 Task: Send email   including the signature Sign0000000001 to parteek.kumar@softage.net; aakash.mishra@softage.net; ayush@softage.net with a subject Subject0000000012 and add a message Message0000000013 and with an attachment of Attach0000000001. Send email   including the signature Sign0000000001 to parteek.kumar@softage.net with a cc to Aakash.mishra@softage.net with a subject Subject0000000011 and add a message Message0000000013. Send email   including the signature Sign0000000001 to parteek.kumar@softage.net with a cc to Aakash.mishra@softage.net and bcc to Ayush@softage.net with a subject Subject0000000011 and add a message Message0000000013. Send email   including the signature Sign0000000001 to parteek.kumar@softage.net; aakash.mishra@softage.net with a cc to Ayush@softage.net; pooja.chaudhary@softage.net and bcc to Vanshu.thakur@softage.net with a subject Subject0000000011 and add a message Message0000000013. Send email   including the signature Sign0000000001 to parteek.kumar@softage.net with a cc to Aakash.mishra@softage.net with a subject Subject0000000011 and add a message Message0000000013 and with an attachment of Attach0000000002
Action: Key pressed n
Screenshot: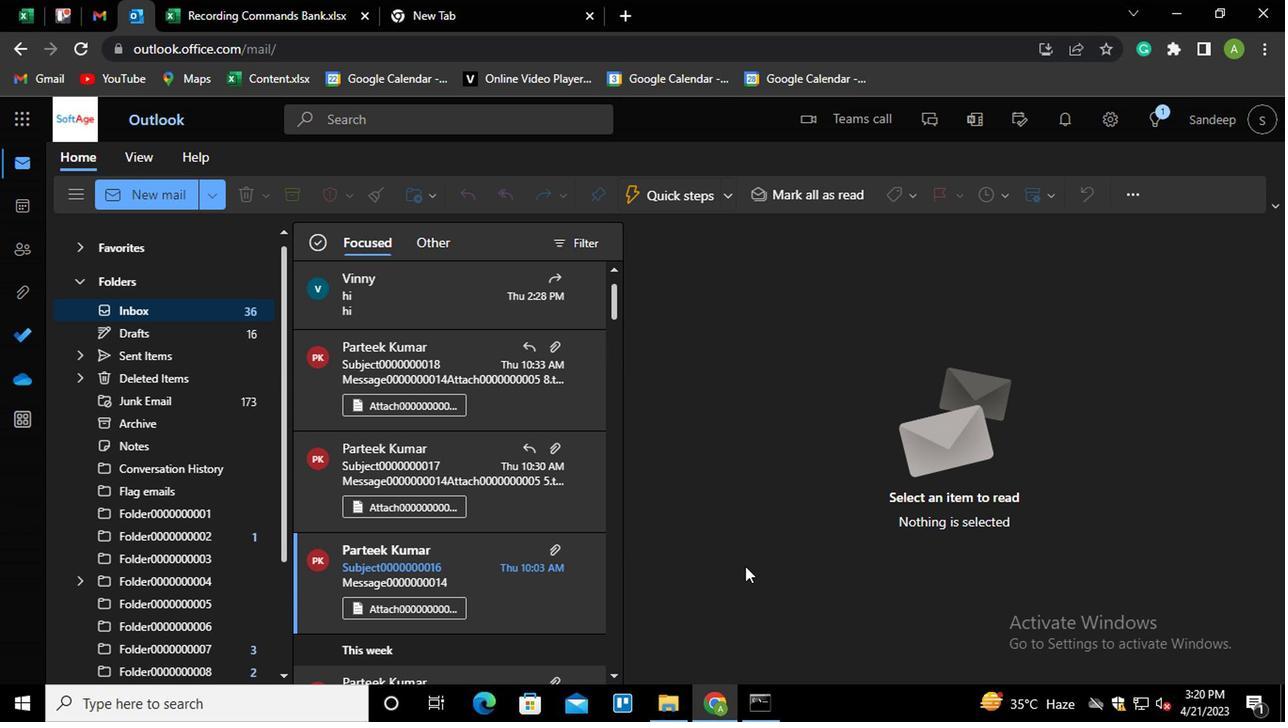 
Action: Mouse moved to (753, 311)
Screenshot: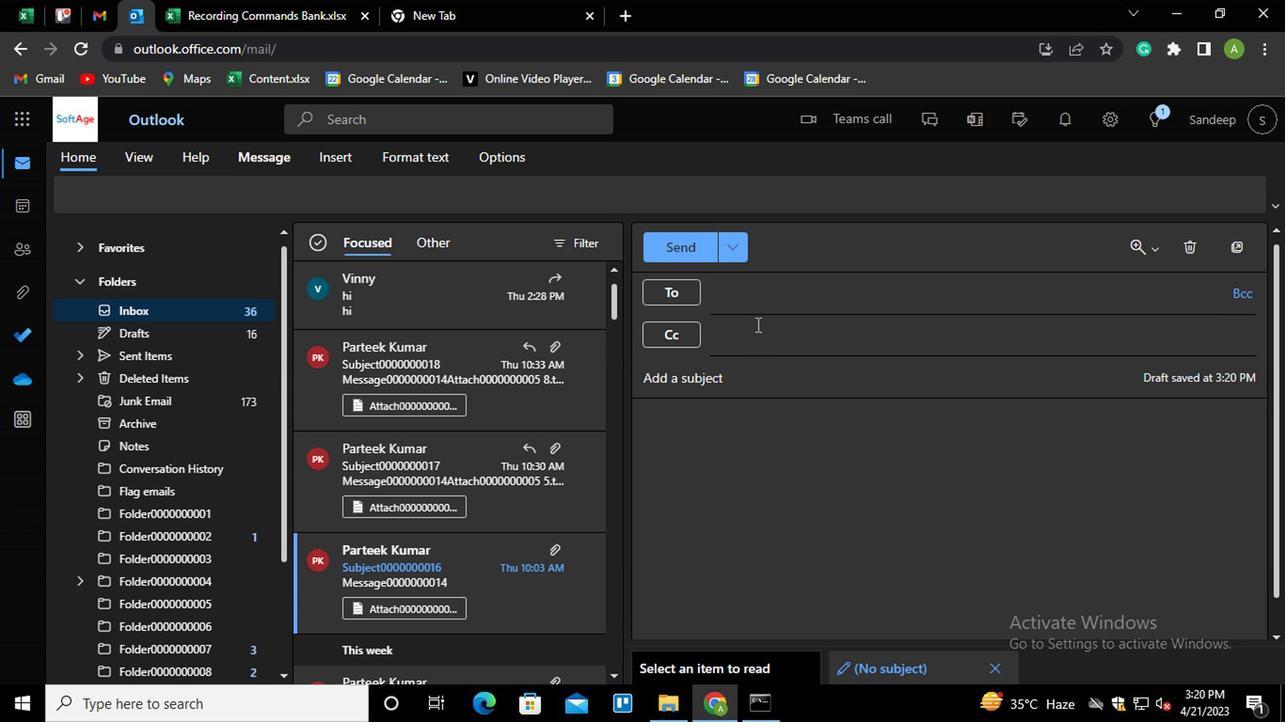 
Action: Mouse pressed left at (753, 311)
Screenshot: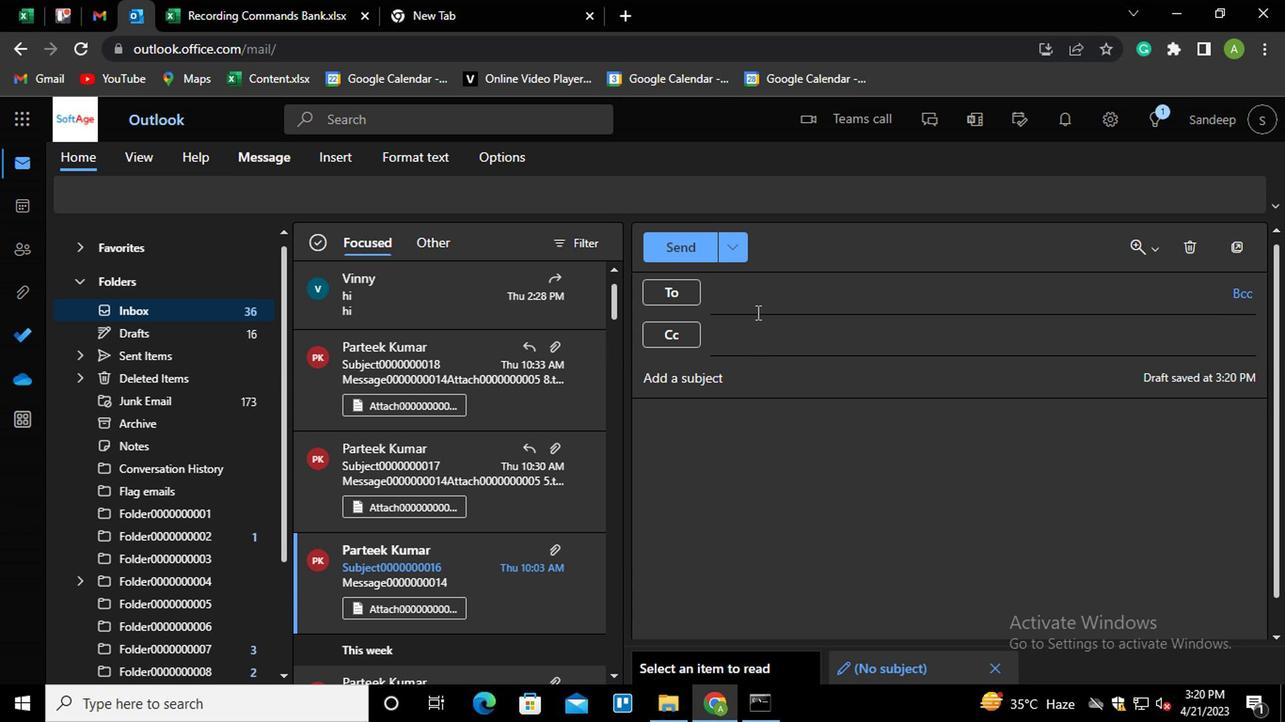
Action: Mouse moved to (755, 298)
Screenshot: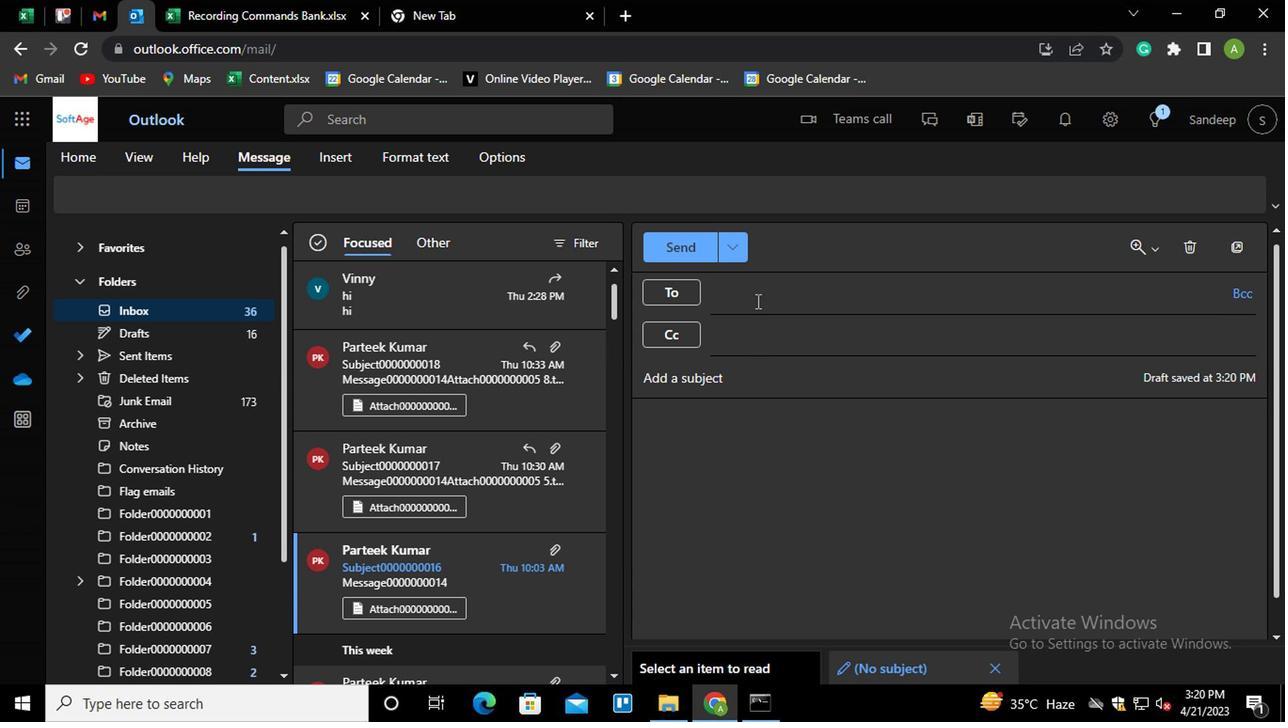
Action: Mouse pressed left at (755, 298)
Screenshot: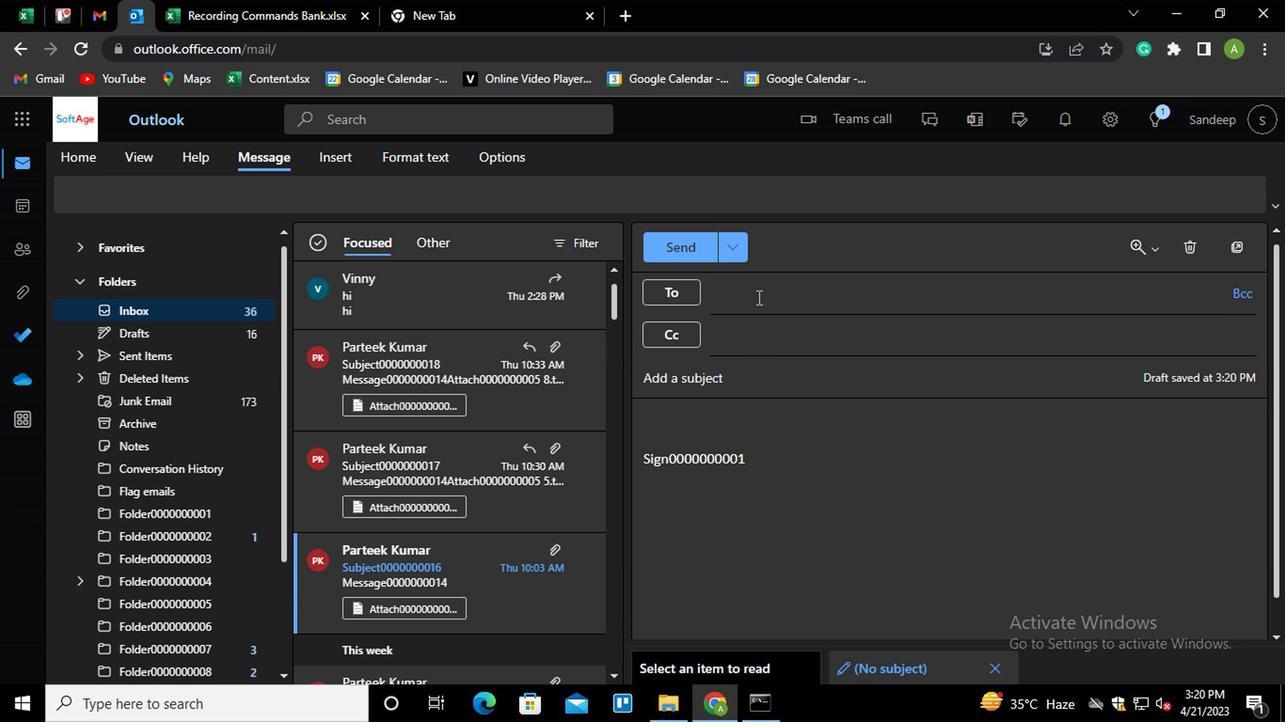 
Action: Key pressed par<Key.enter>aa<Key.enter>ayu<Key.enter>
Screenshot: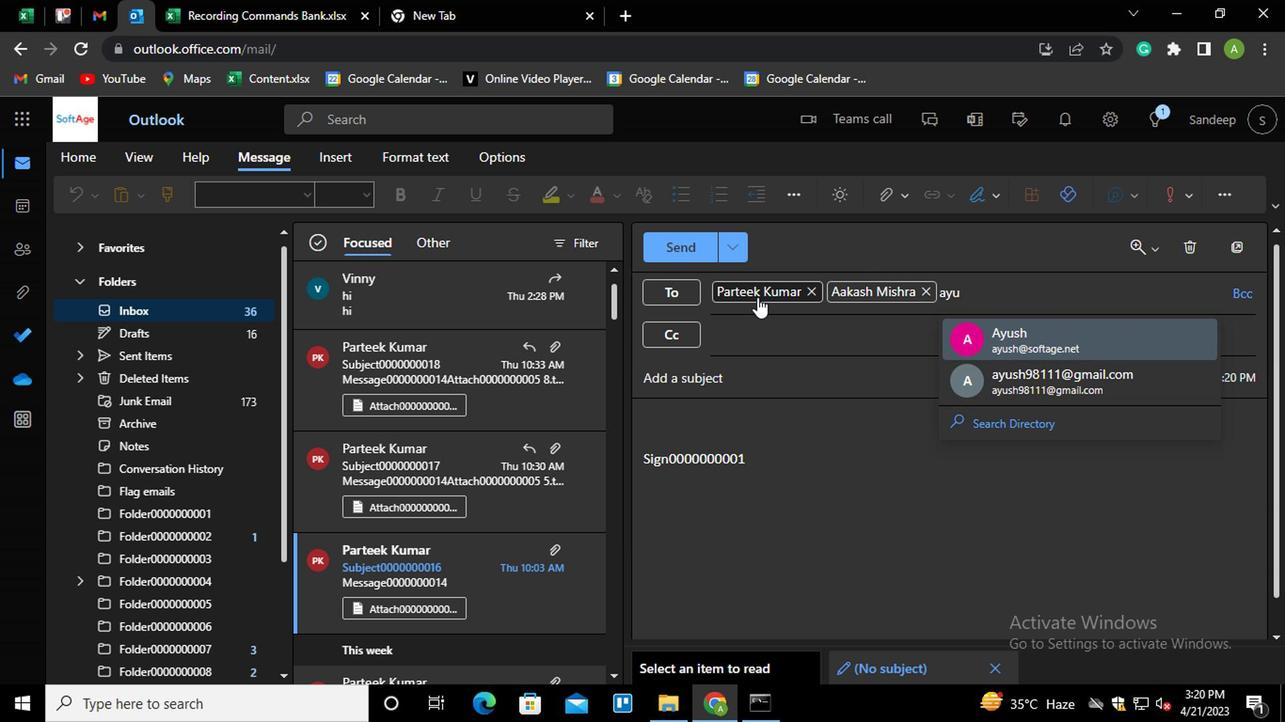 
Action: Mouse moved to (741, 383)
Screenshot: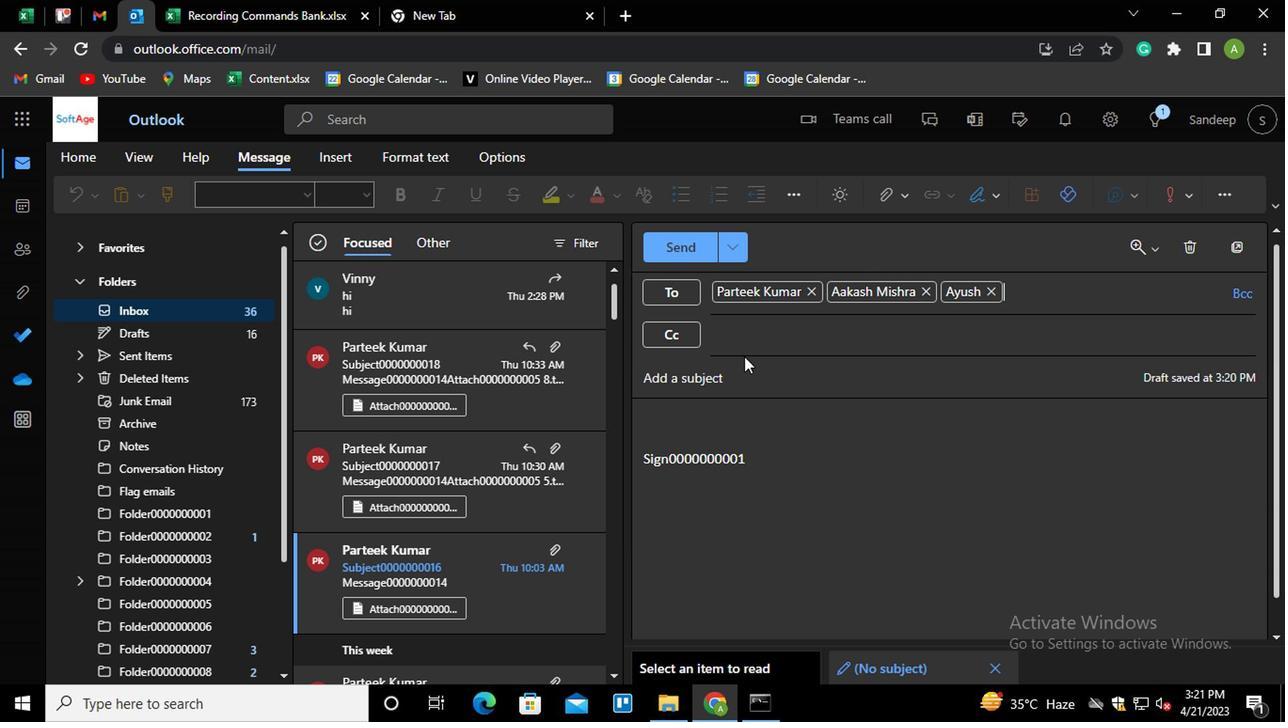 
Action: Mouse pressed left at (741, 383)
Screenshot: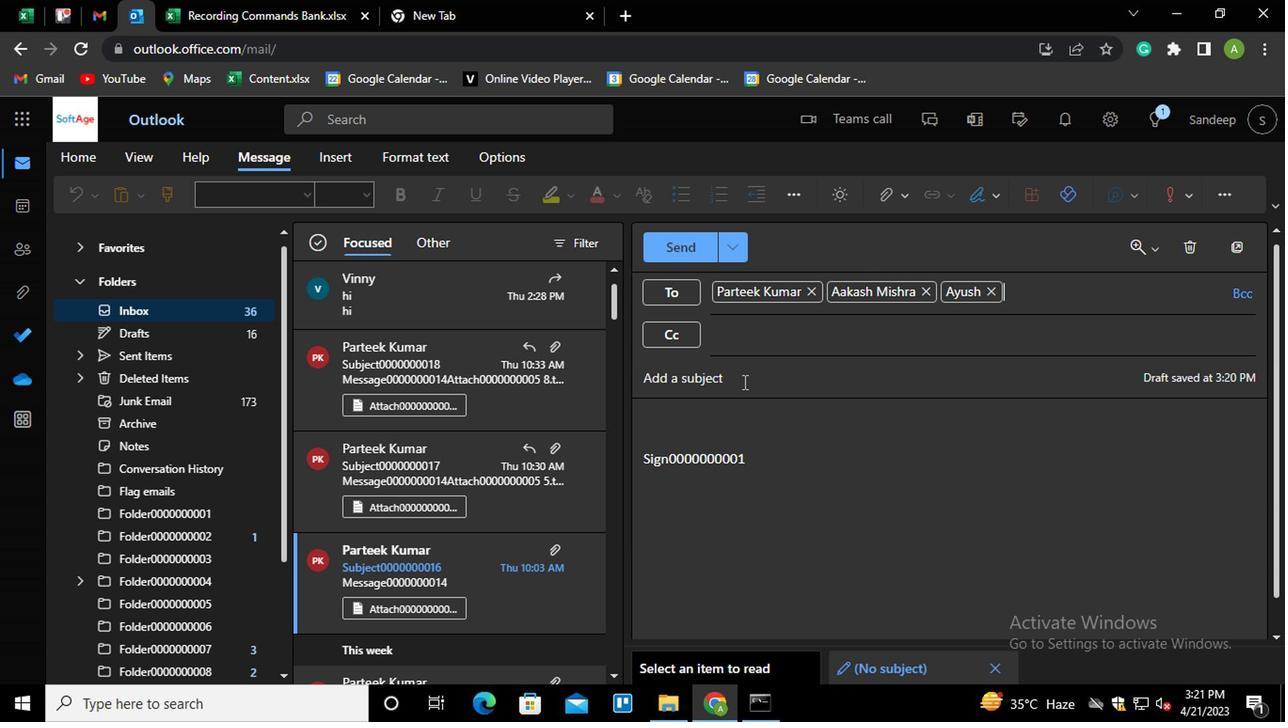 
Action: Key pressed <Key.shift>SUBJECT0000000012
Screenshot: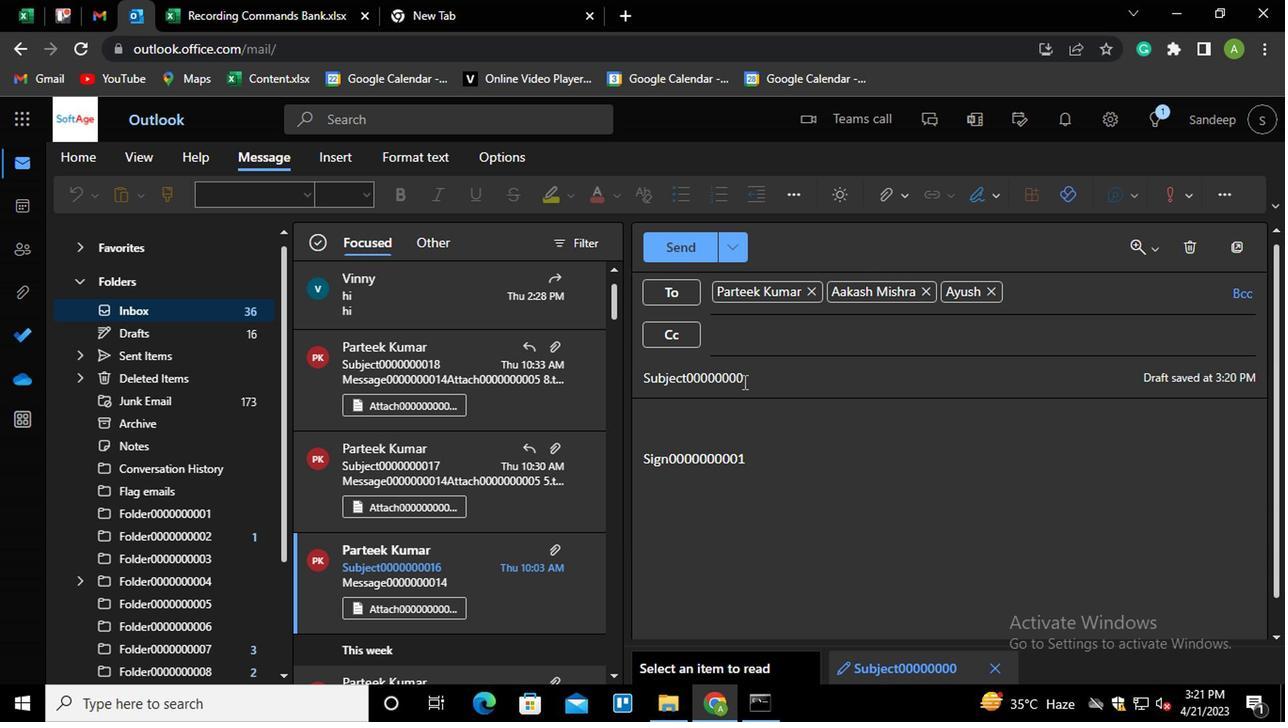 
Action: Mouse moved to (765, 455)
Screenshot: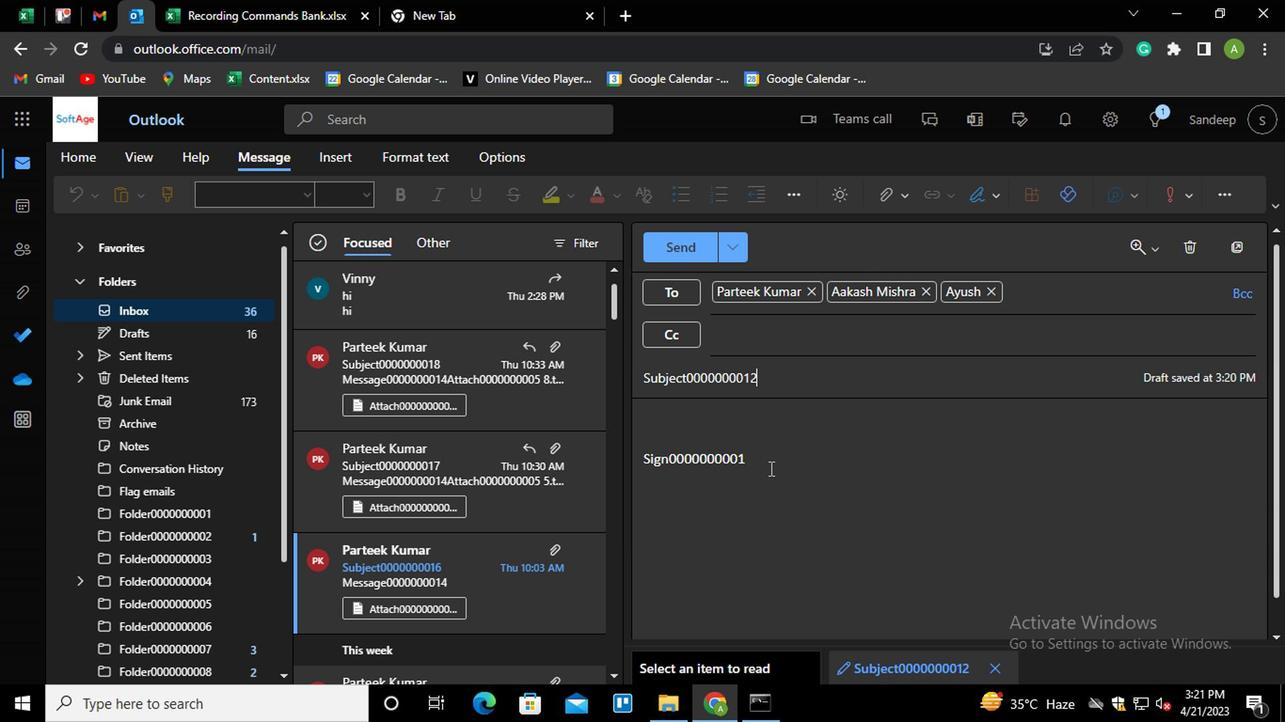 
Action: Mouse pressed left at (765, 455)
Screenshot: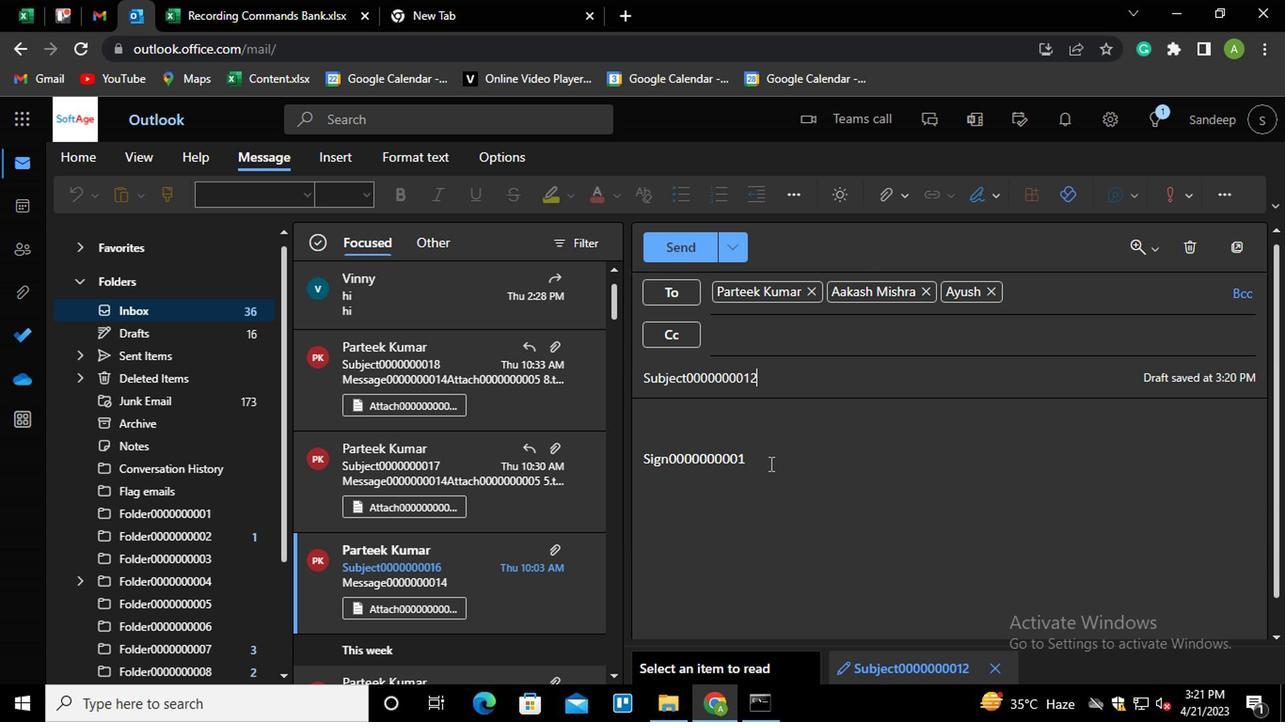 
Action: Mouse moved to (764, 458)
Screenshot: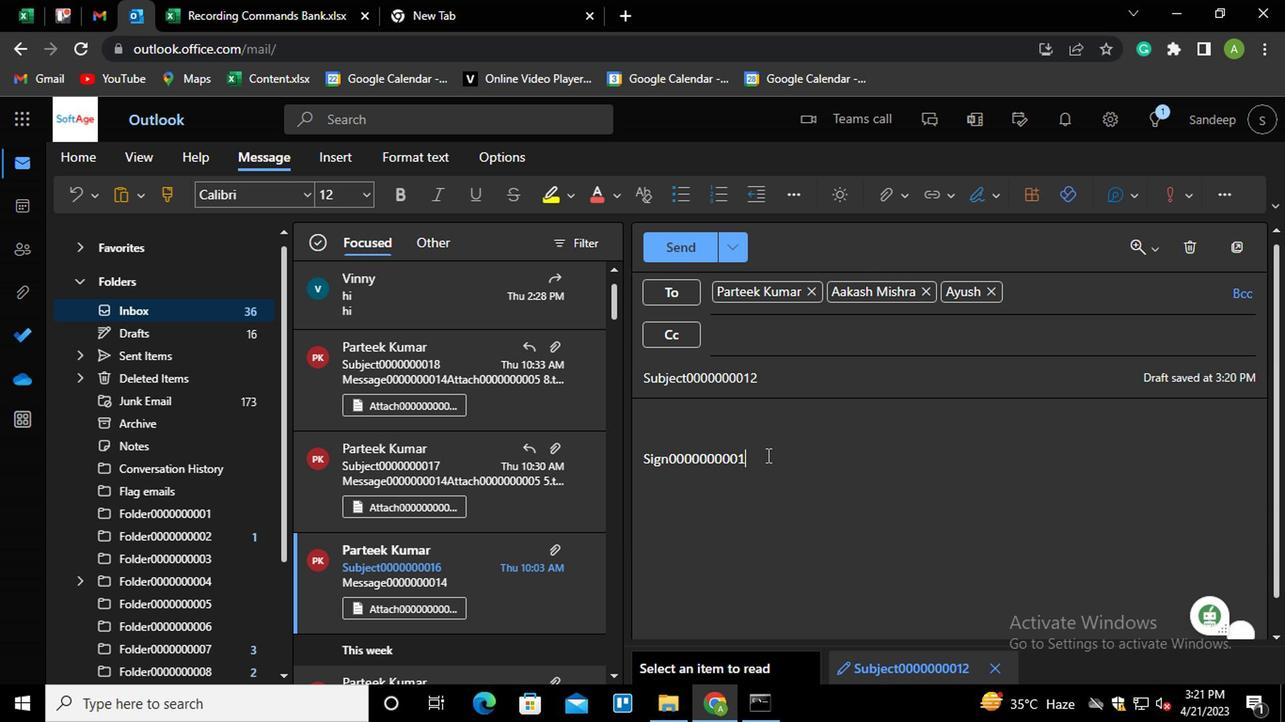 
Action: Key pressed <Key.shift_r><Key.enter><Key.shift_r>MESSAGE0000000013
Screenshot: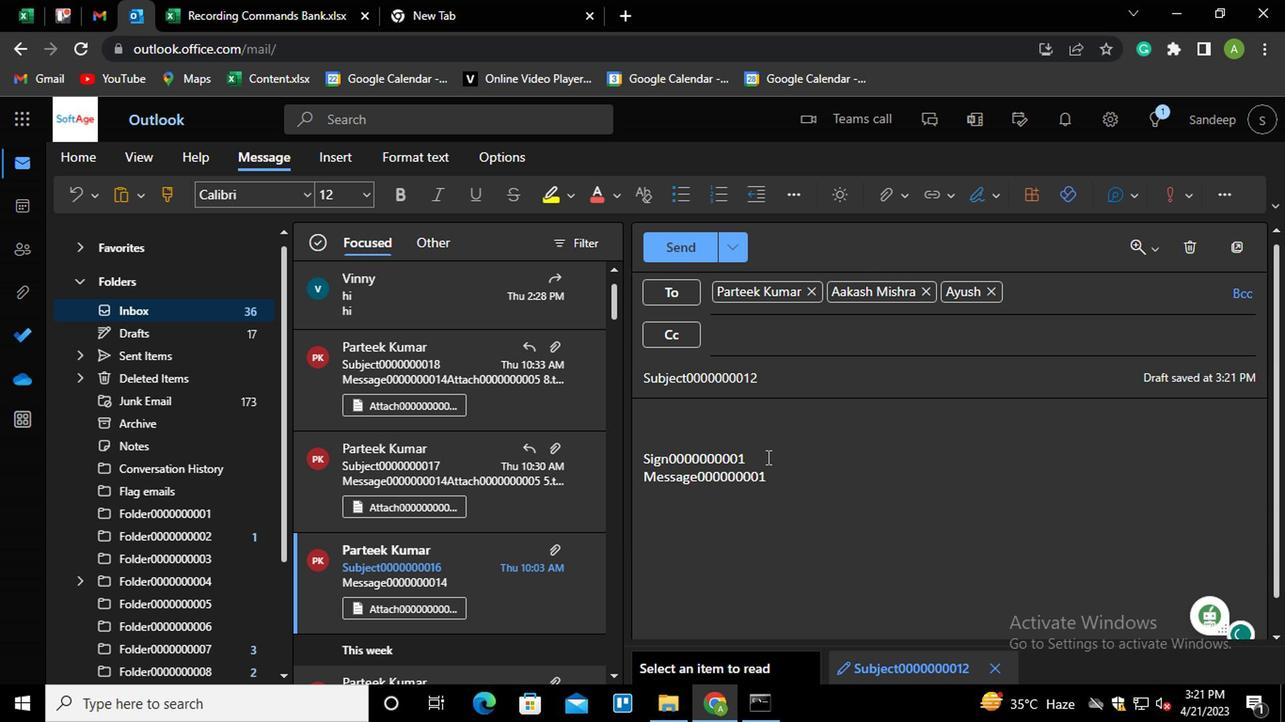 
Action: Mouse moved to (881, 198)
Screenshot: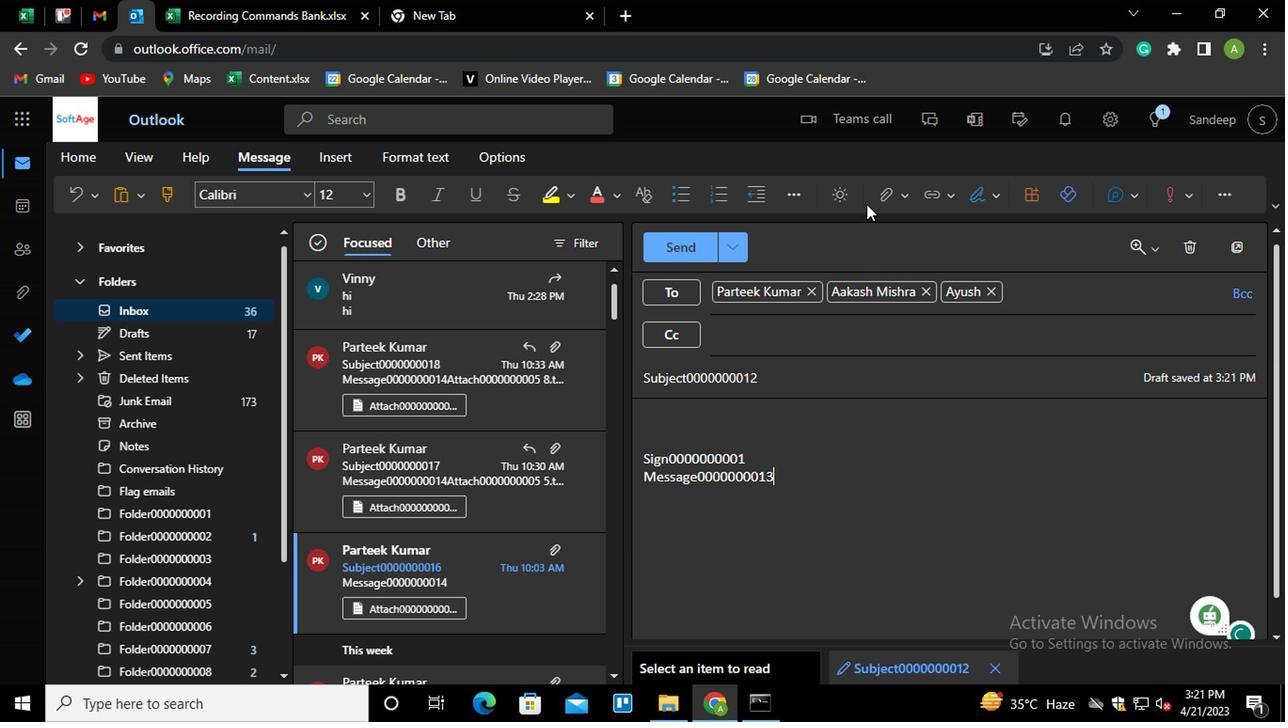 
Action: Mouse pressed left at (881, 198)
Screenshot: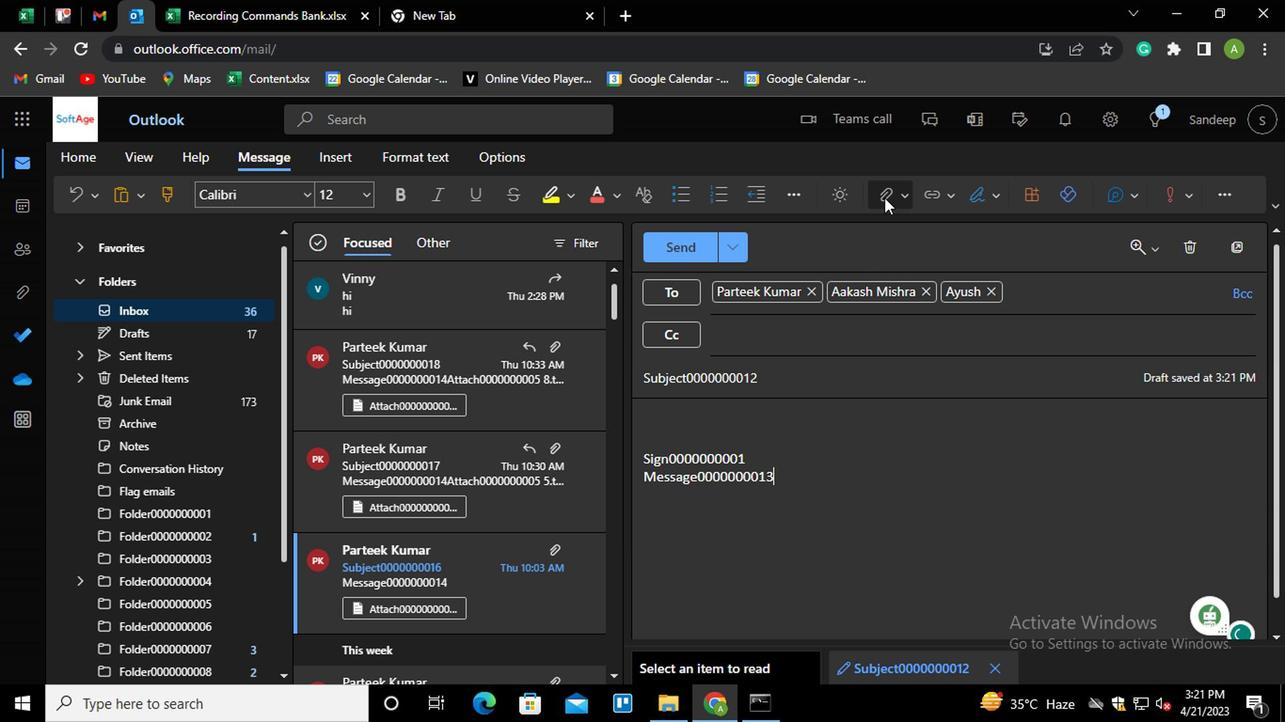 
Action: Mouse moved to (808, 239)
Screenshot: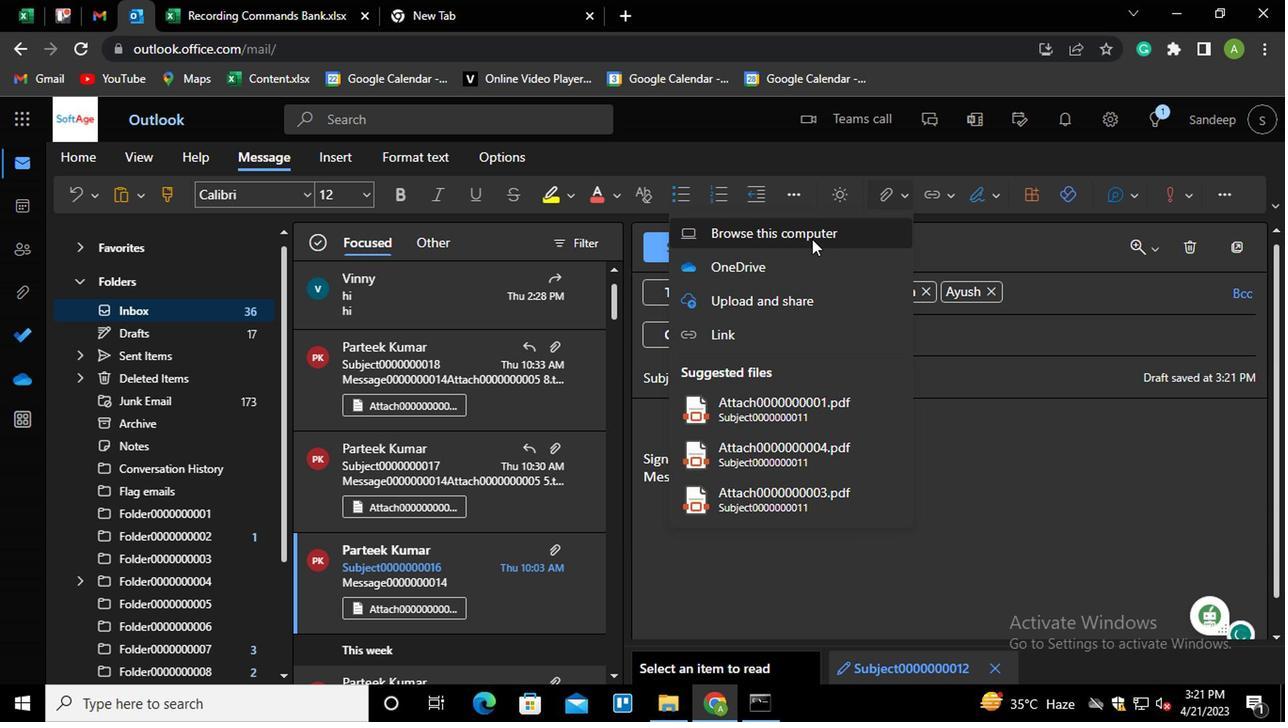 
Action: Mouse pressed left at (808, 239)
Screenshot: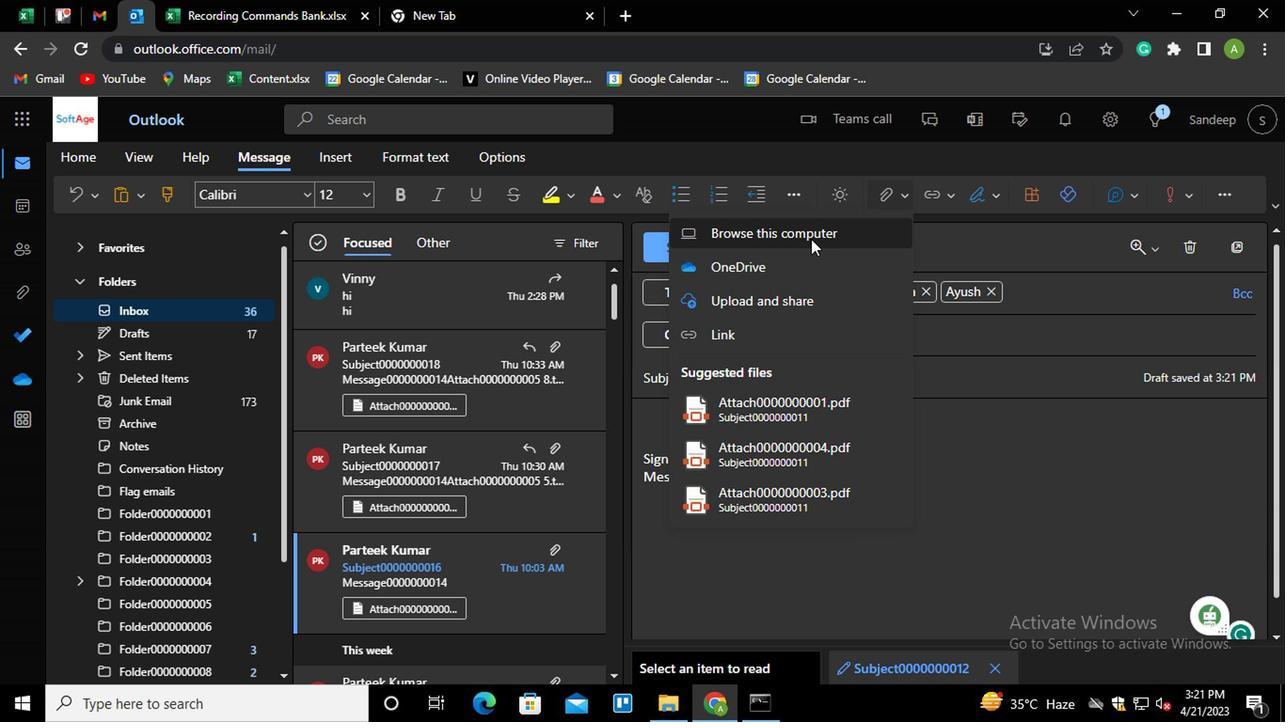 
Action: Mouse moved to (282, 134)
Screenshot: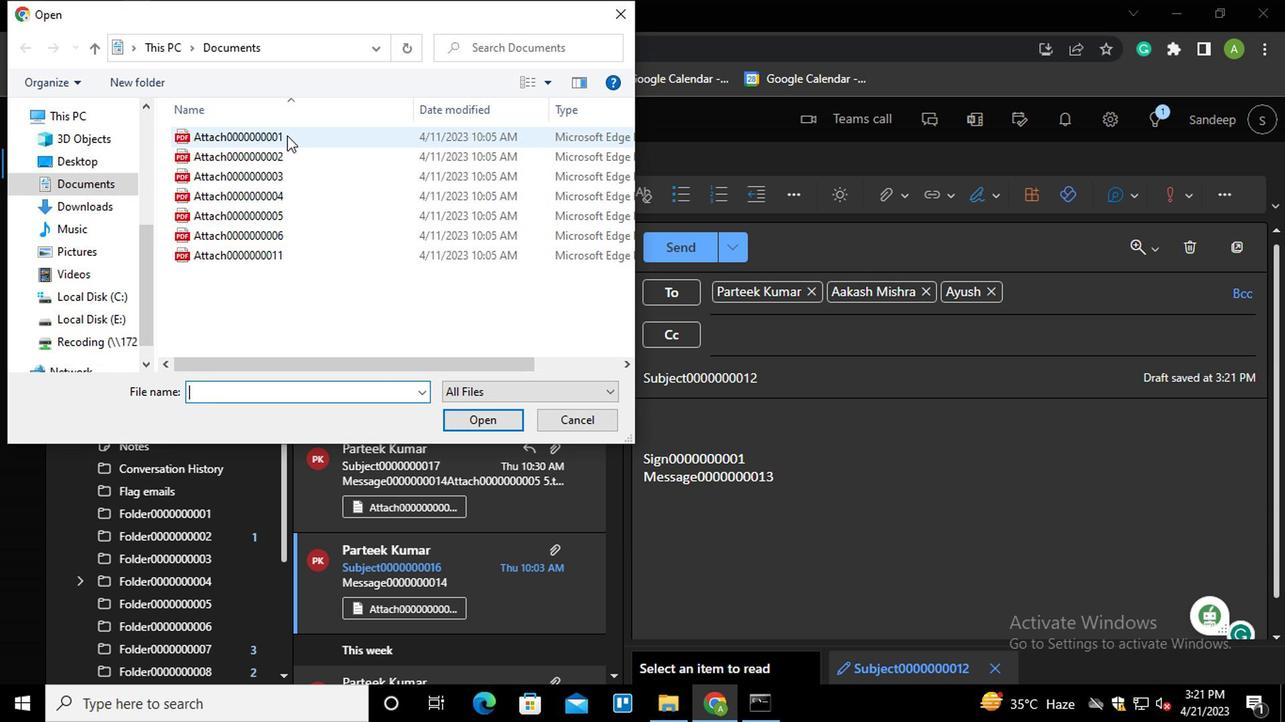 
Action: Mouse pressed left at (282, 134)
Screenshot: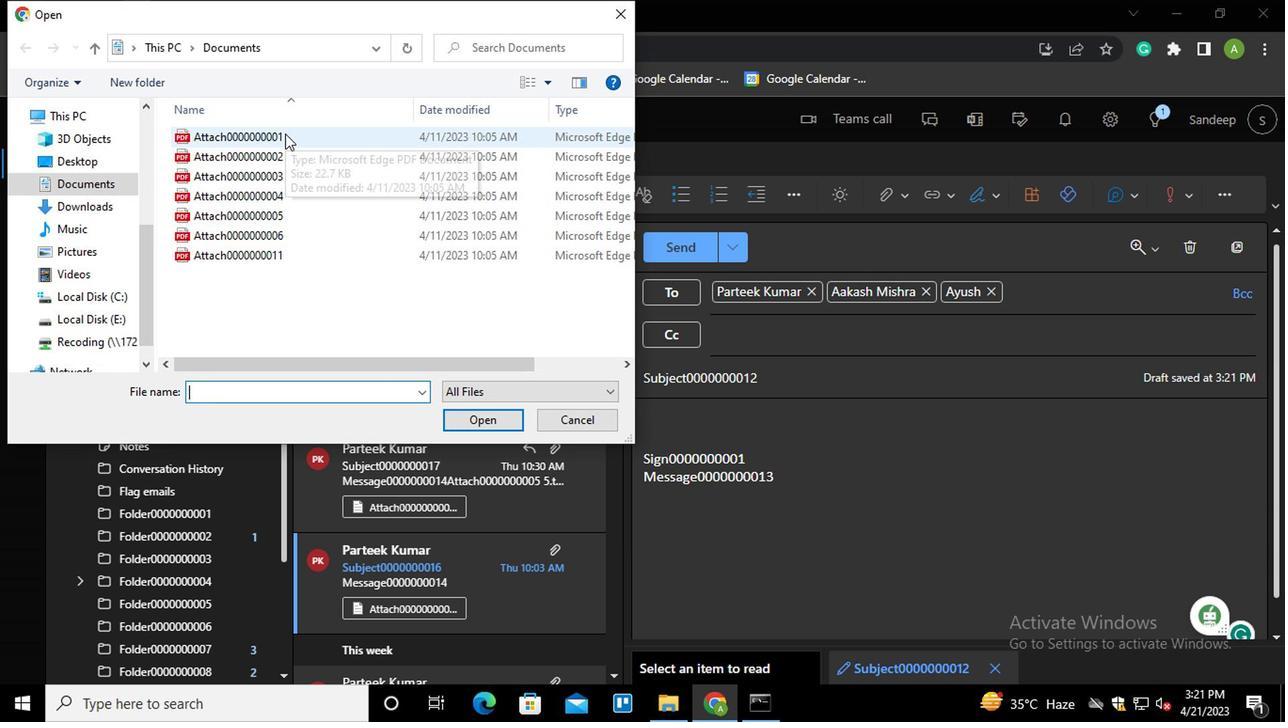 
Action: Mouse moved to (479, 417)
Screenshot: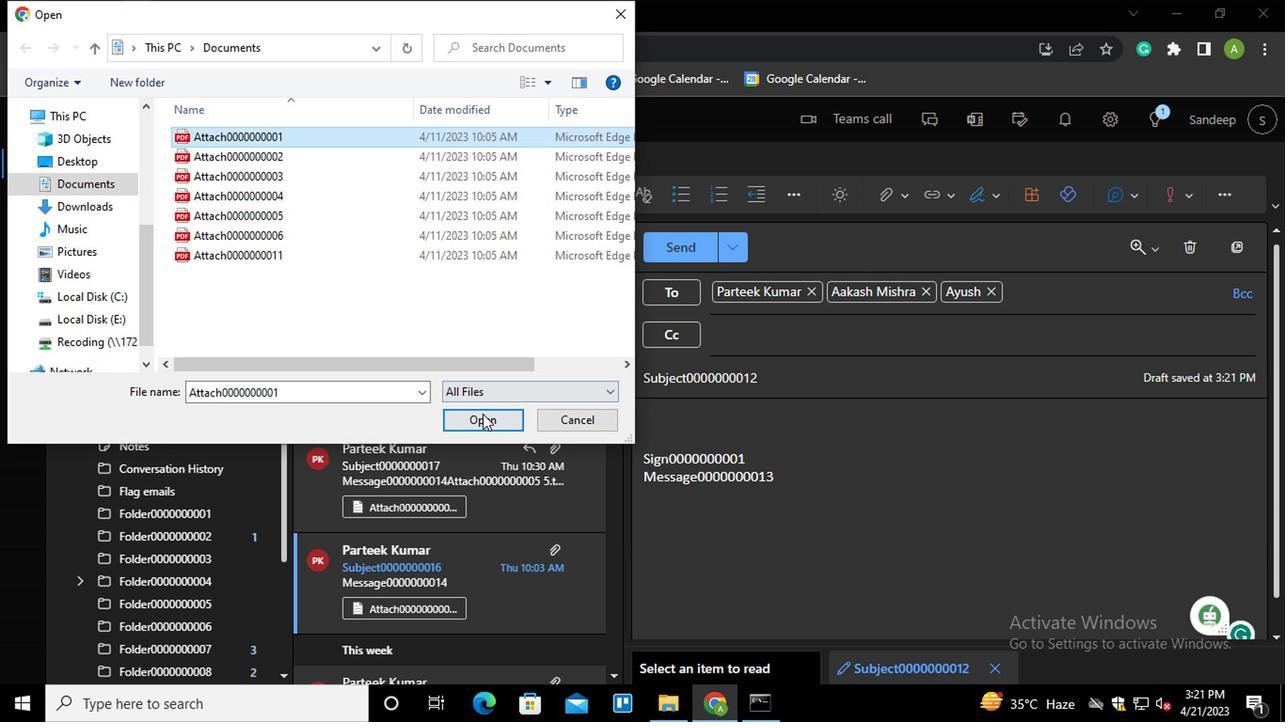 
Action: Mouse pressed left at (479, 417)
Screenshot: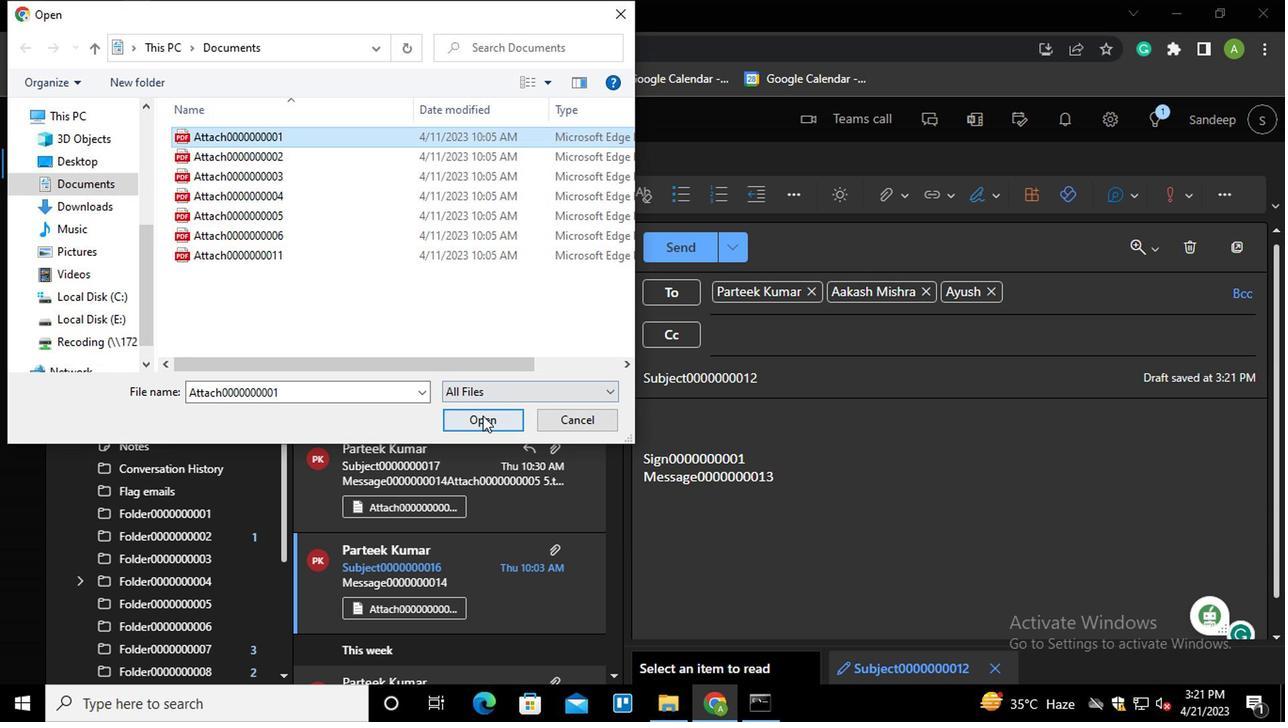 
Action: Mouse moved to (694, 247)
Screenshot: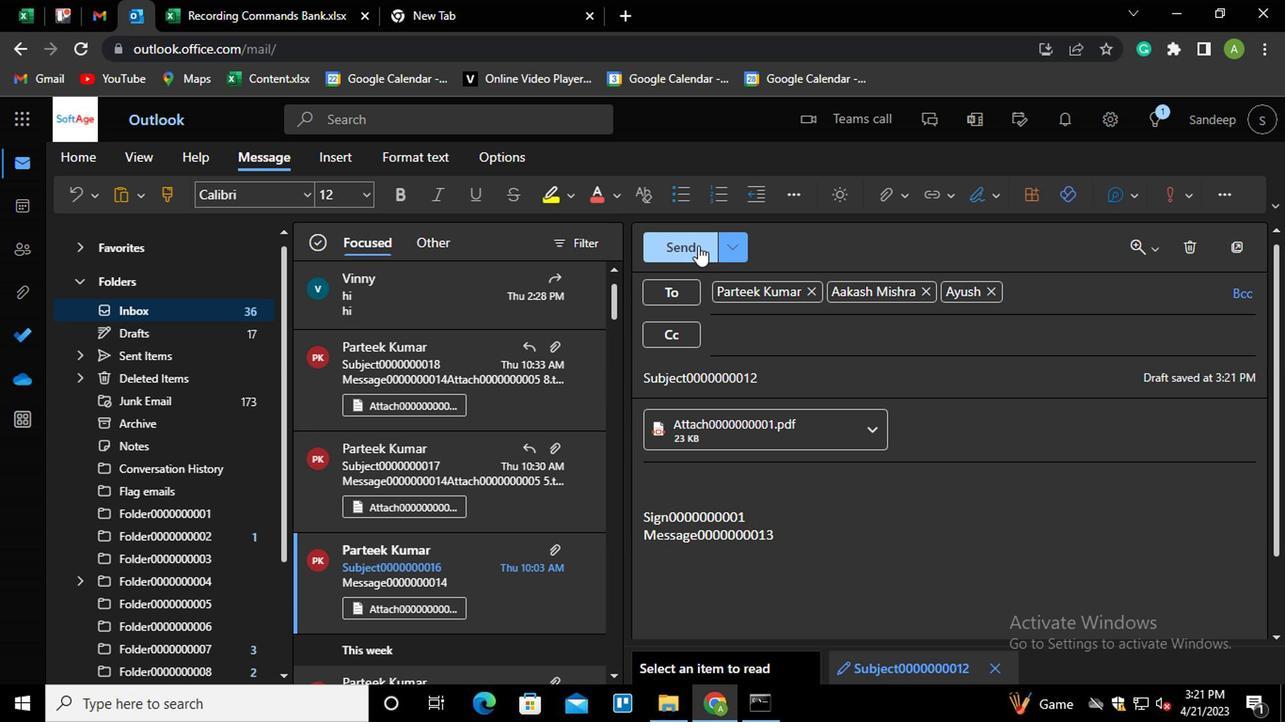 
Action: Mouse pressed left at (694, 247)
Screenshot: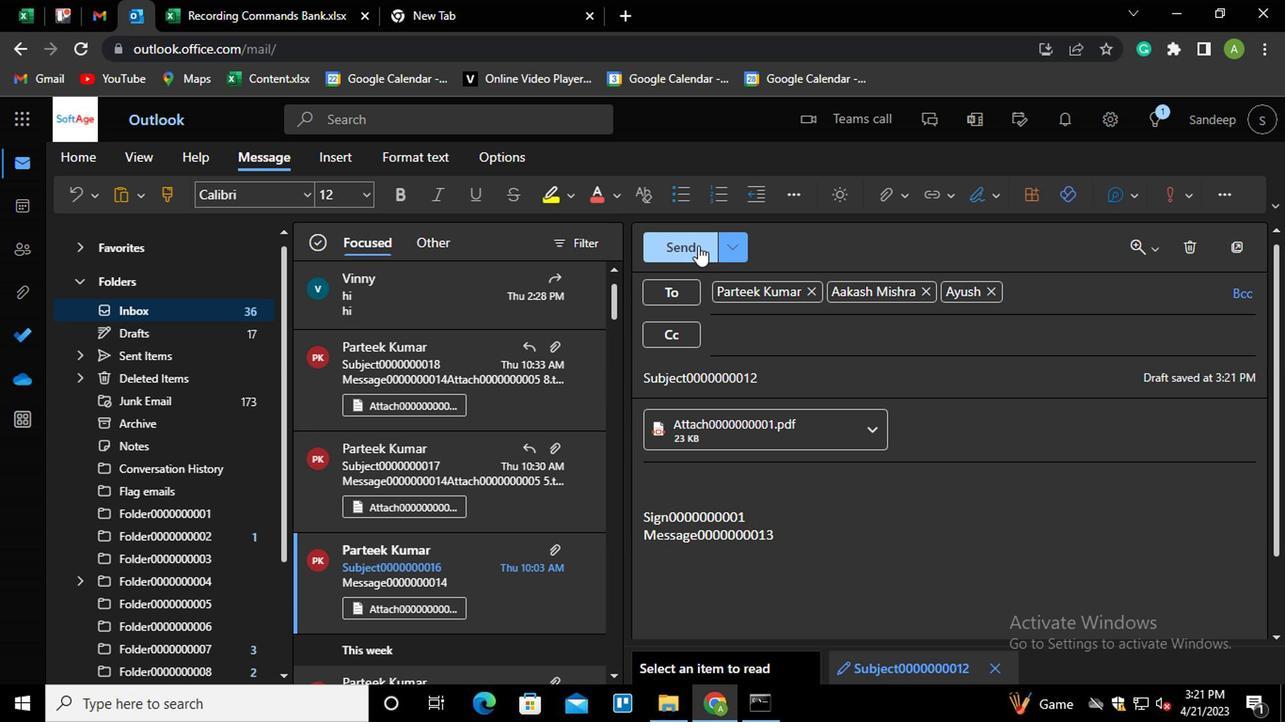 
Action: Mouse moved to (166, 201)
Screenshot: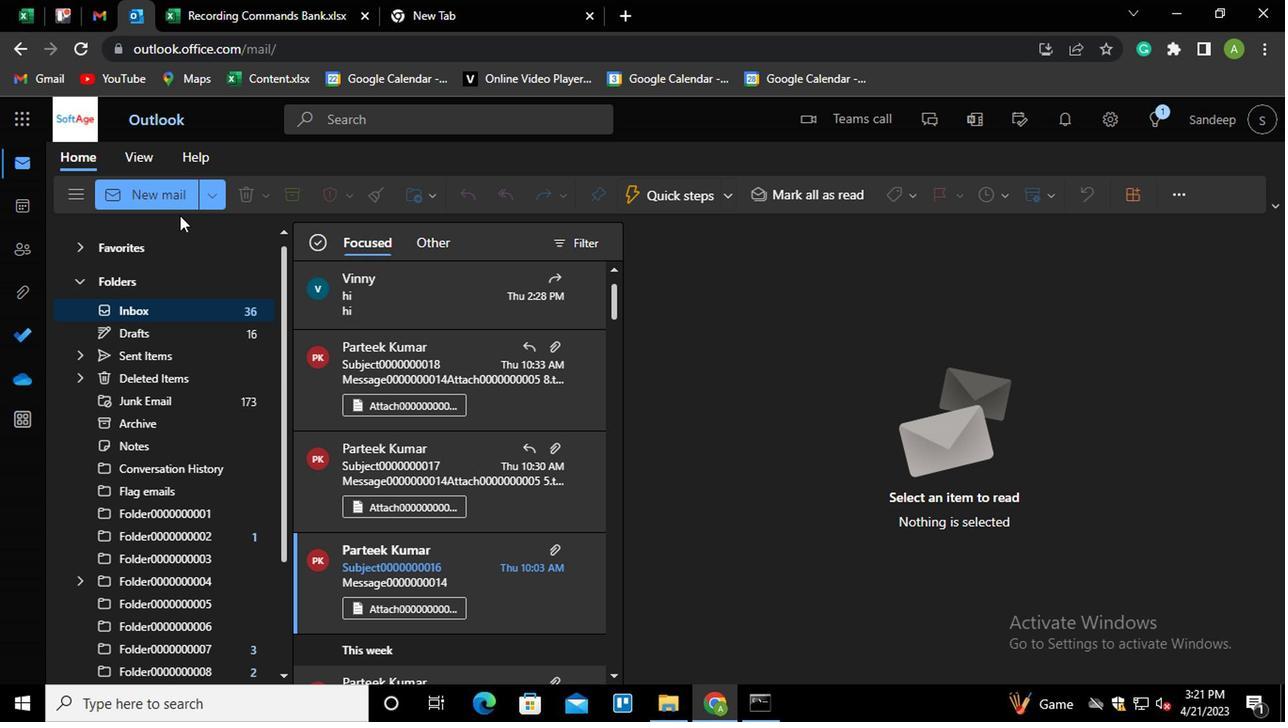 
Action: Mouse pressed left at (166, 201)
Screenshot: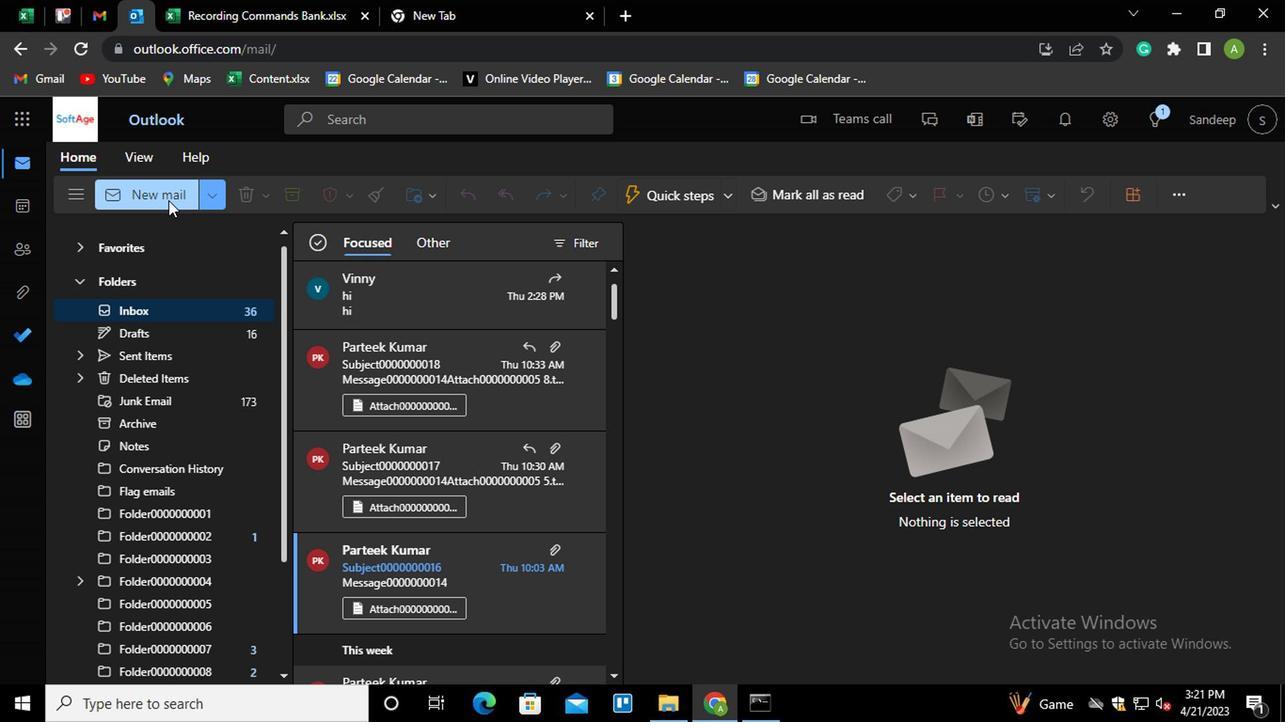 
Action: Mouse moved to (767, 301)
Screenshot: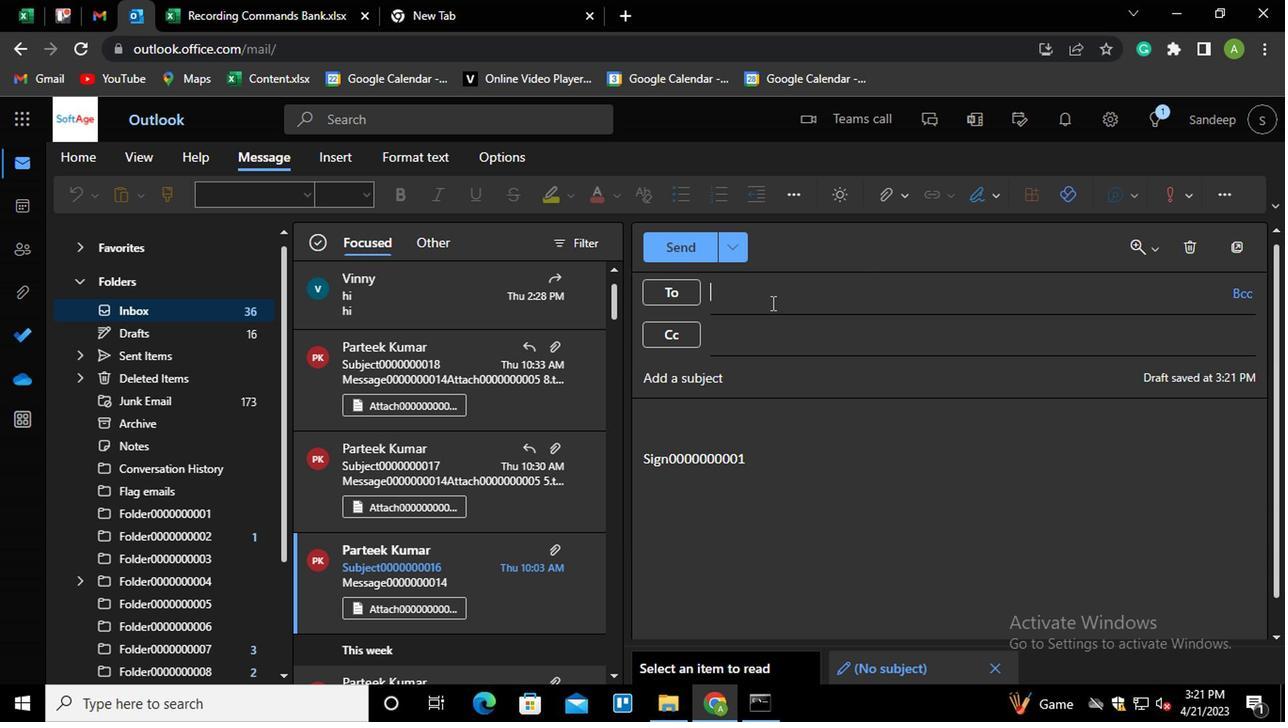 
Action: Mouse pressed left at (767, 301)
Screenshot: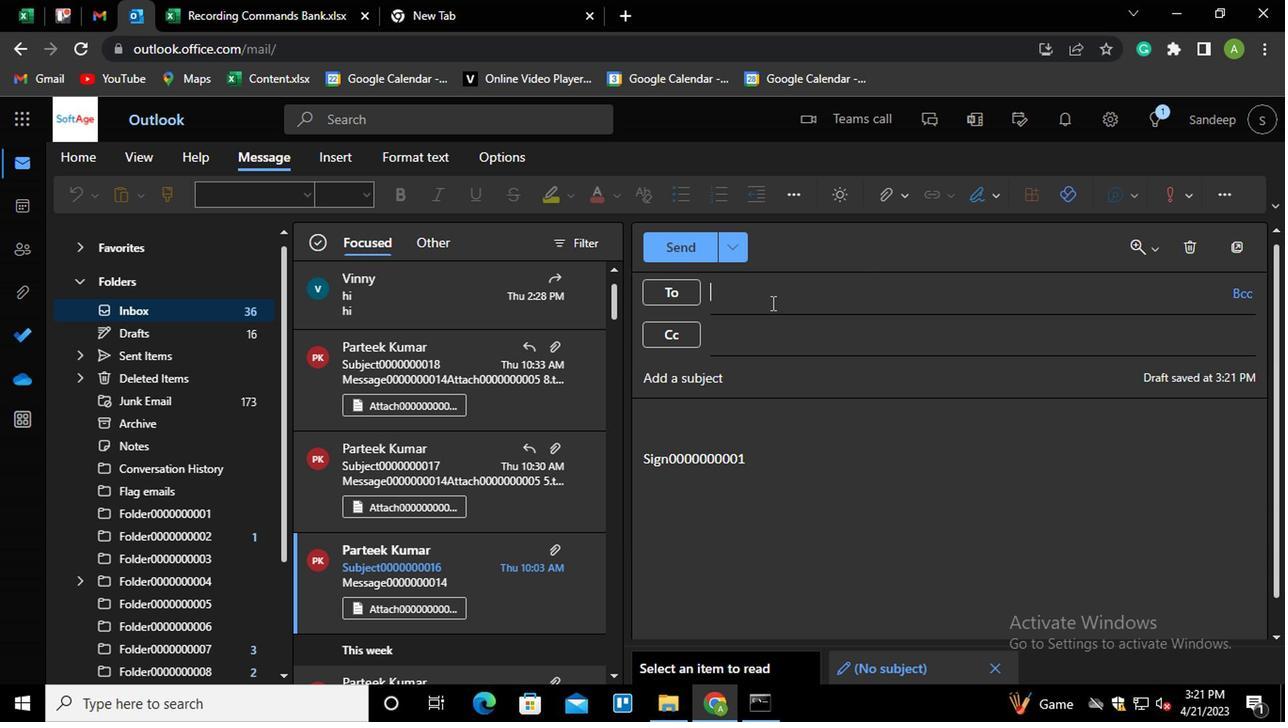 
Action: Mouse moved to (769, 300)
Screenshot: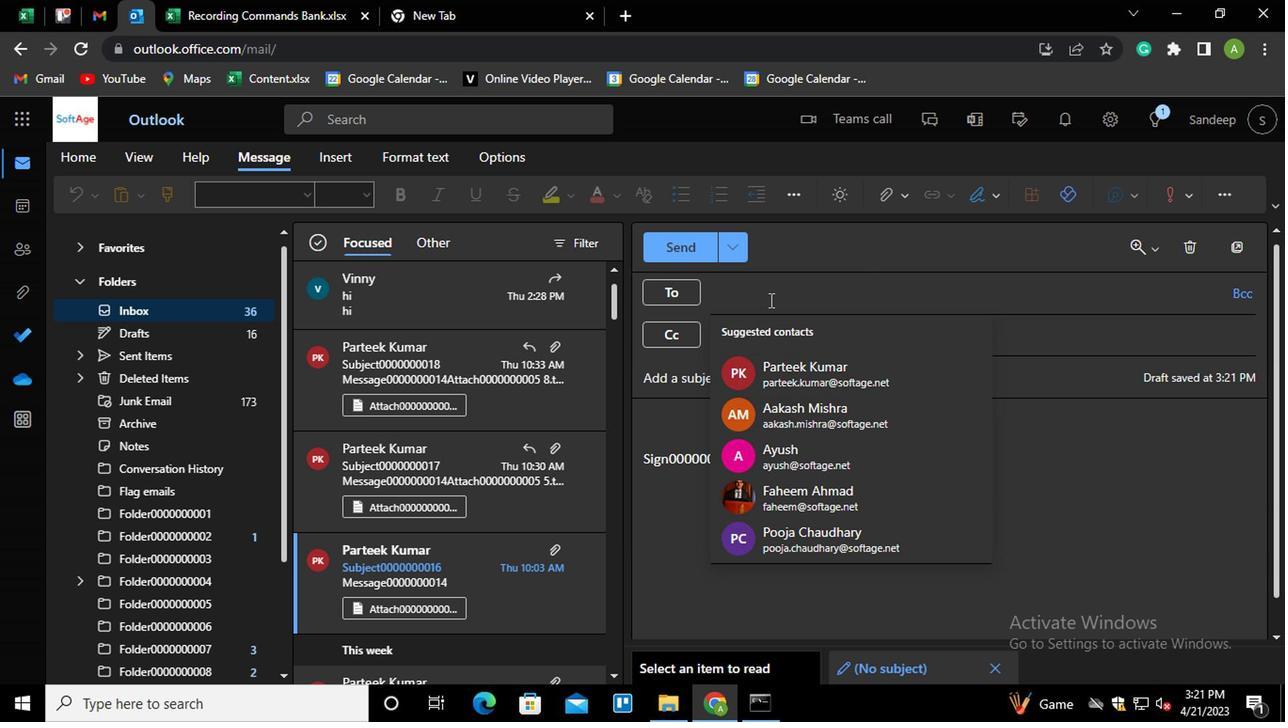 
Action: Key pressed PAR<Key.enter>
Screenshot: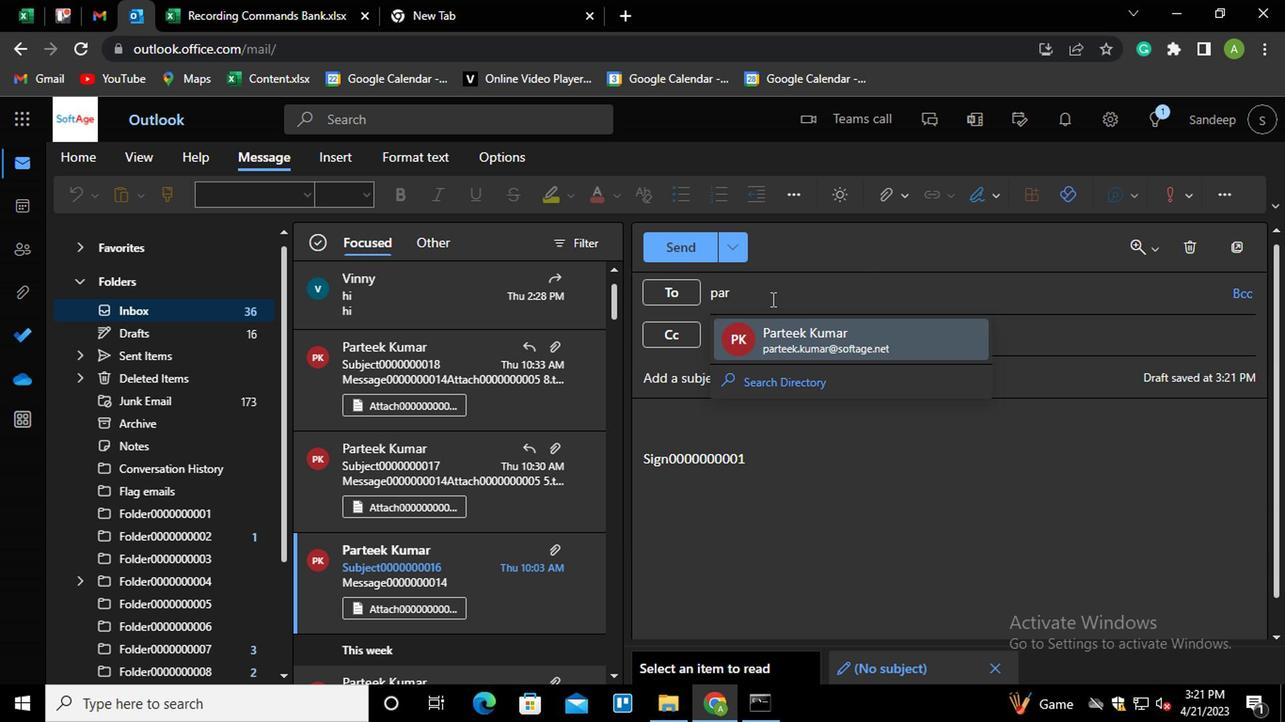 
Action: Mouse moved to (785, 345)
Screenshot: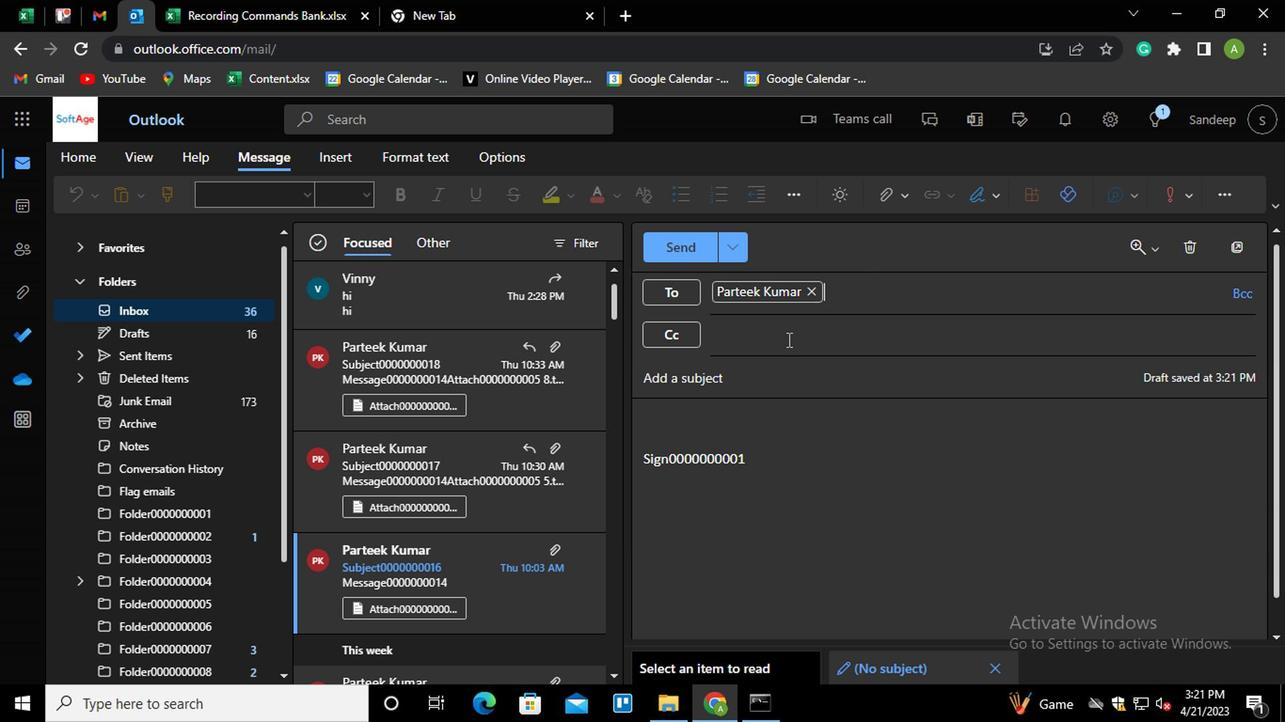 
Action: Mouse pressed left at (785, 345)
Screenshot: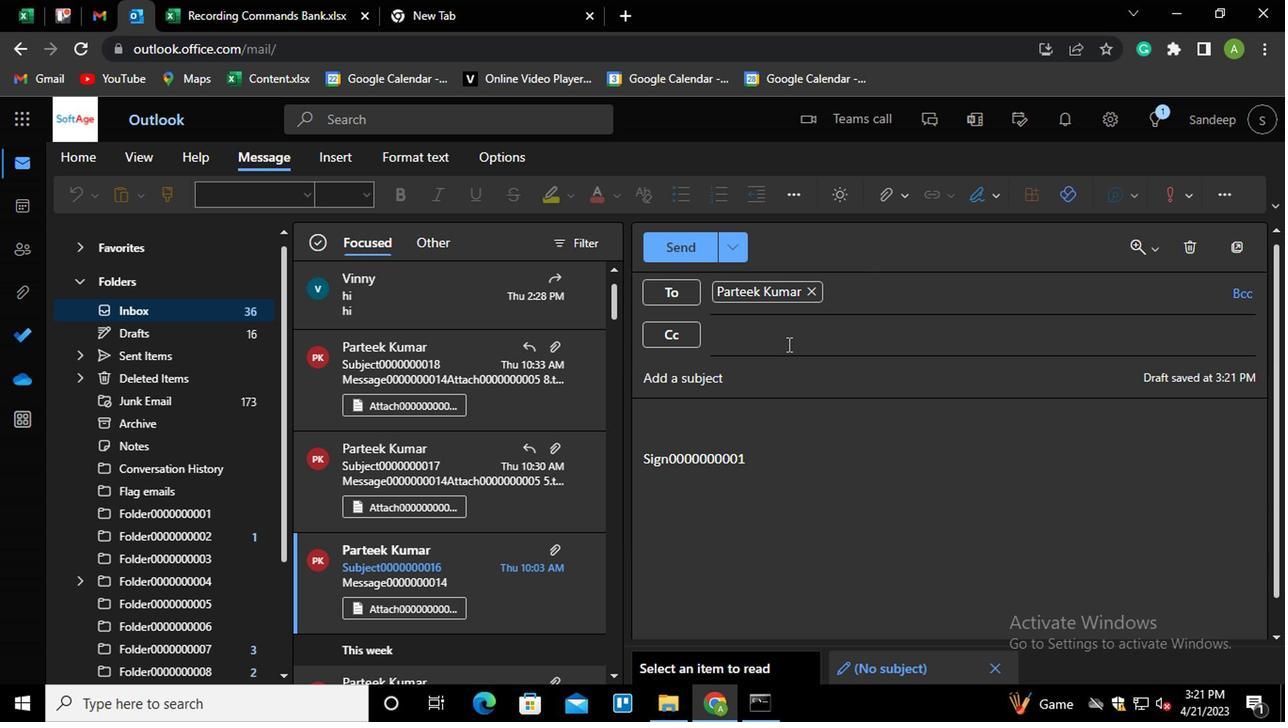 
Action: Key pressed AA<Key.enter>
Screenshot: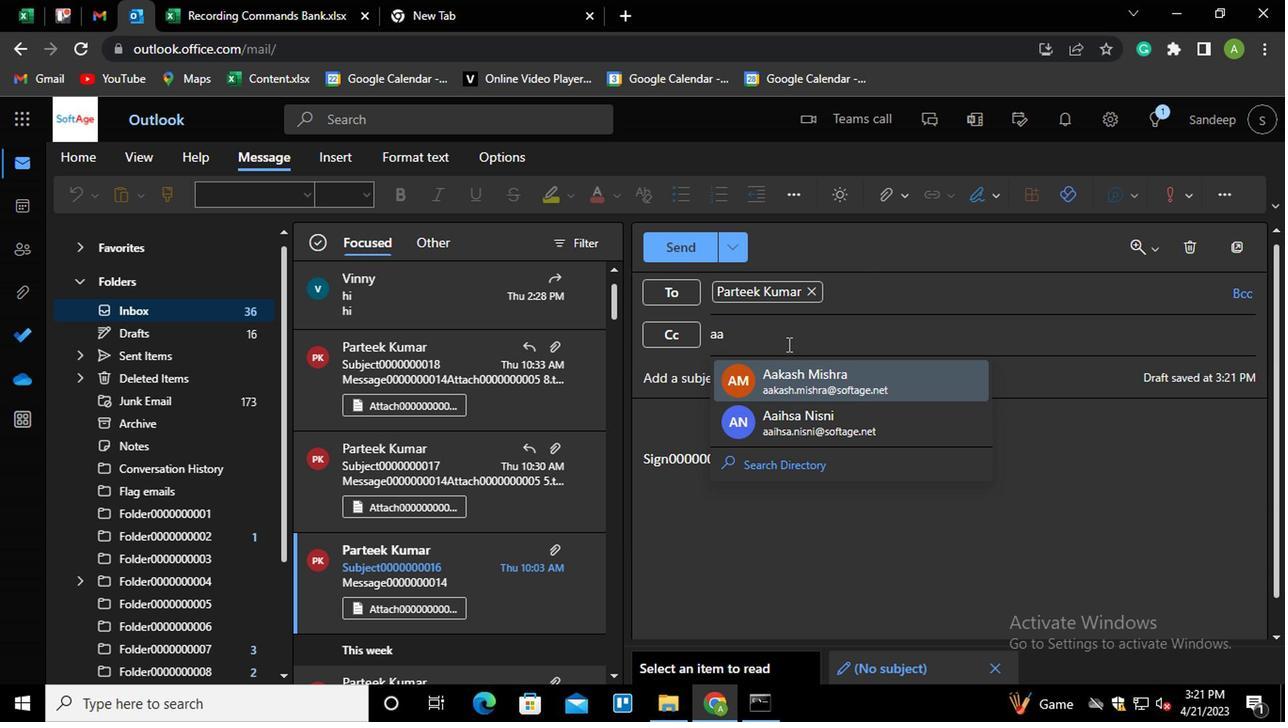 
Action: Mouse moved to (871, 386)
Screenshot: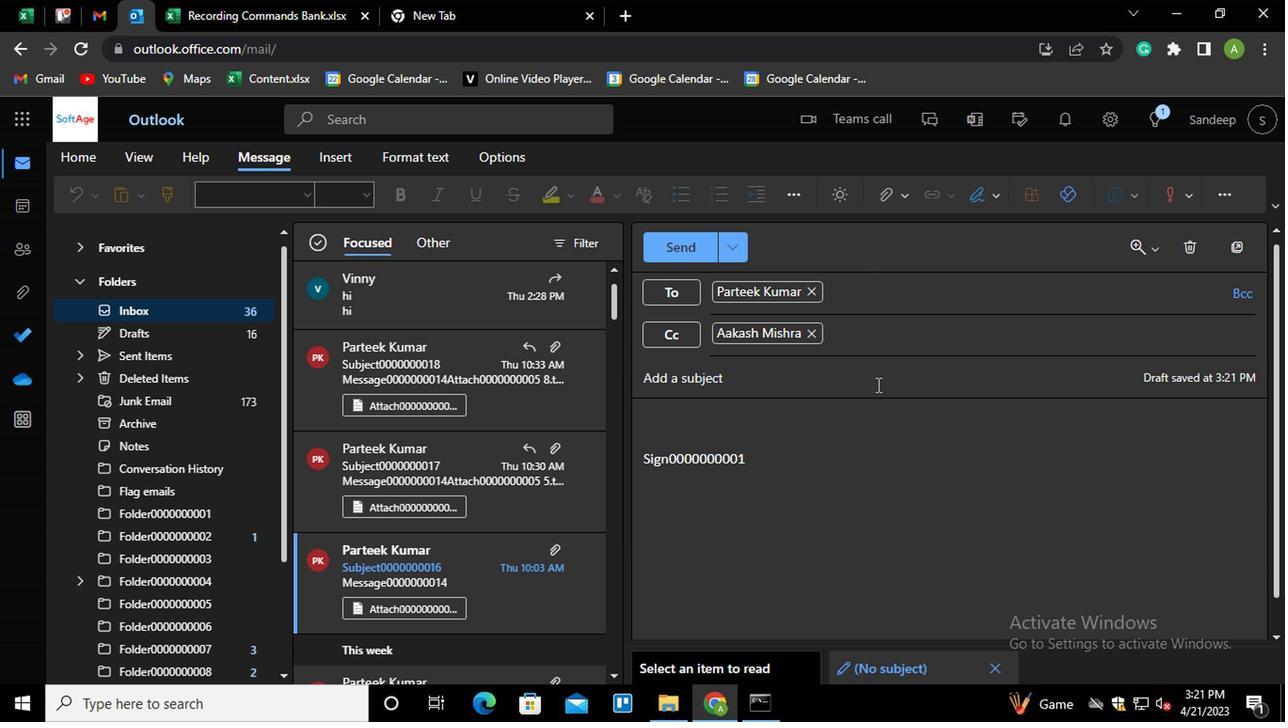 
Action: Mouse pressed left at (871, 386)
Screenshot: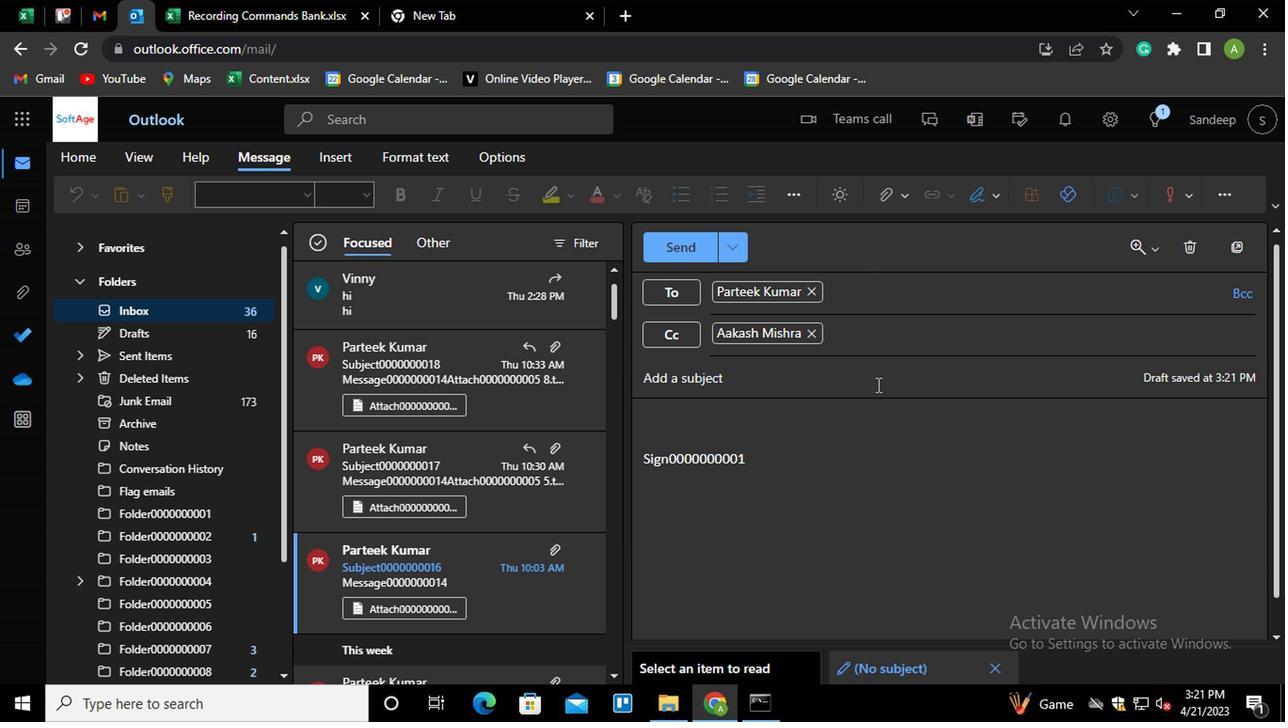 
Action: Key pressed <Key.shift>SUBJECT0000000011
Screenshot: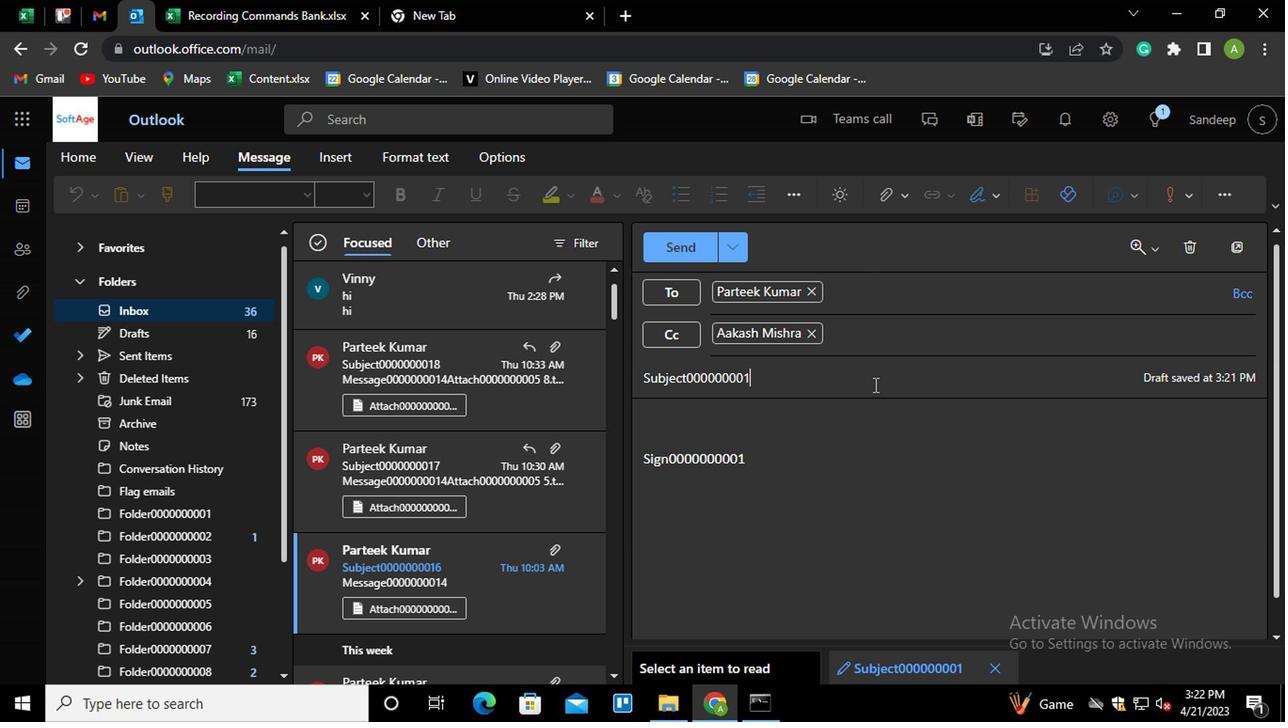 
Action: Mouse moved to (783, 469)
Screenshot: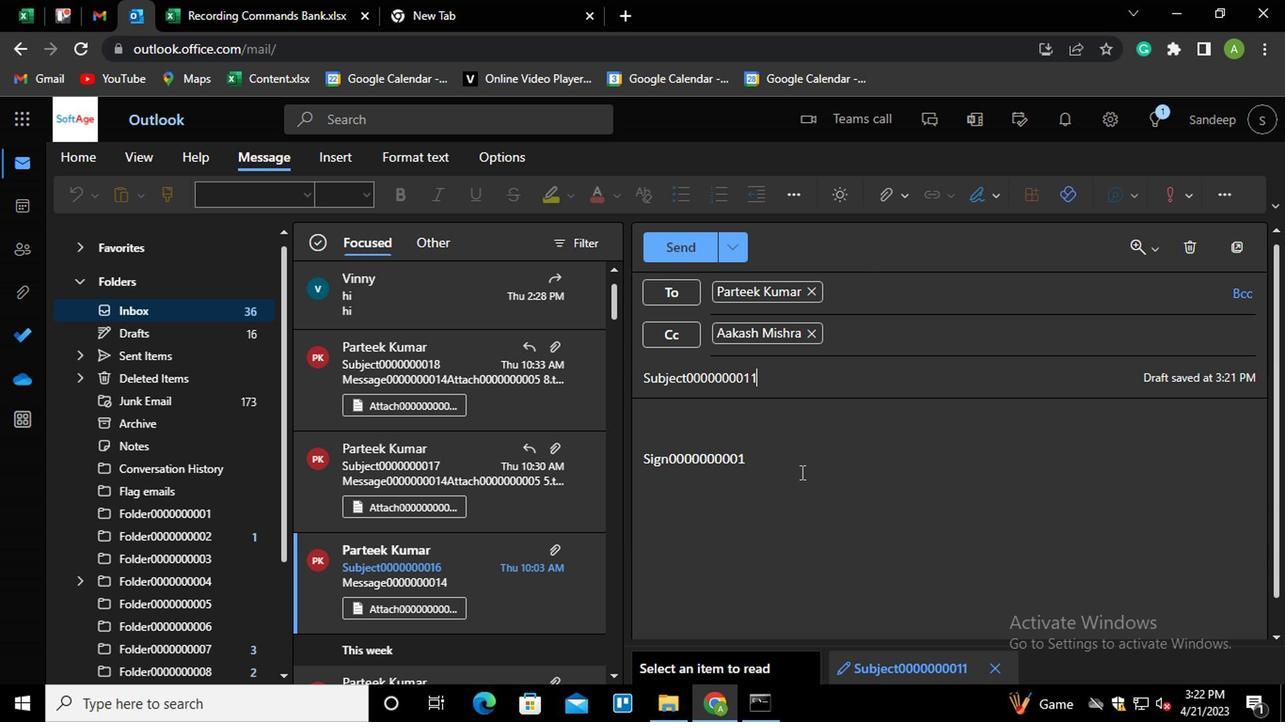 
Action: Mouse pressed left at (783, 469)
Screenshot: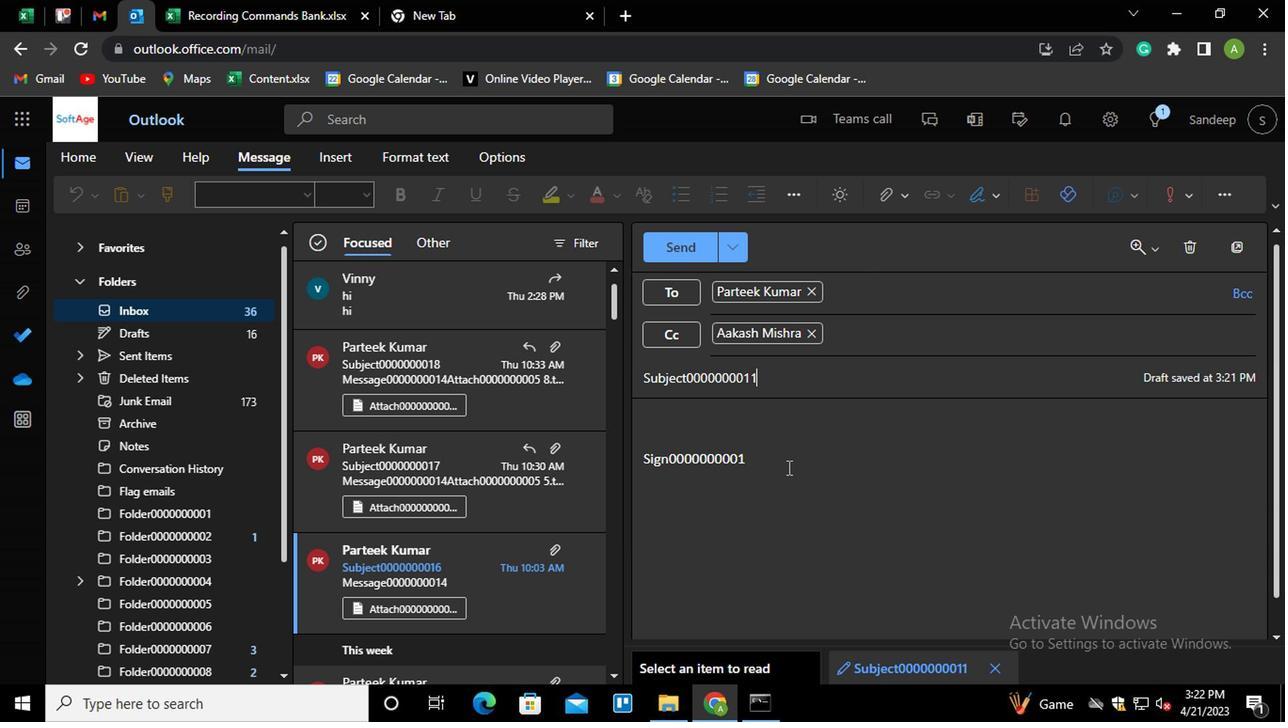 
Action: Key pressed <Key.shift_r><Key.enter><Key.shift_r>MESSAGE0000000013
Screenshot: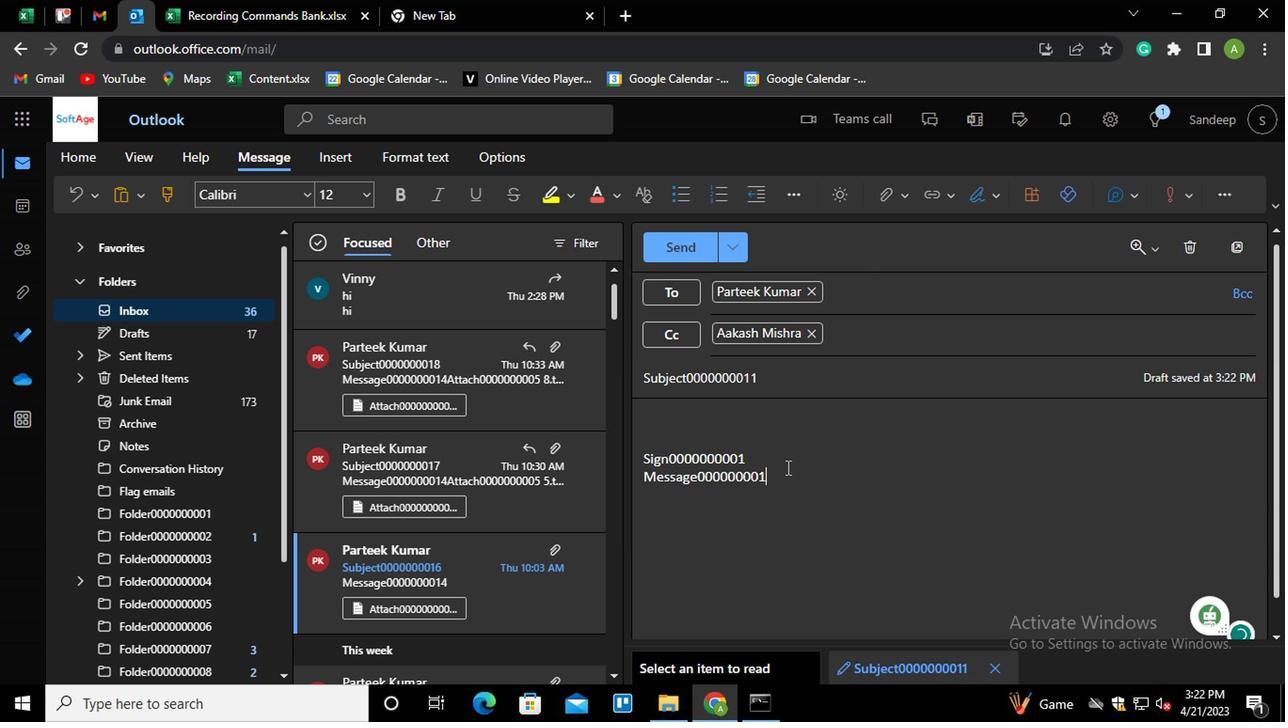 
Action: Mouse moved to (688, 250)
Screenshot: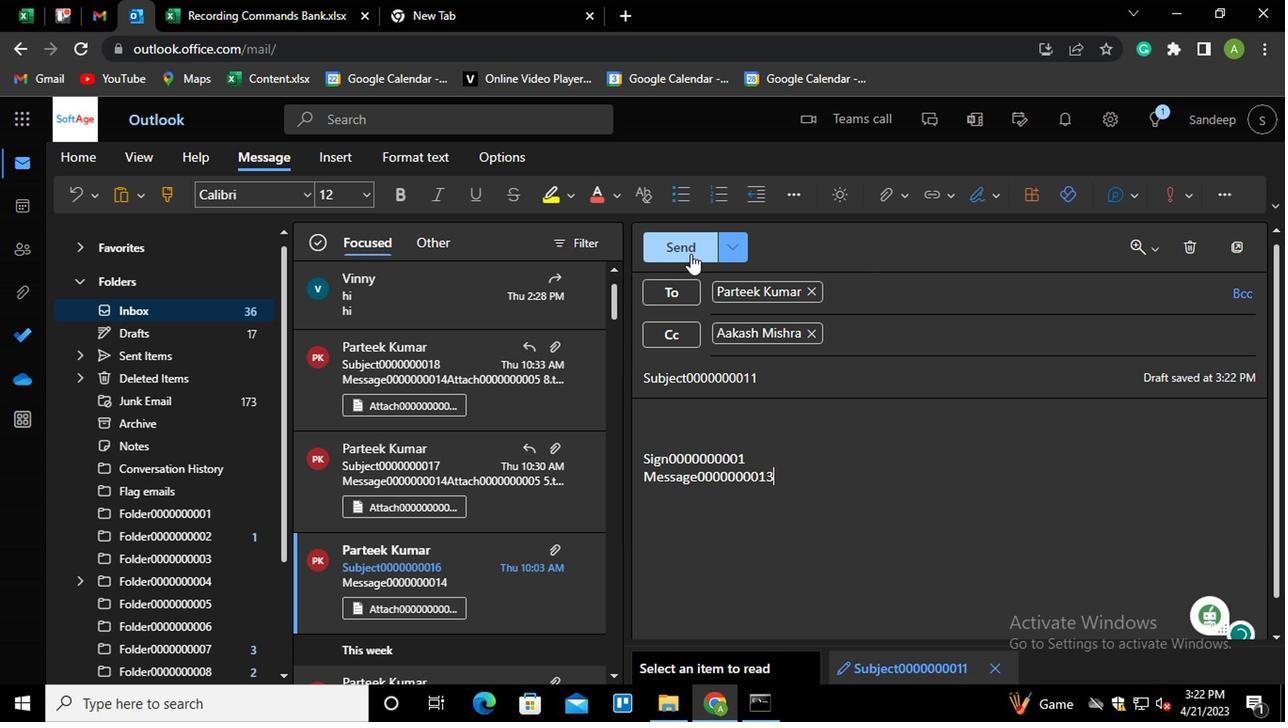 
Action: Mouse pressed left at (688, 250)
Screenshot: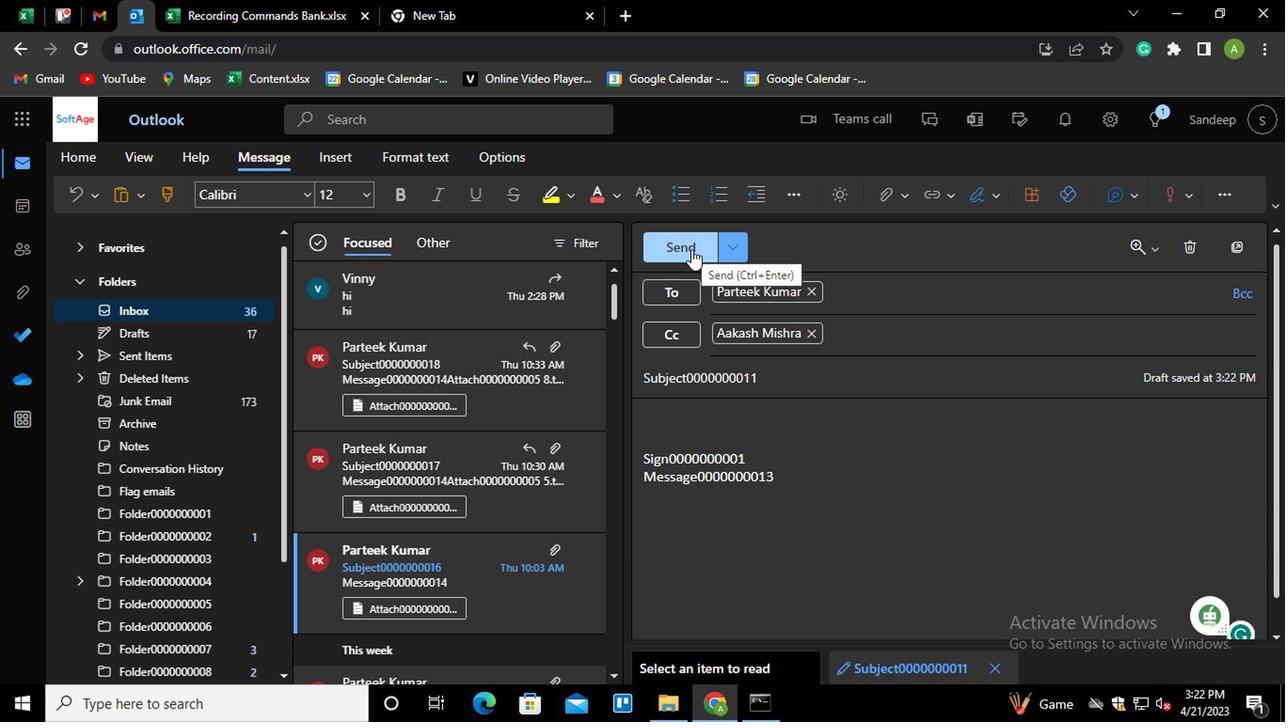 
Action: Mouse moved to (153, 195)
Screenshot: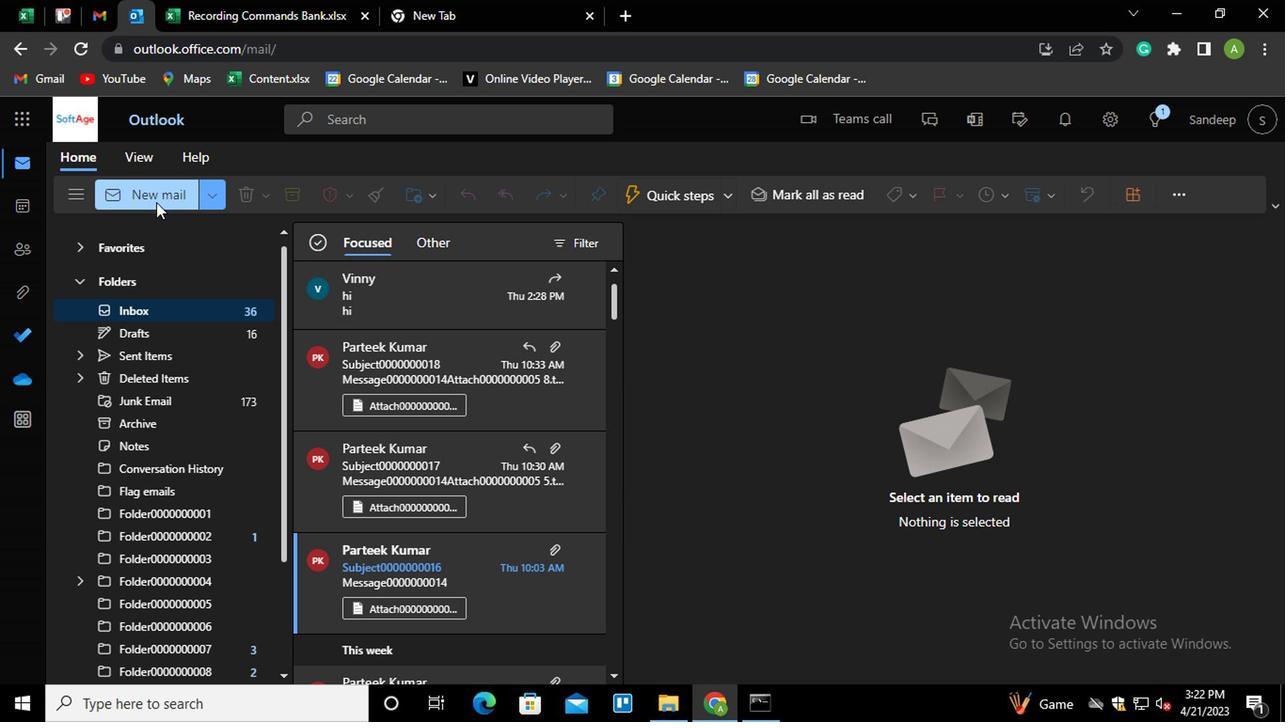 
Action: Mouse pressed left at (153, 195)
Screenshot: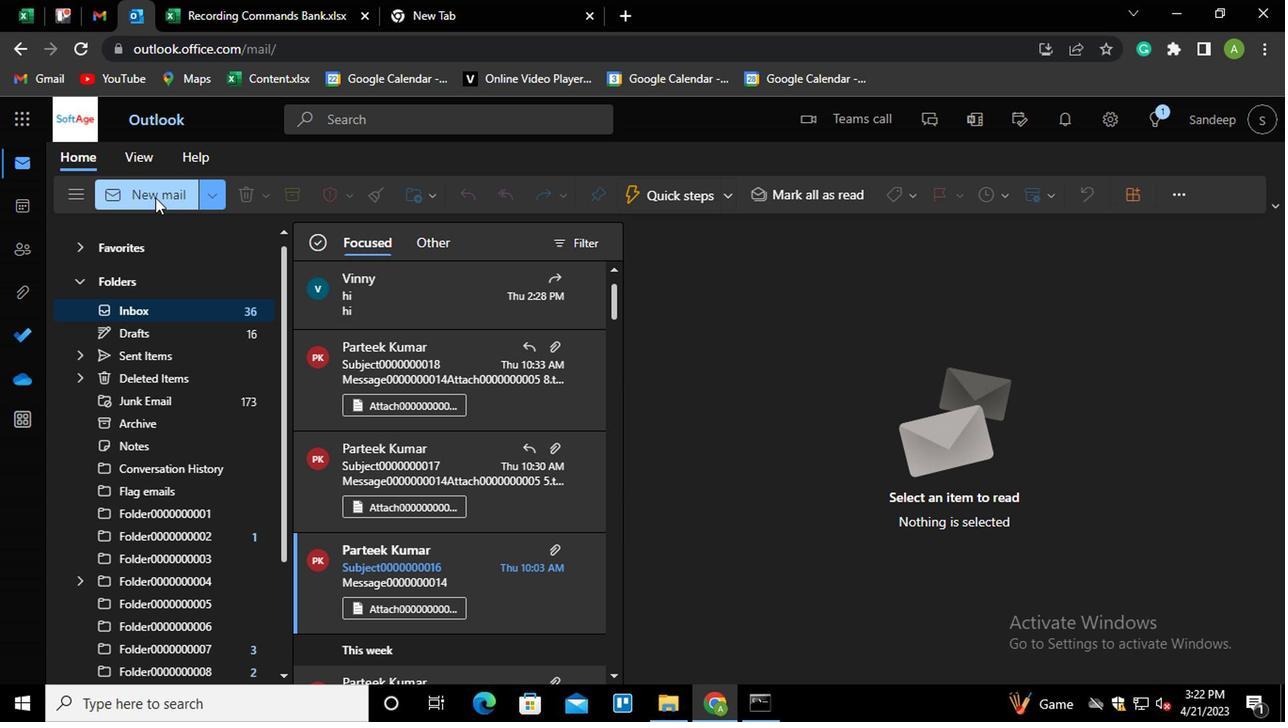 
Action: Mouse moved to (737, 299)
Screenshot: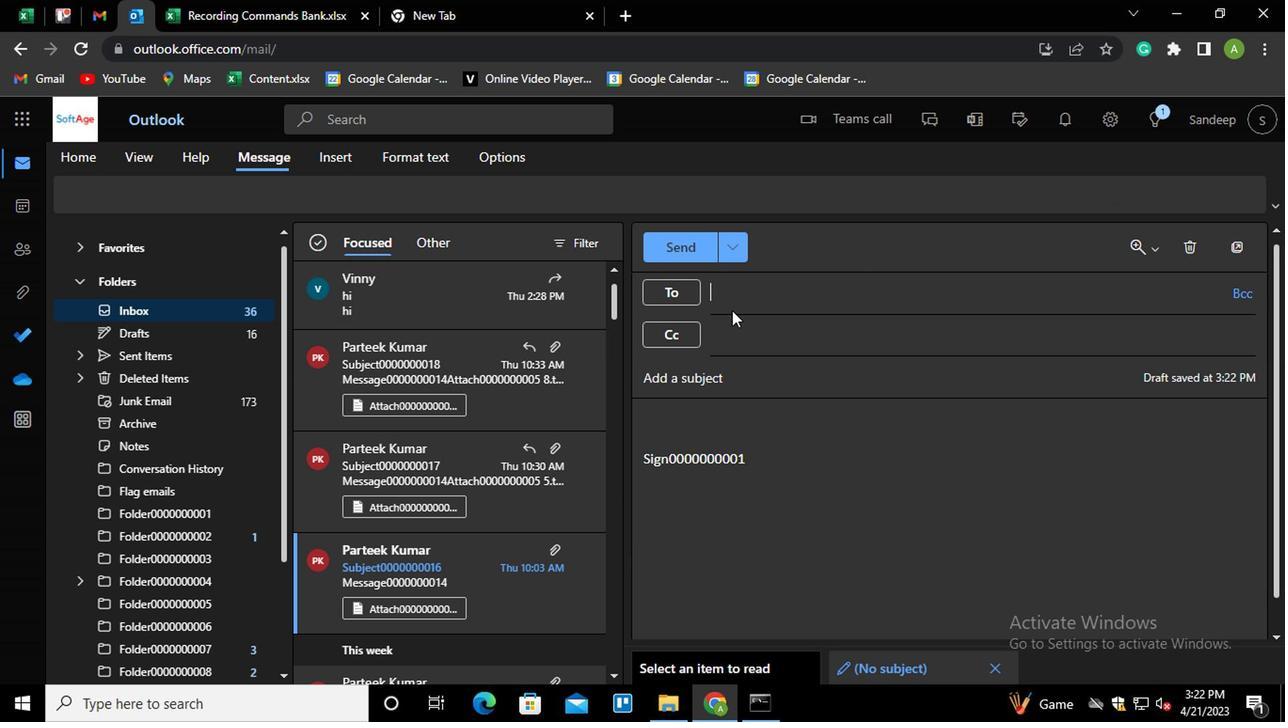 
Action: Mouse pressed left at (737, 299)
Screenshot: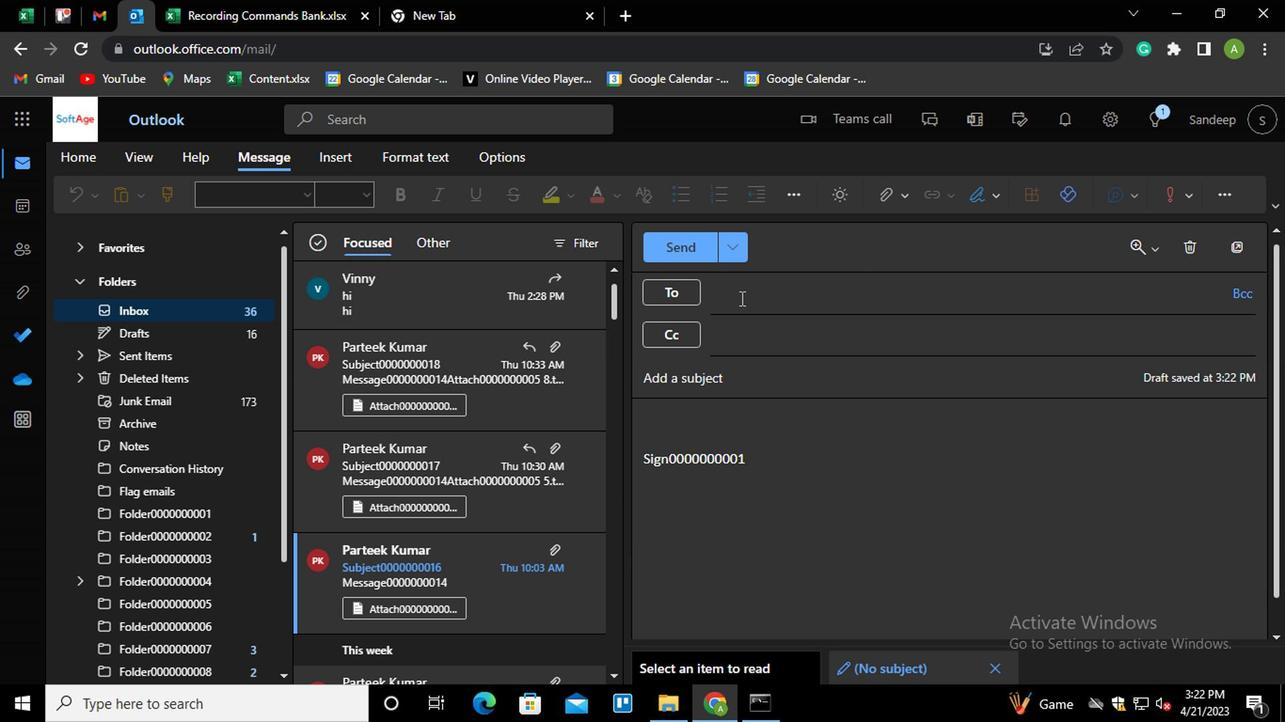 
Action: Mouse moved to (736, 299)
Screenshot: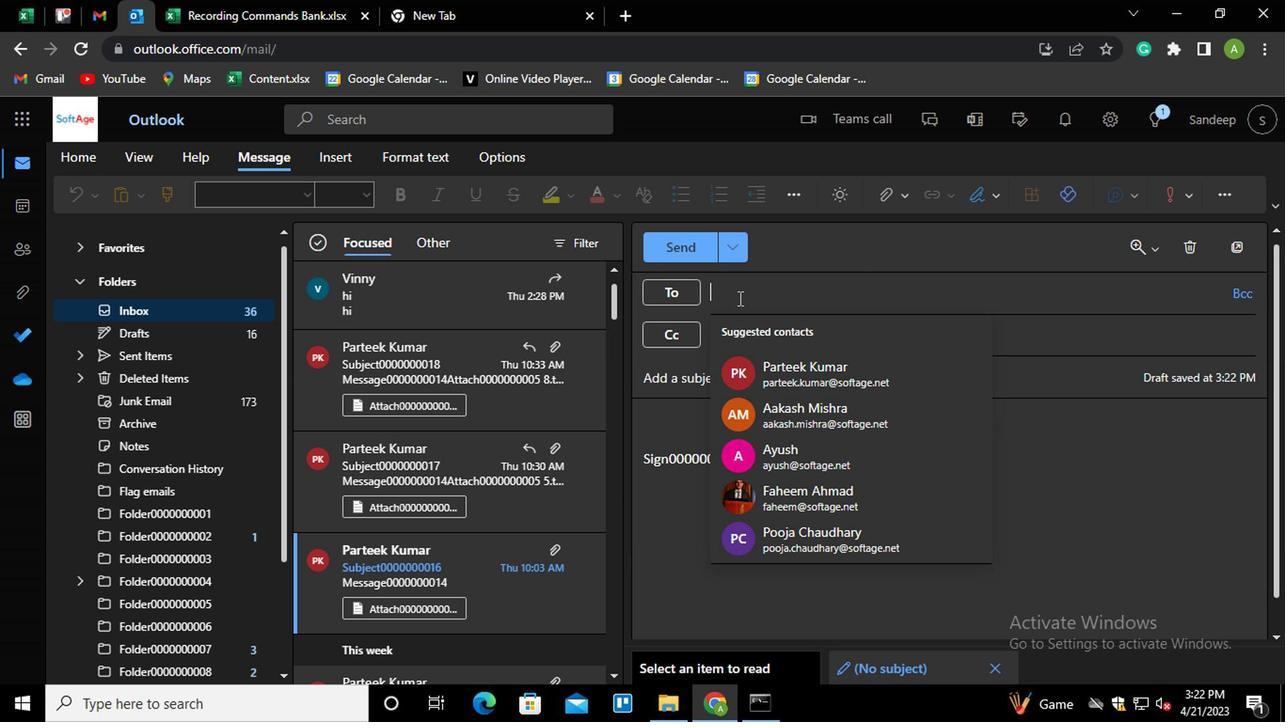 
Action: Key pressed PAR<Key.enter>
Screenshot: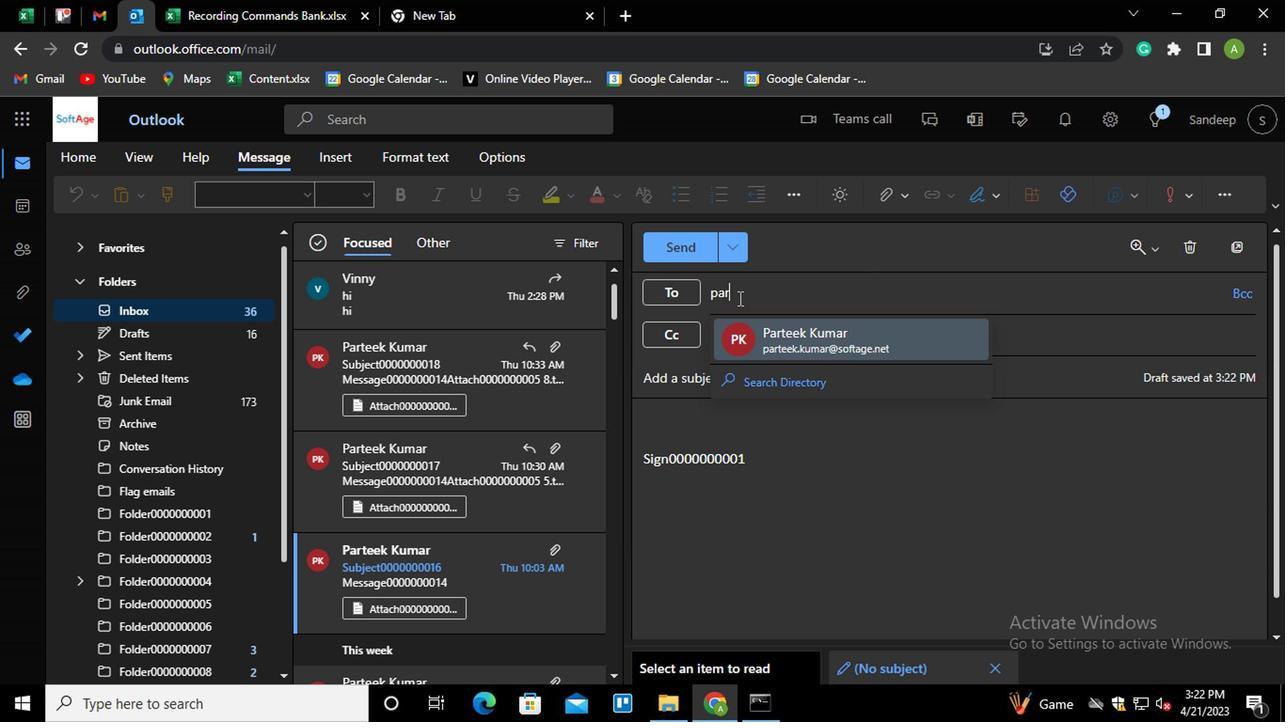 
Action: Mouse moved to (751, 342)
Screenshot: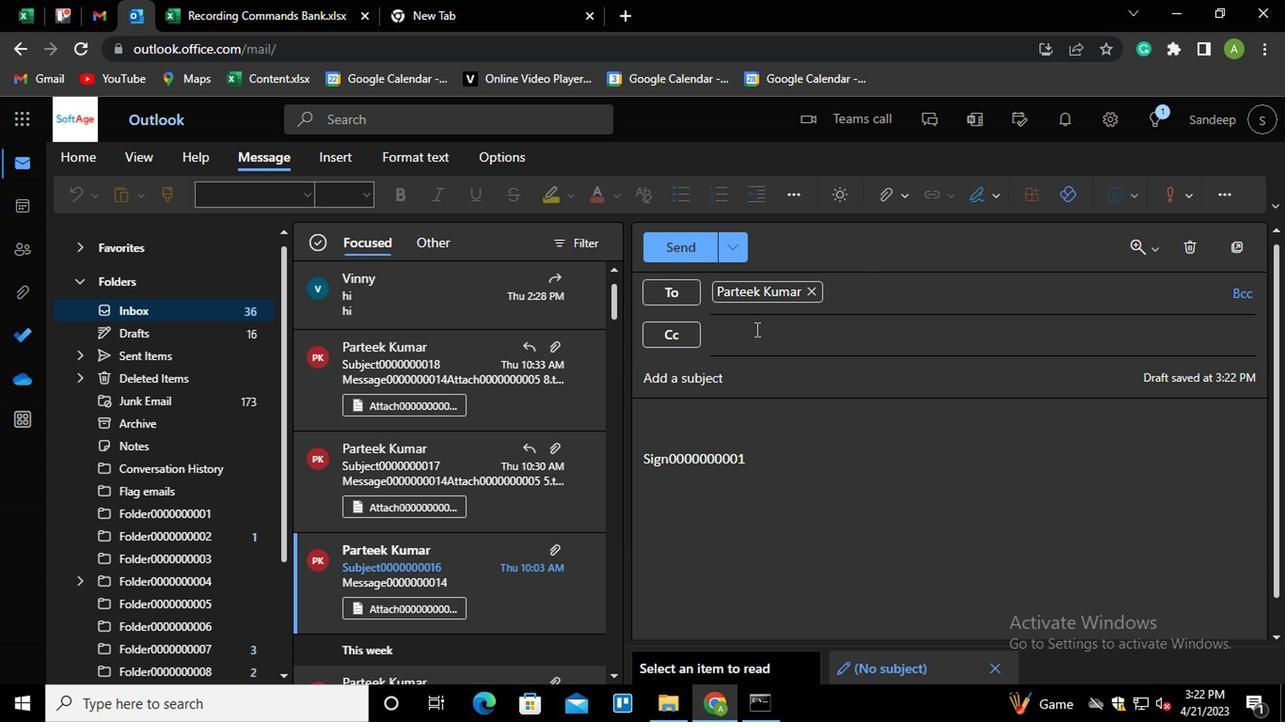 
Action: Mouse pressed left at (751, 342)
Screenshot: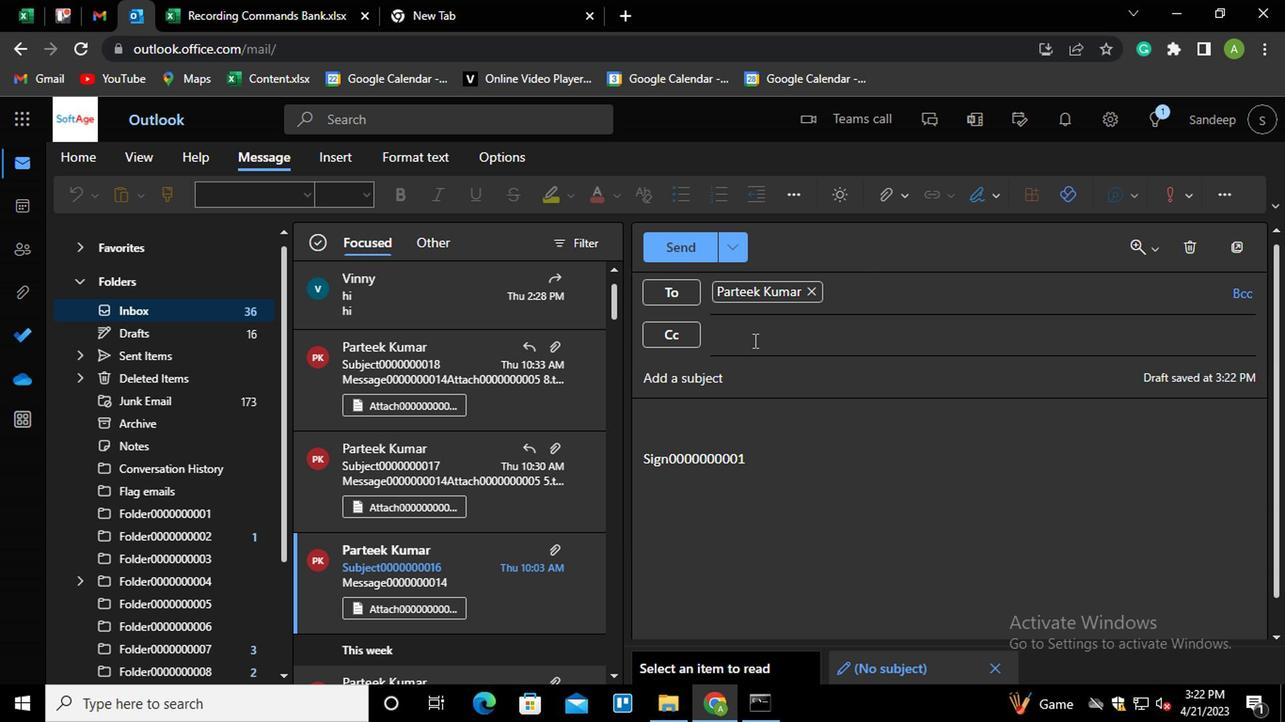 
Action: Key pressed AA<Key.enter>
Screenshot: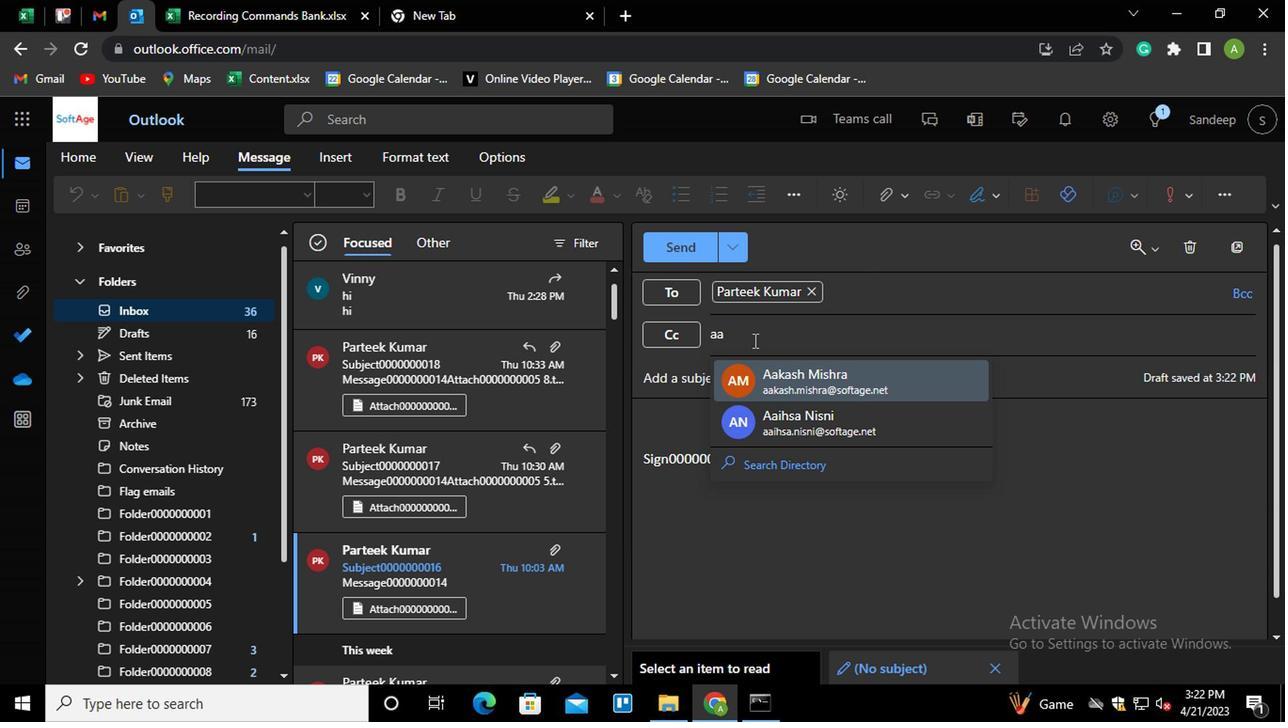 
Action: Mouse moved to (1233, 299)
Screenshot: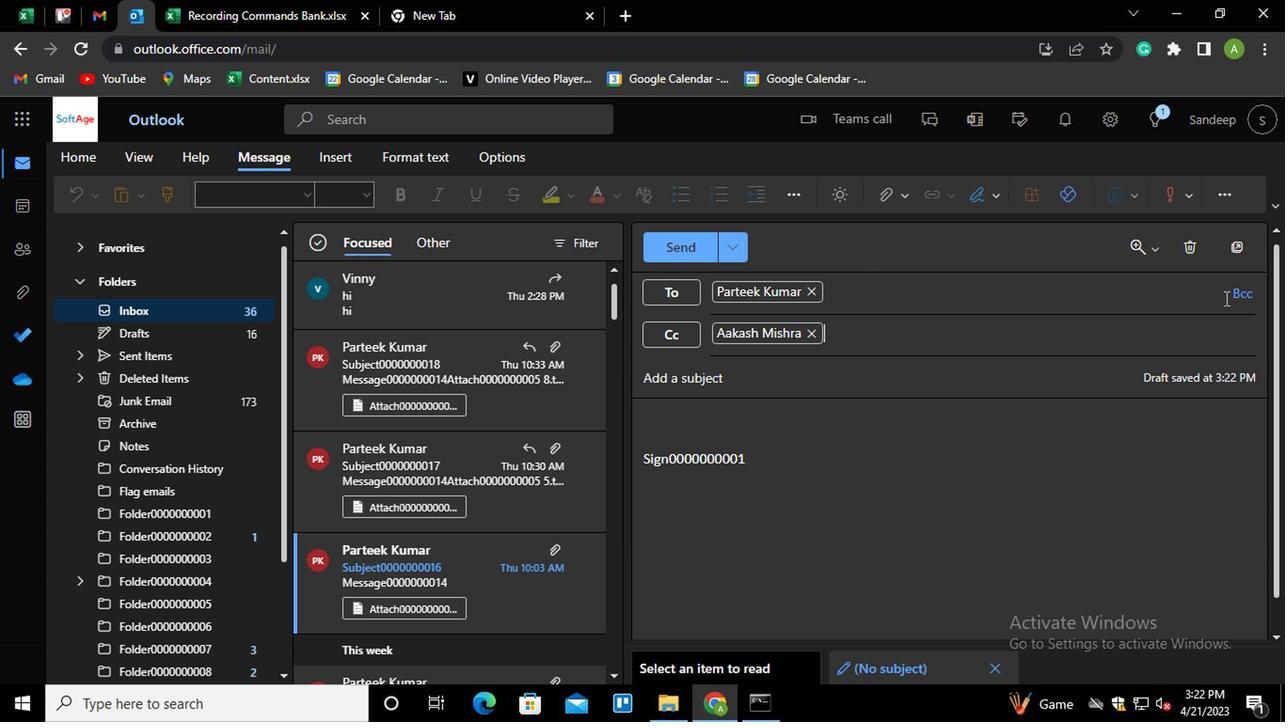 
Action: Mouse pressed left at (1233, 299)
Screenshot: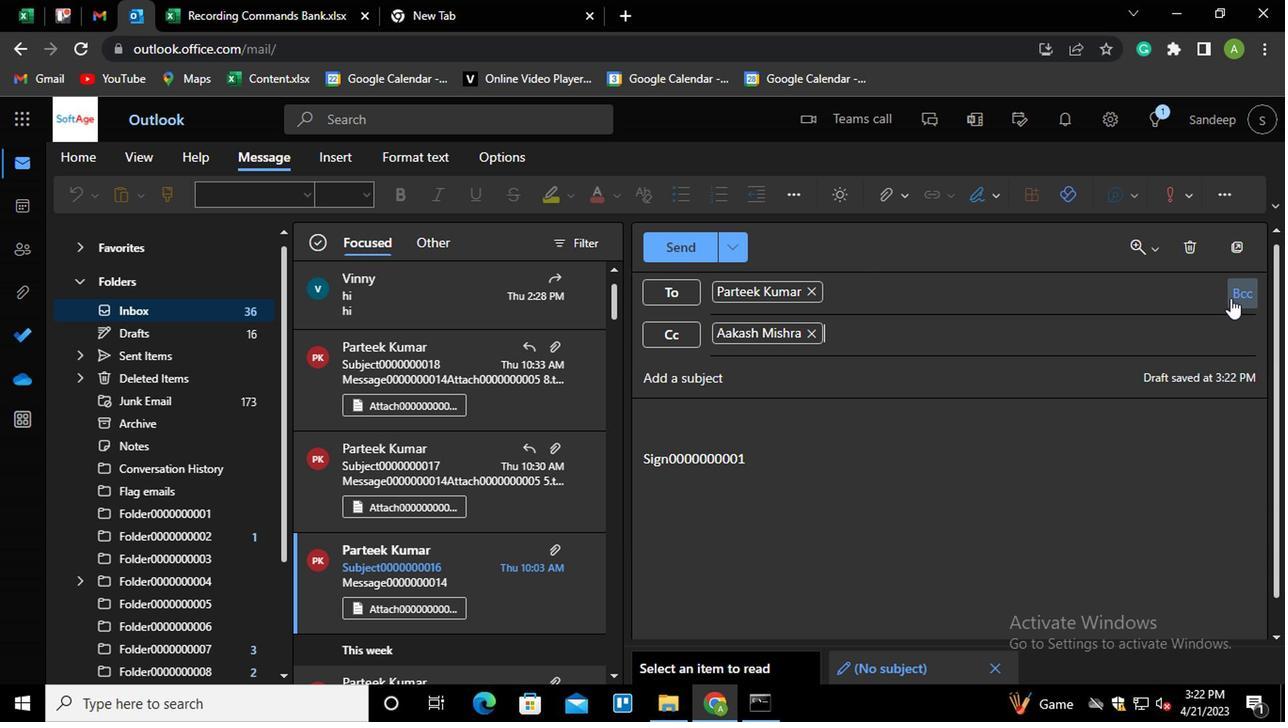 
Action: Mouse moved to (832, 386)
Screenshot: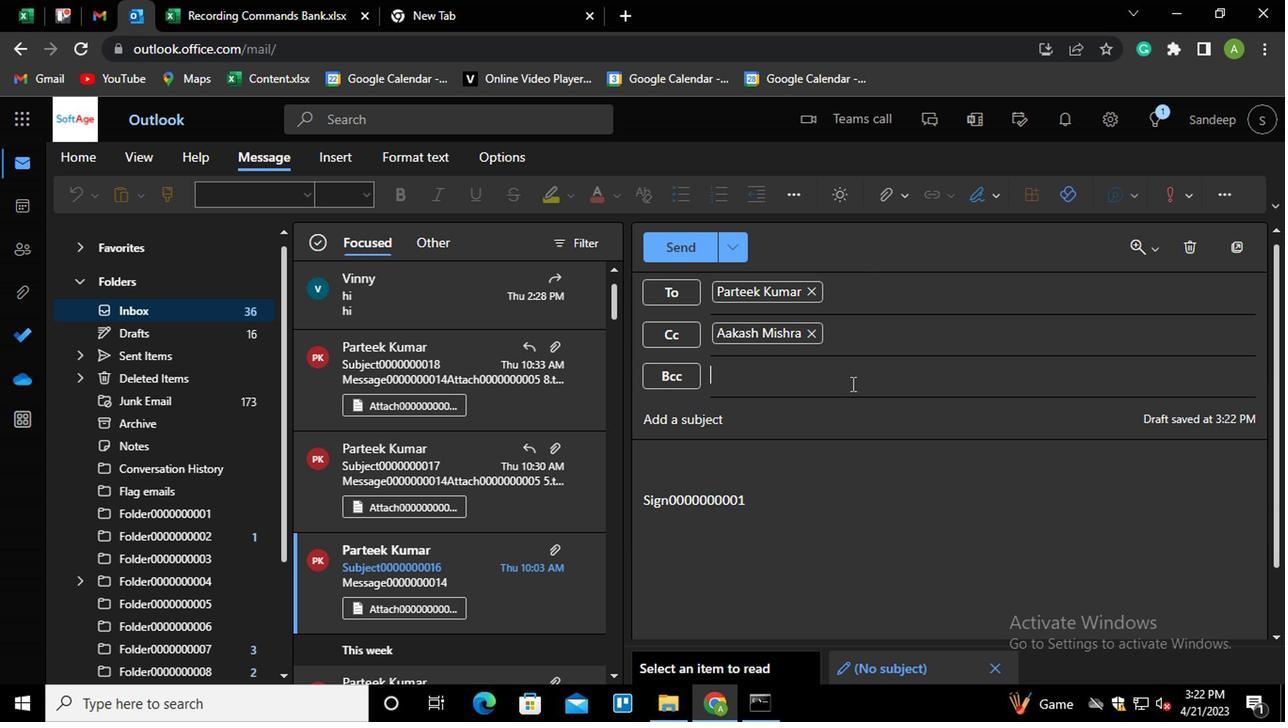 
Action: Key pressed AYU<Key.enter>
Screenshot: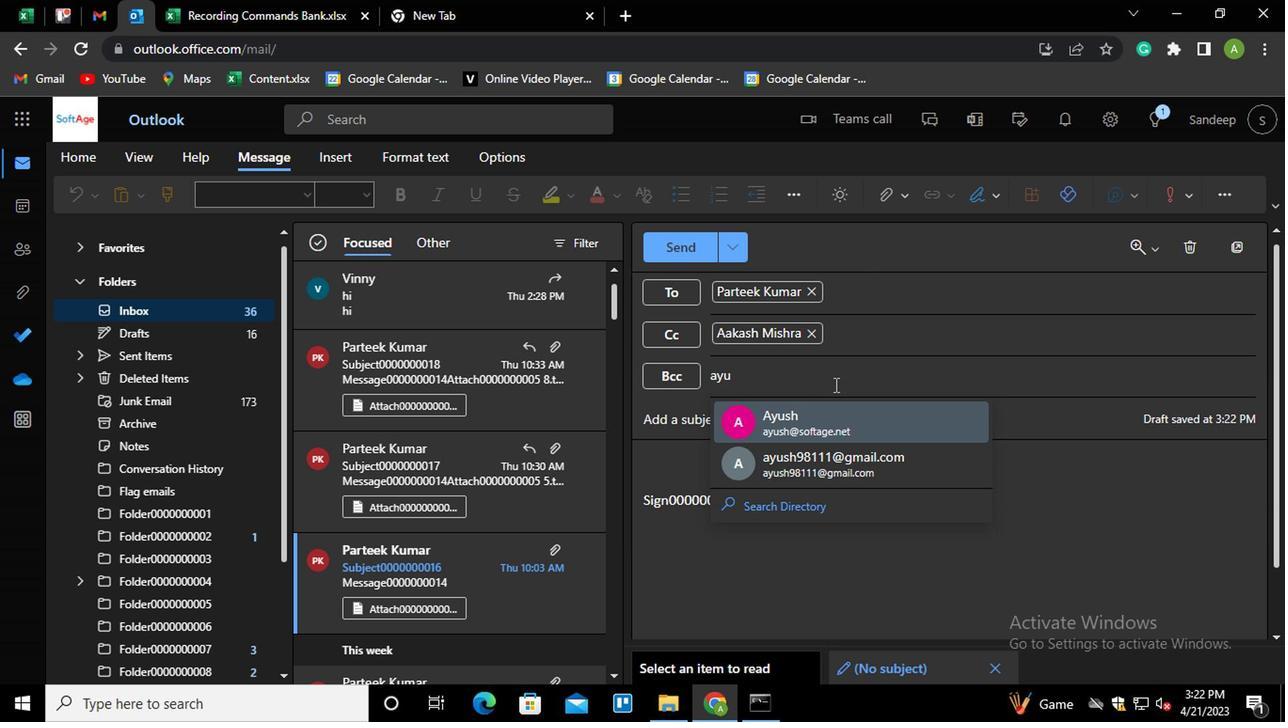 
Action: Mouse moved to (721, 421)
Screenshot: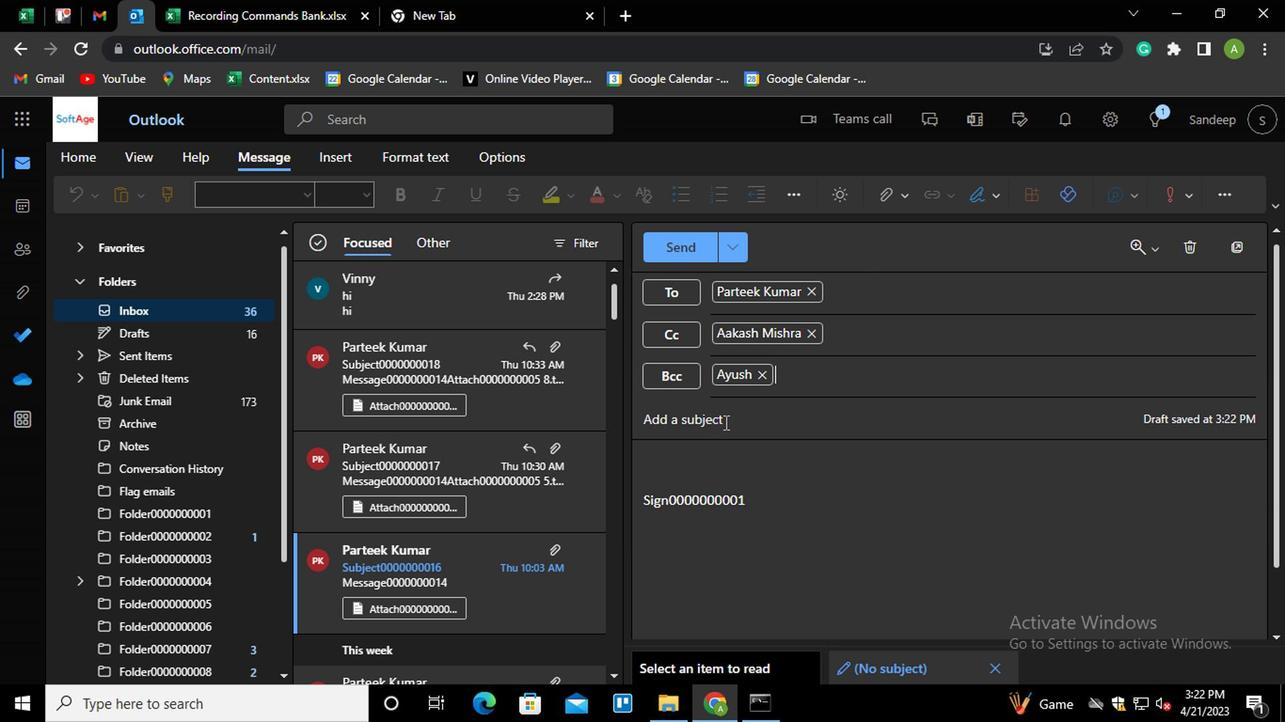
Action: Mouse pressed left at (721, 421)
Screenshot: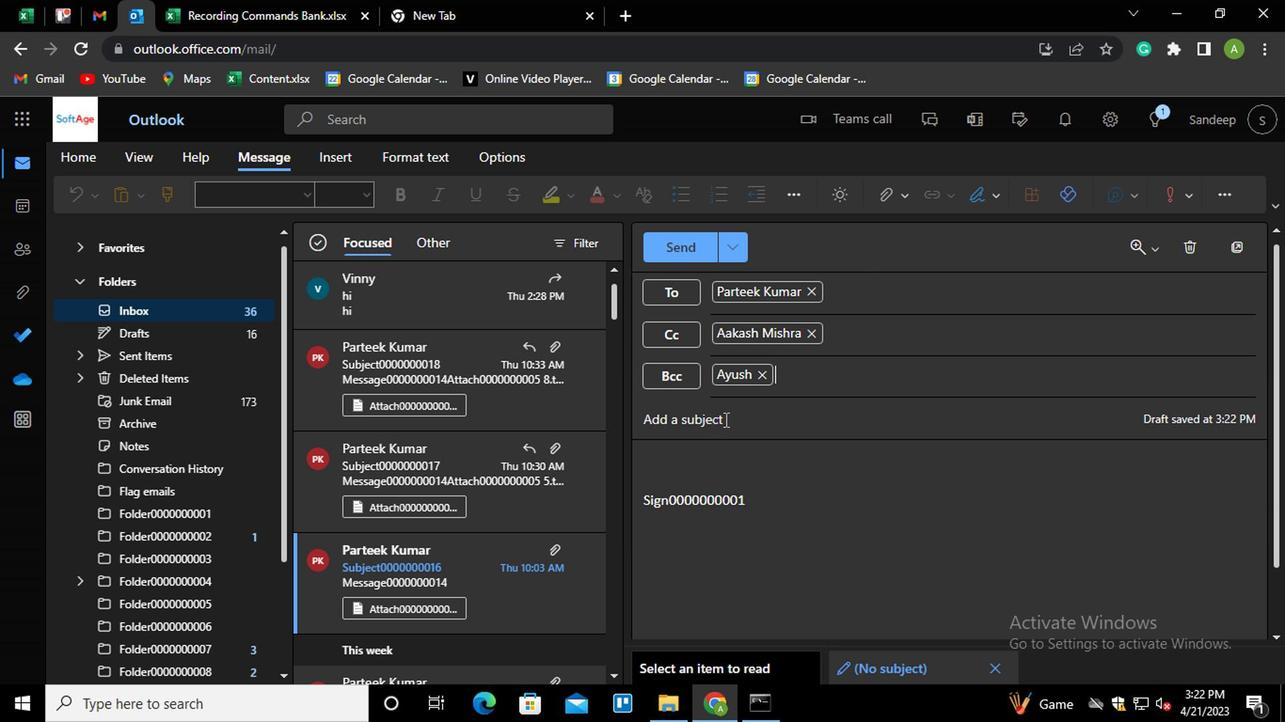 
Action: Key pressed <Key.shift>SUBJECT0000000011
Screenshot: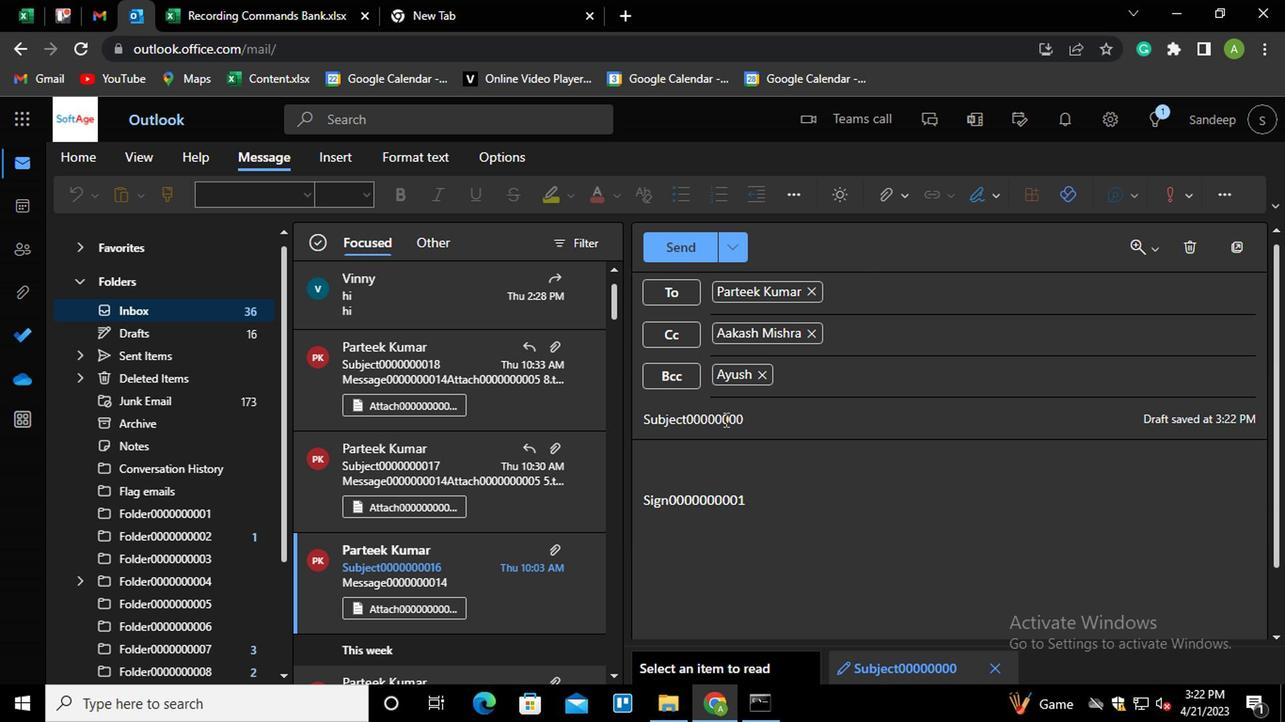 
Action: Mouse moved to (769, 502)
Screenshot: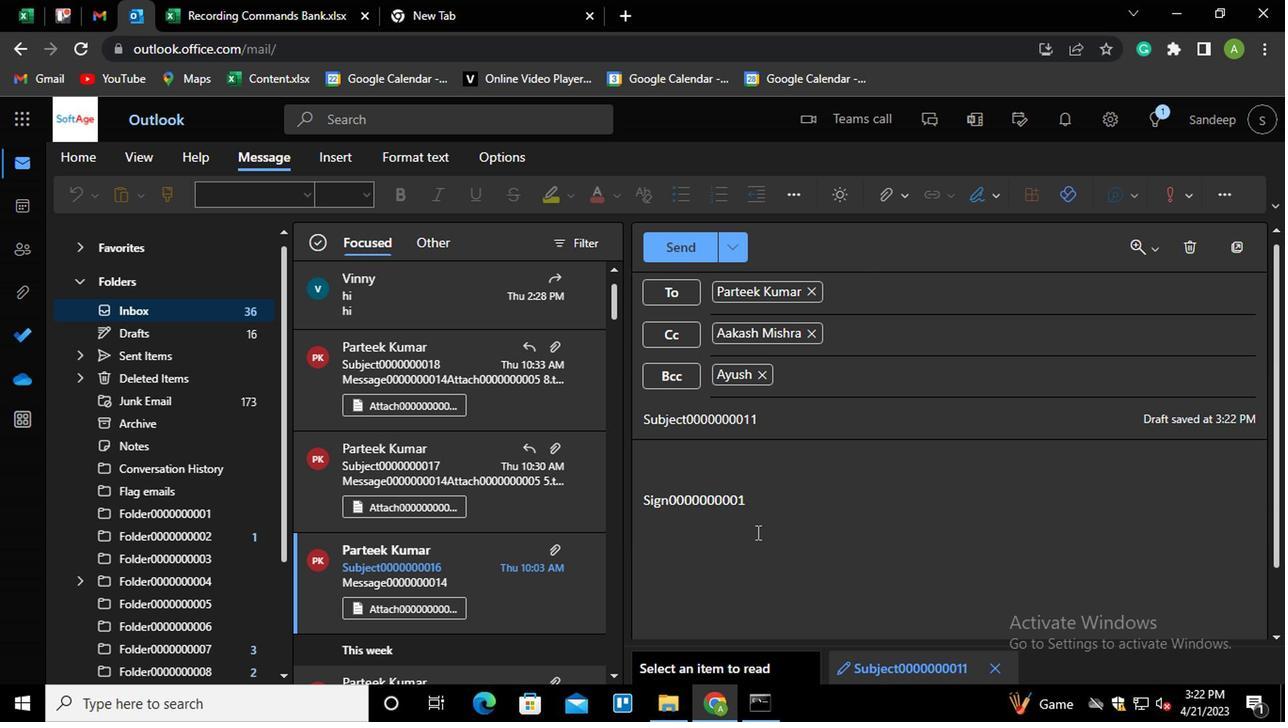 
Action: Mouse pressed left at (769, 502)
Screenshot: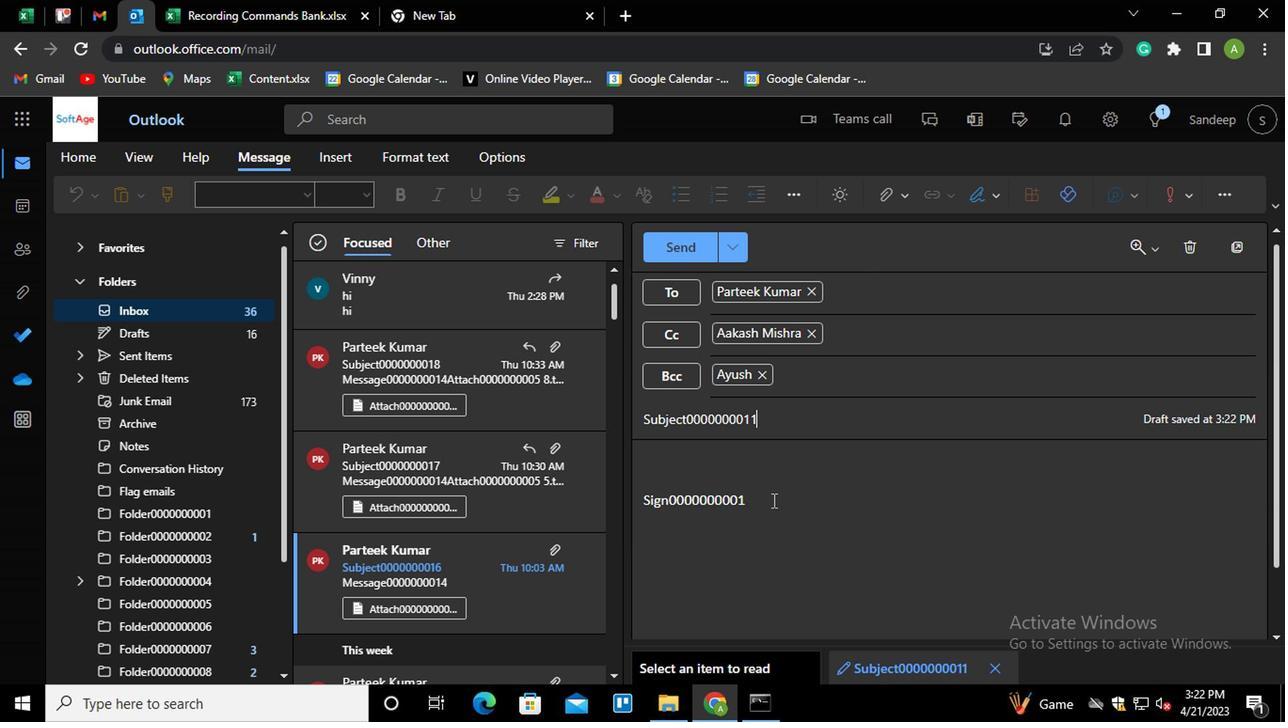 
Action: Key pressed <Key.shift_r><Key.enter><Key.shift_r>MESSAGE0000000013
Screenshot: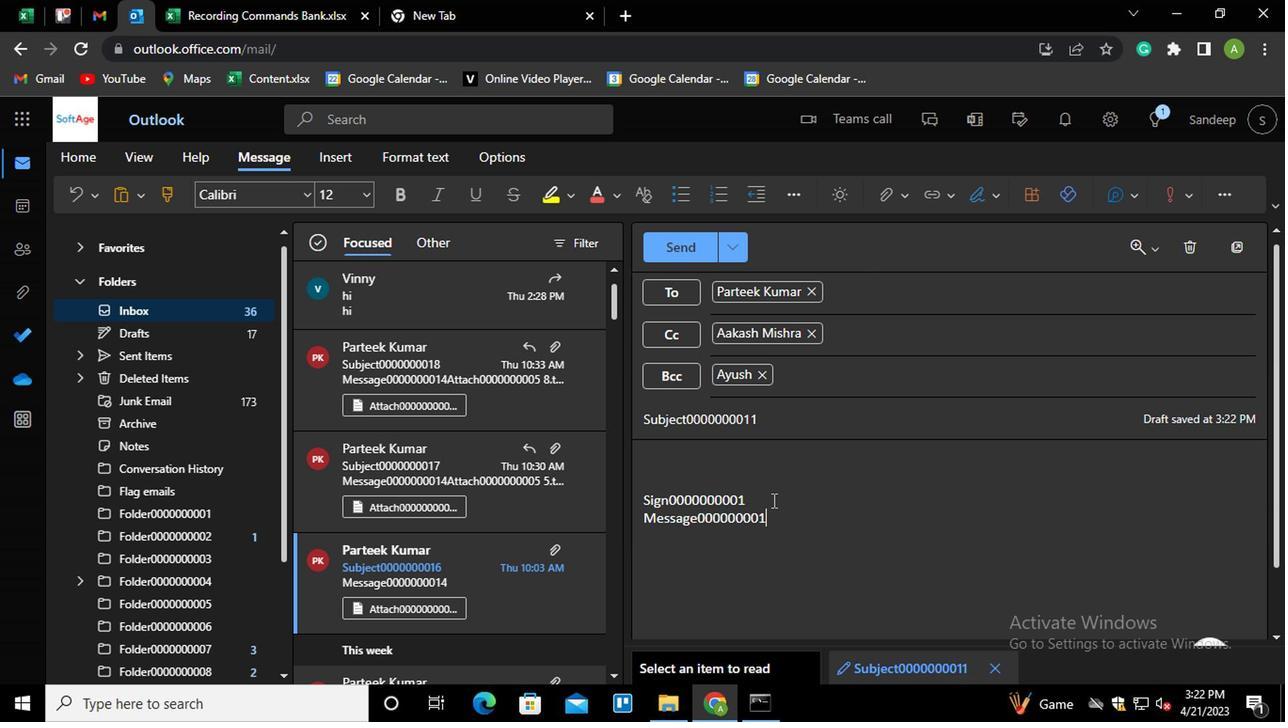 
Action: Mouse moved to (662, 257)
Screenshot: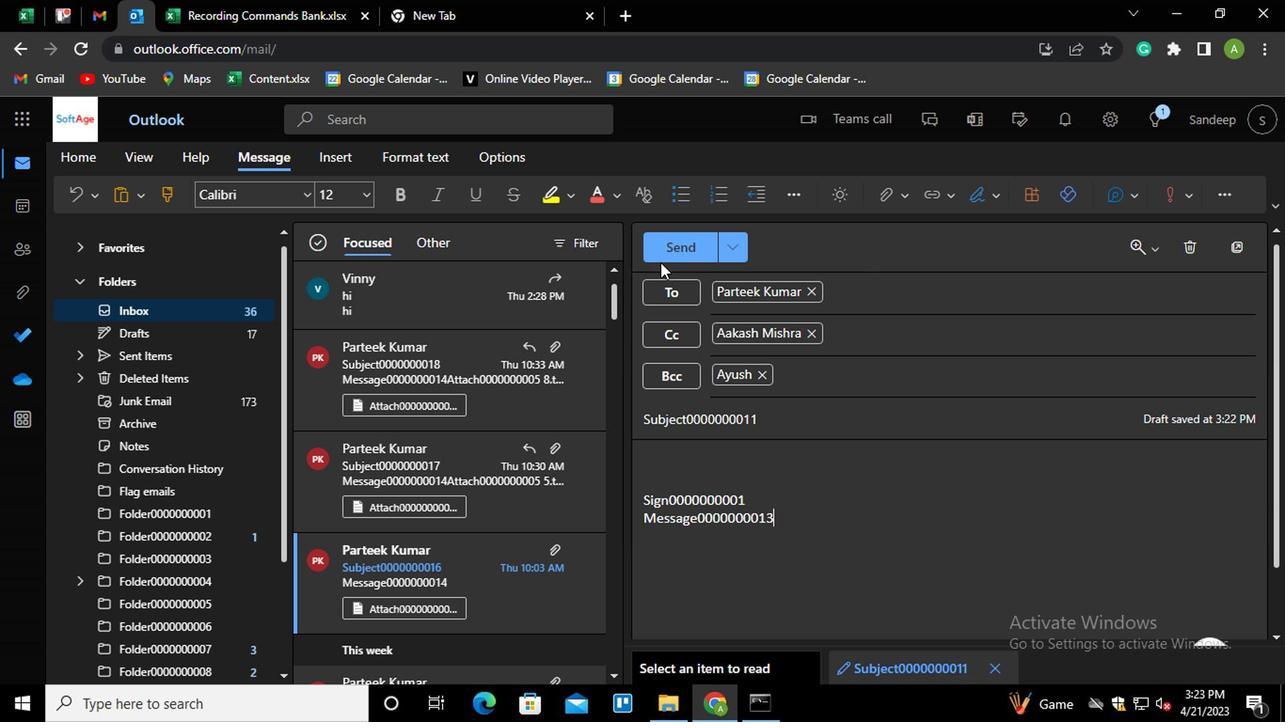 
Action: Mouse pressed left at (662, 257)
Screenshot: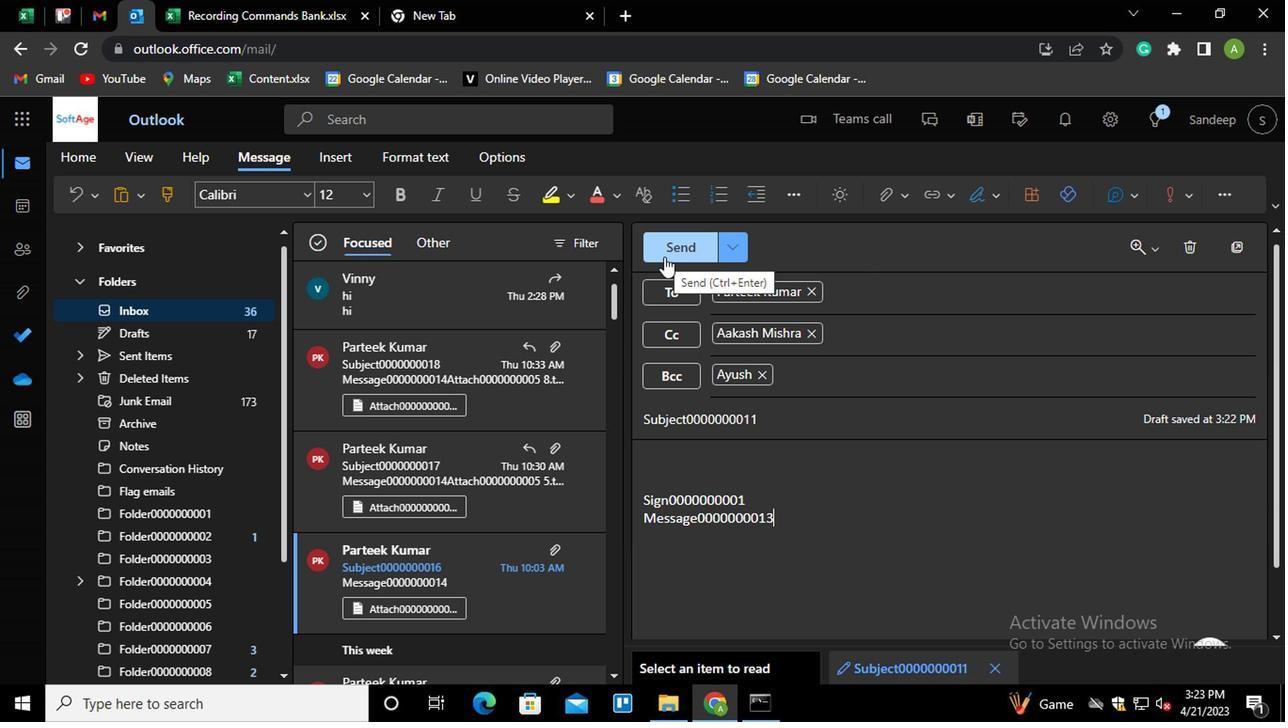 
Action: Mouse moved to (147, 192)
Screenshot: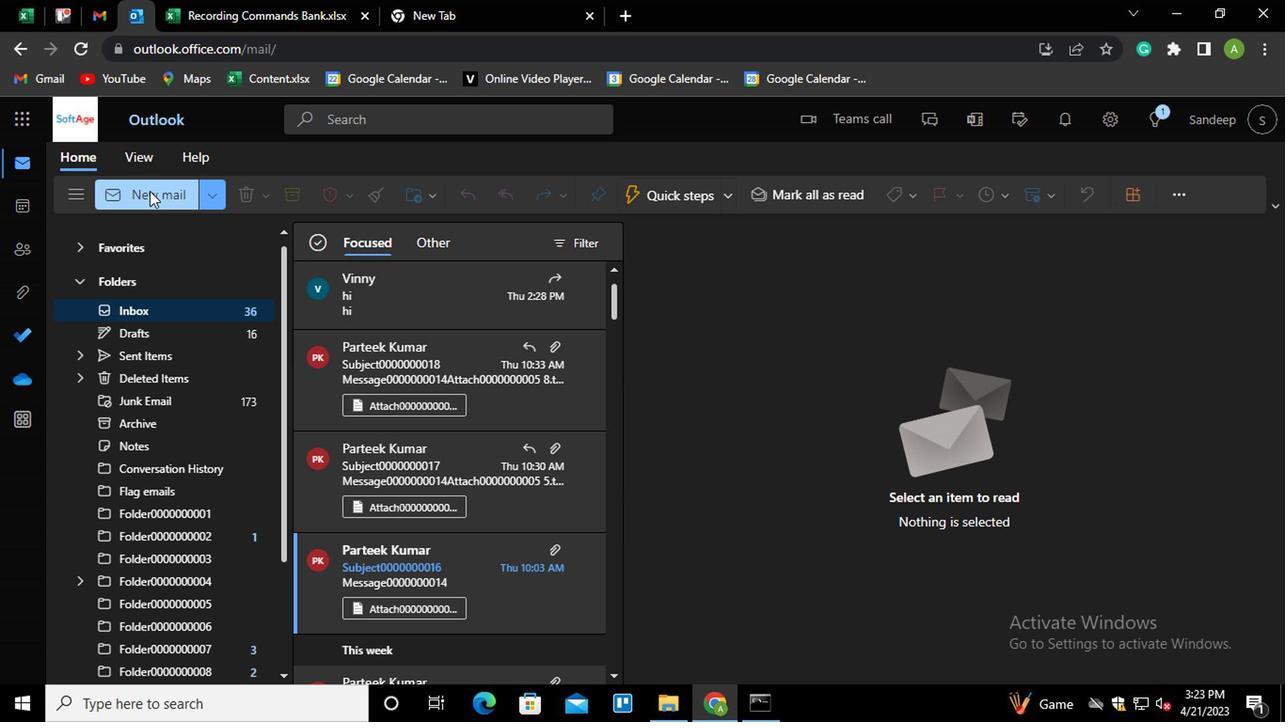 
Action: Mouse pressed left at (147, 192)
Screenshot: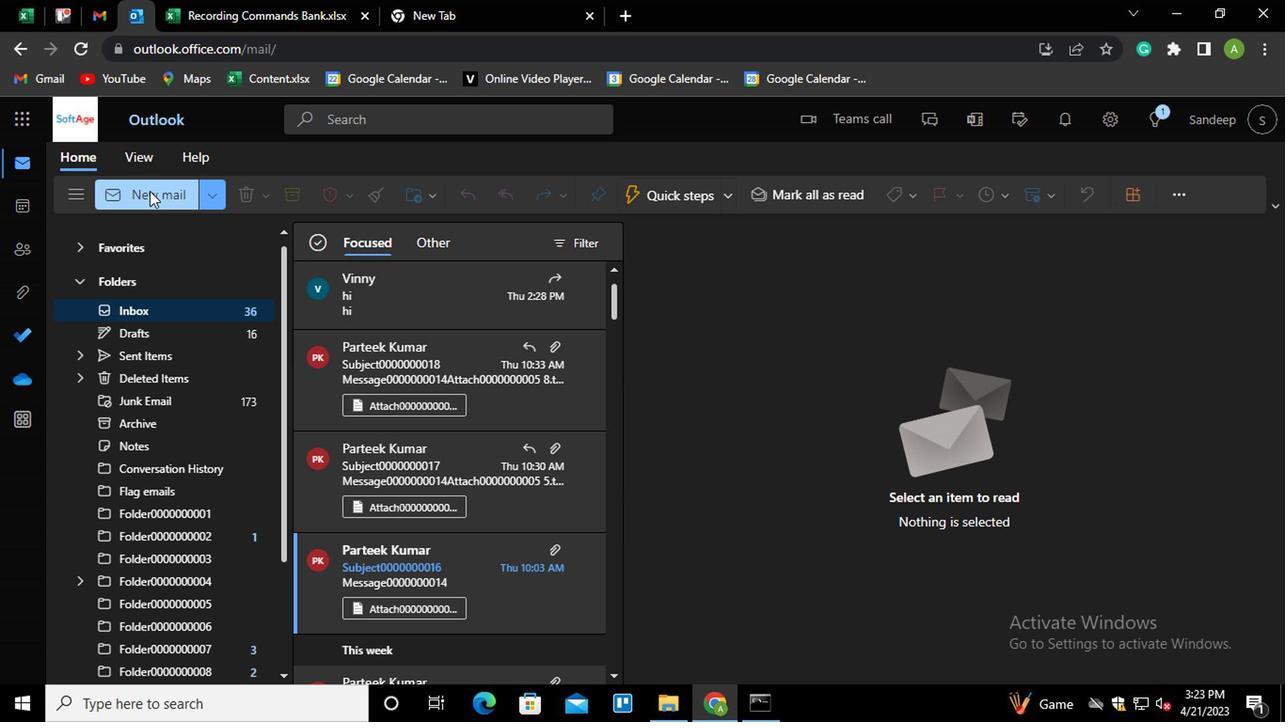 
Action: Mouse moved to (806, 299)
Screenshot: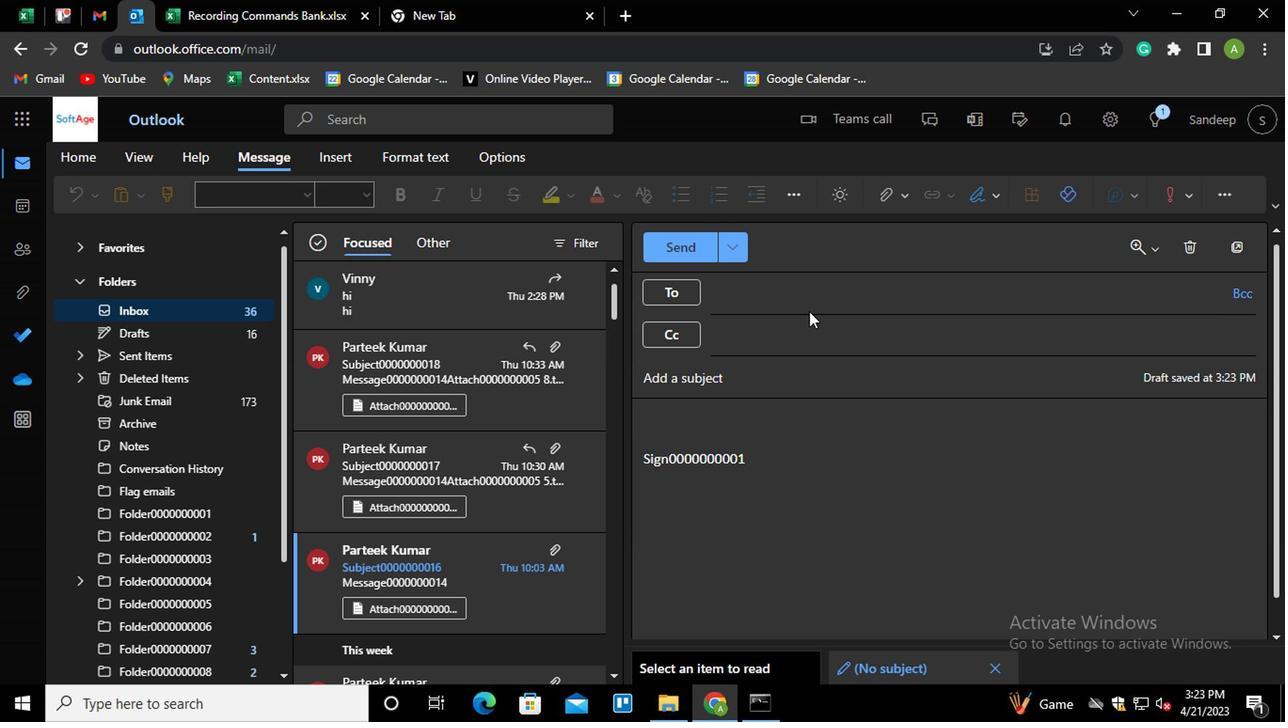 
Action: Mouse pressed left at (806, 299)
Screenshot: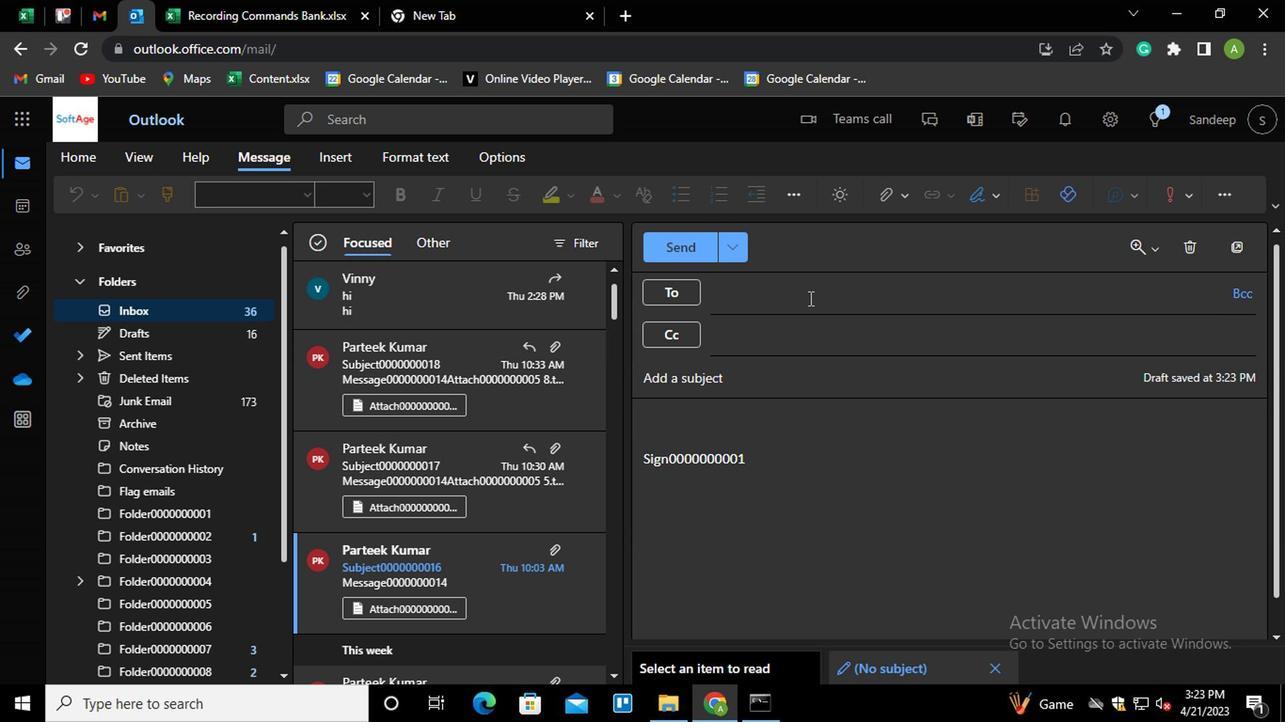 
Action: Key pressed PAR<Key.enter>AA<Key.enter>
Screenshot: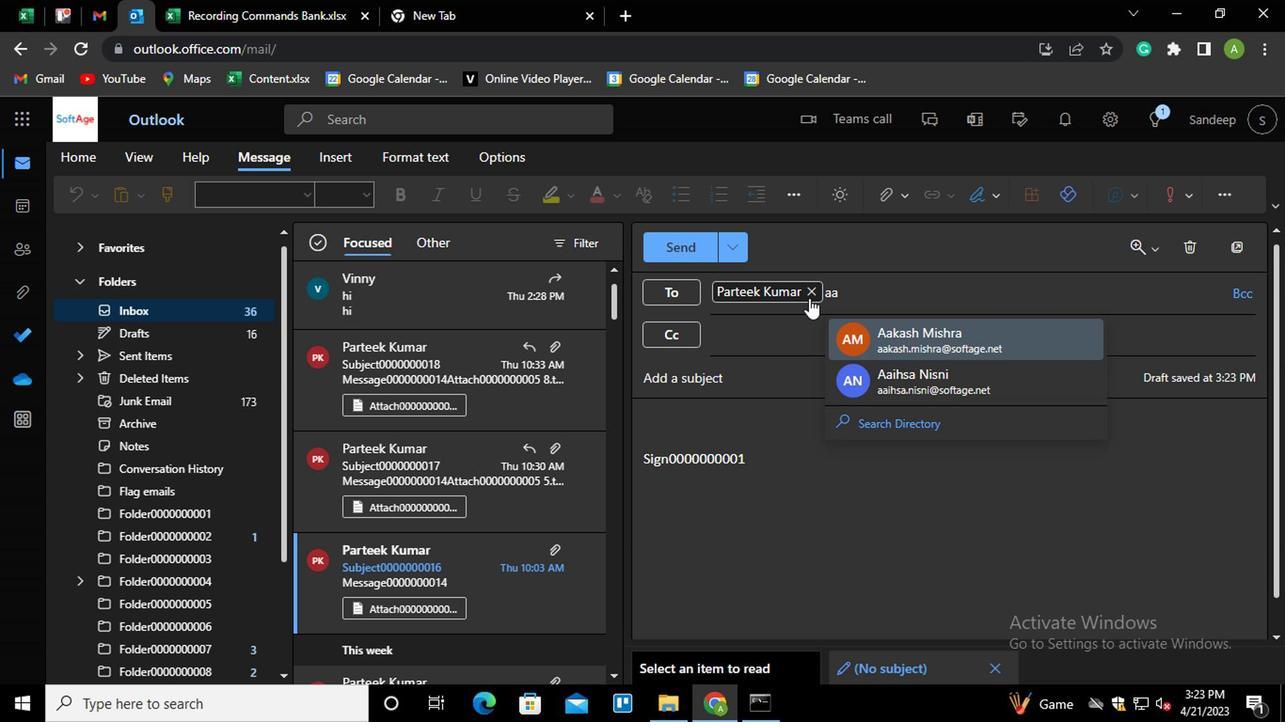 
Action: Mouse moved to (797, 342)
Screenshot: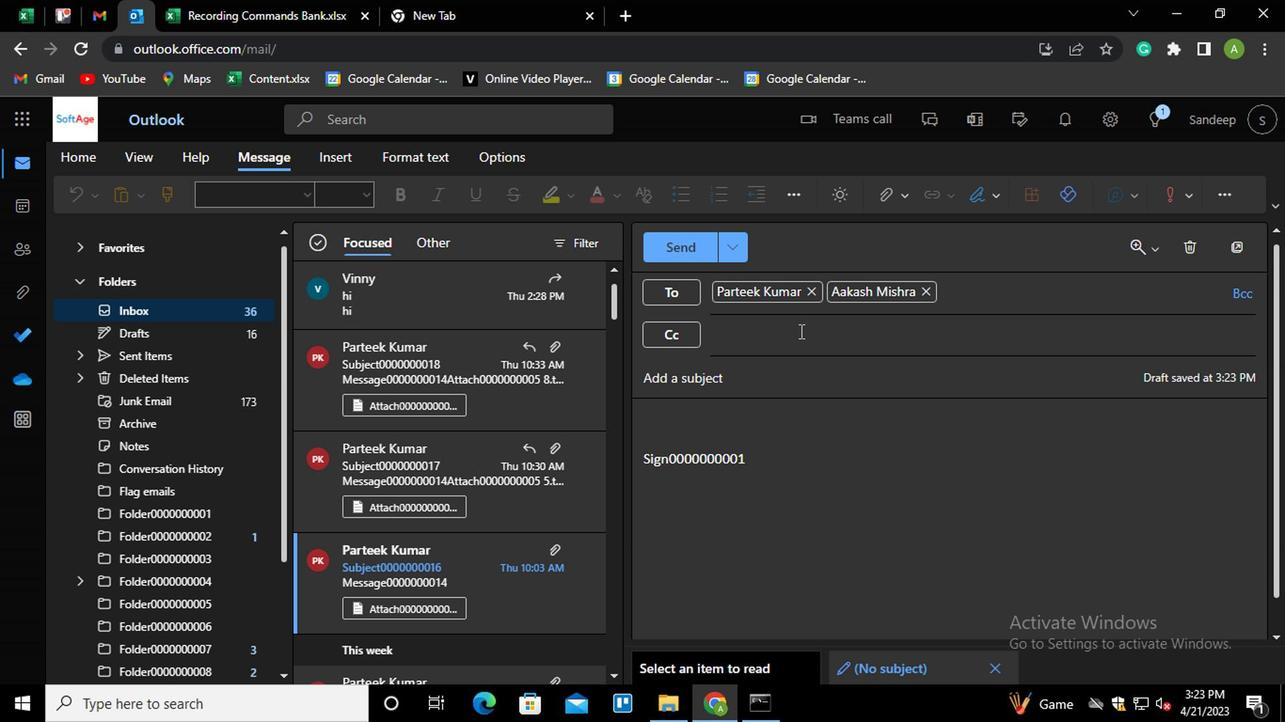 
Action: Mouse pressed left at (797, 342)
Screenshot: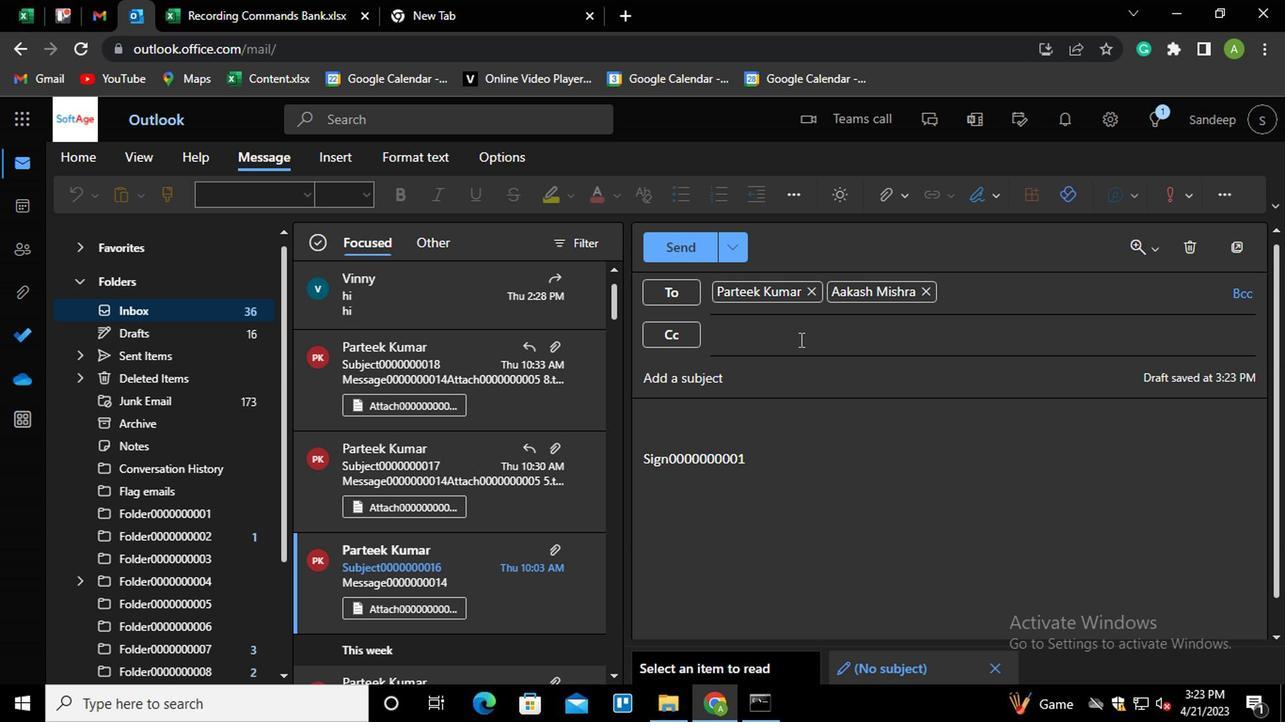 
Action: Key pressed AYU<Key.enter>POO<Key.enter>
Screenshot: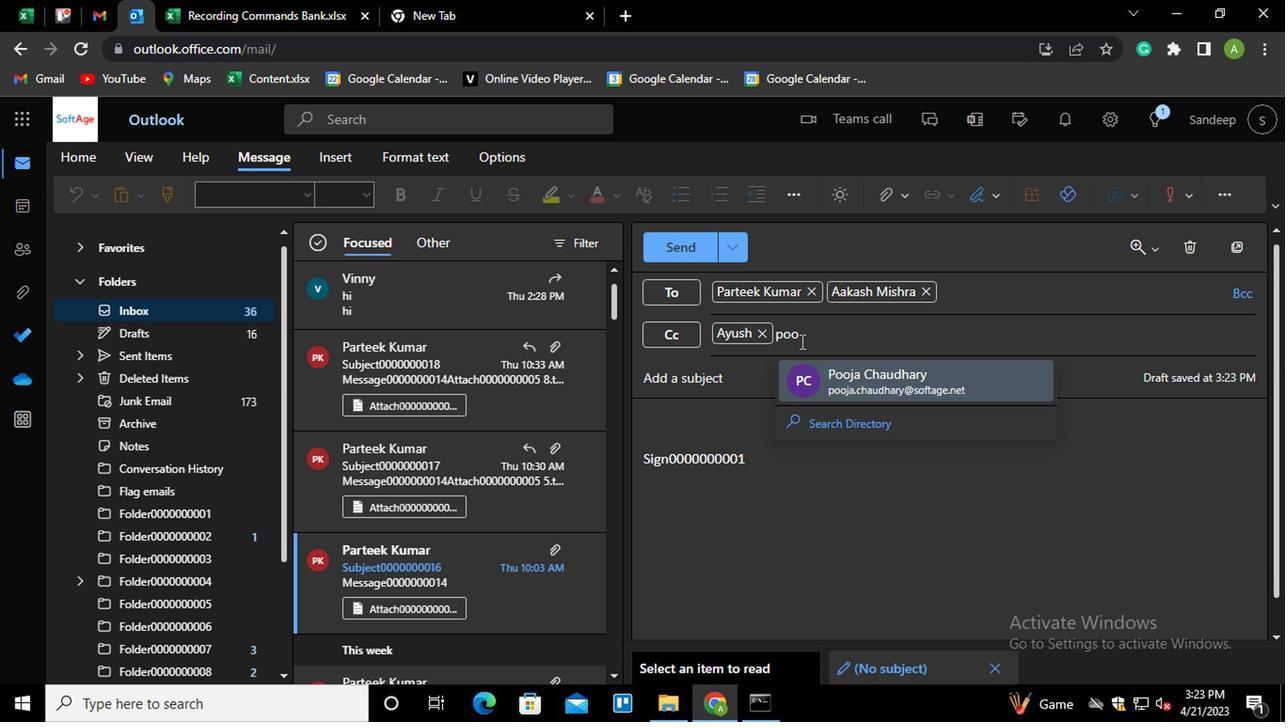 
Action: Mouse moved to (1239, 297)
Screenshot: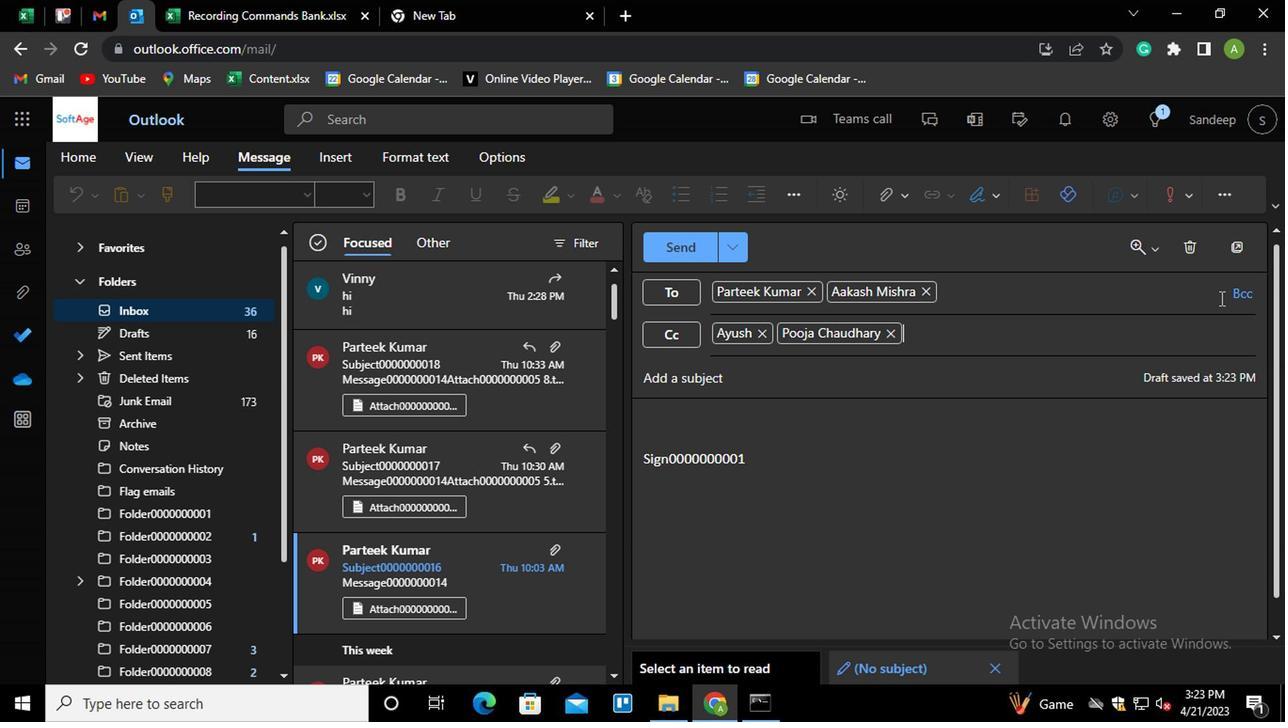 
Action: Mouse pressed left at (1239, 297)
Screenshot: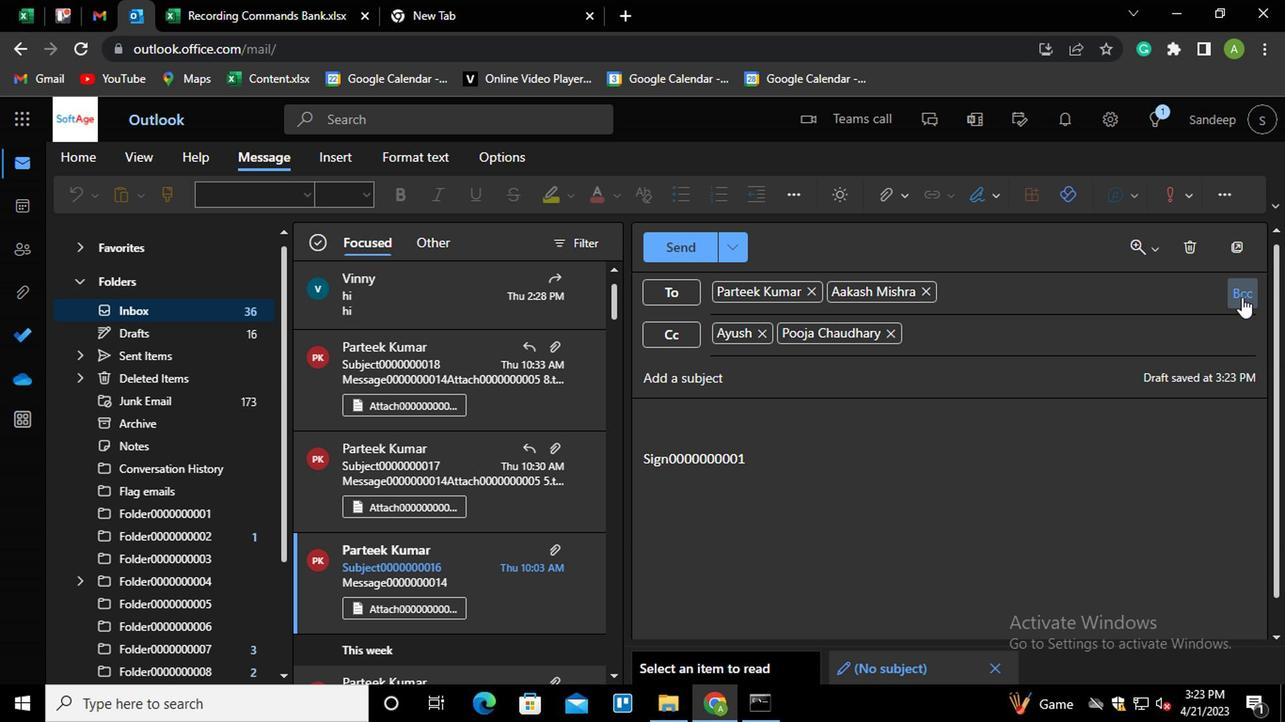
Action: Mouse moved to (890, 384)
Screenshot: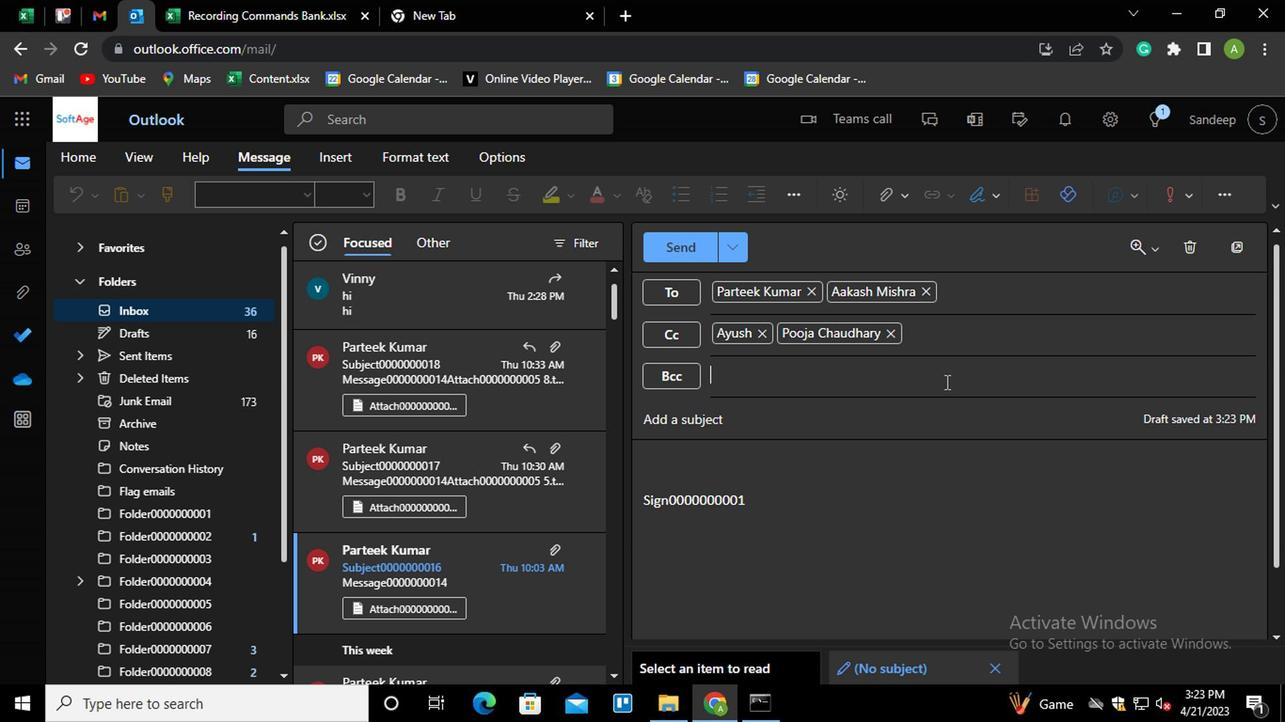 
Action: Key pressed VAN<Key.enter>
Screenshot: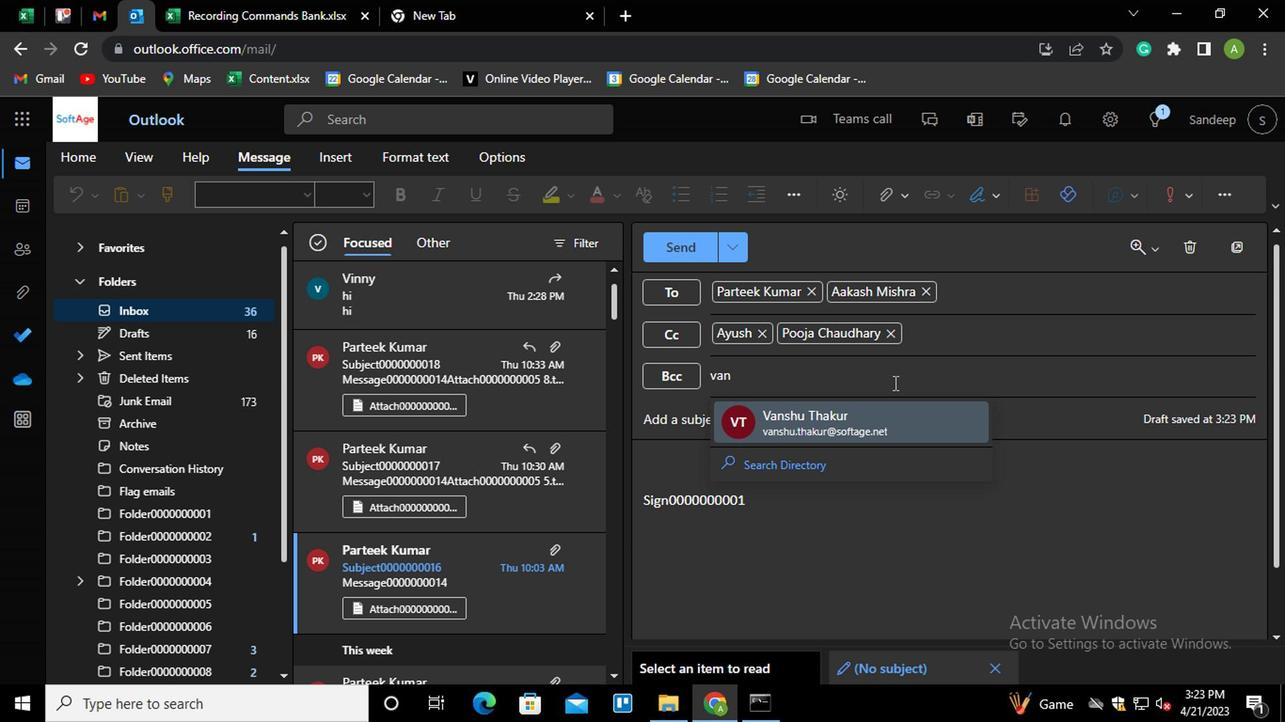 
Action: Mouse moved to (751, 431)
Screenshot: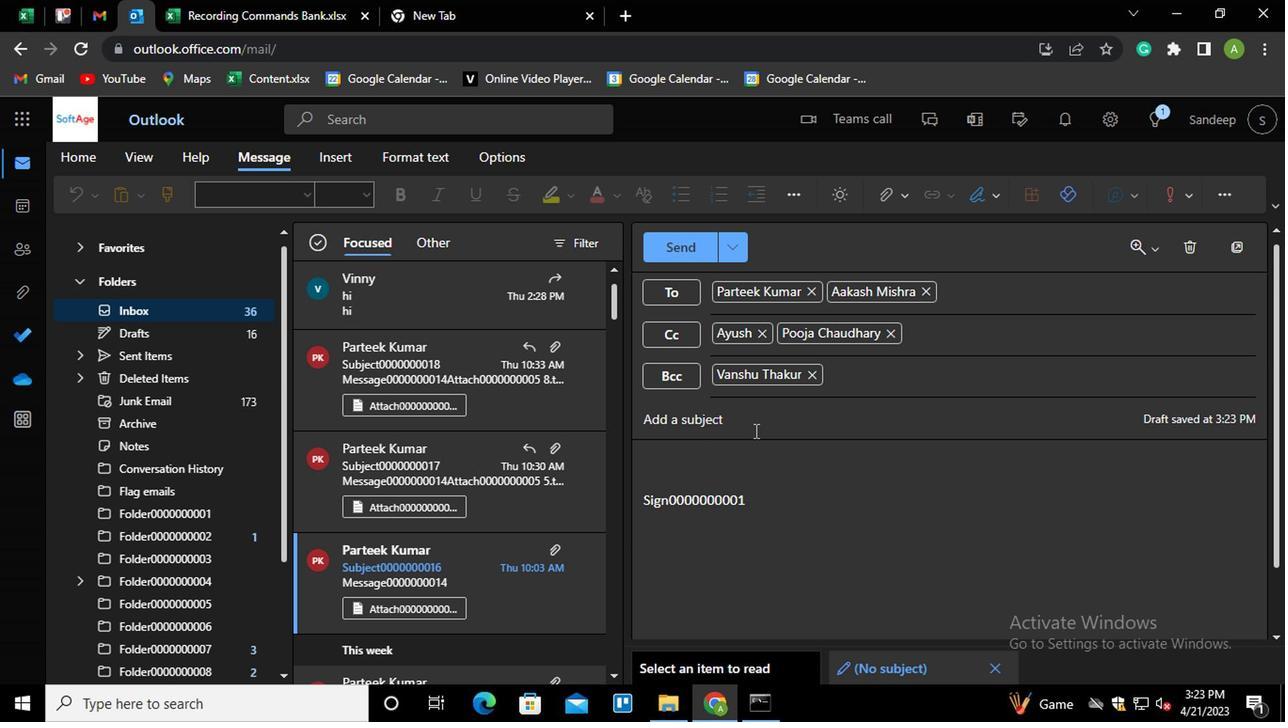 
Action: Mouse pressed left at (751, 431)
Screenshot: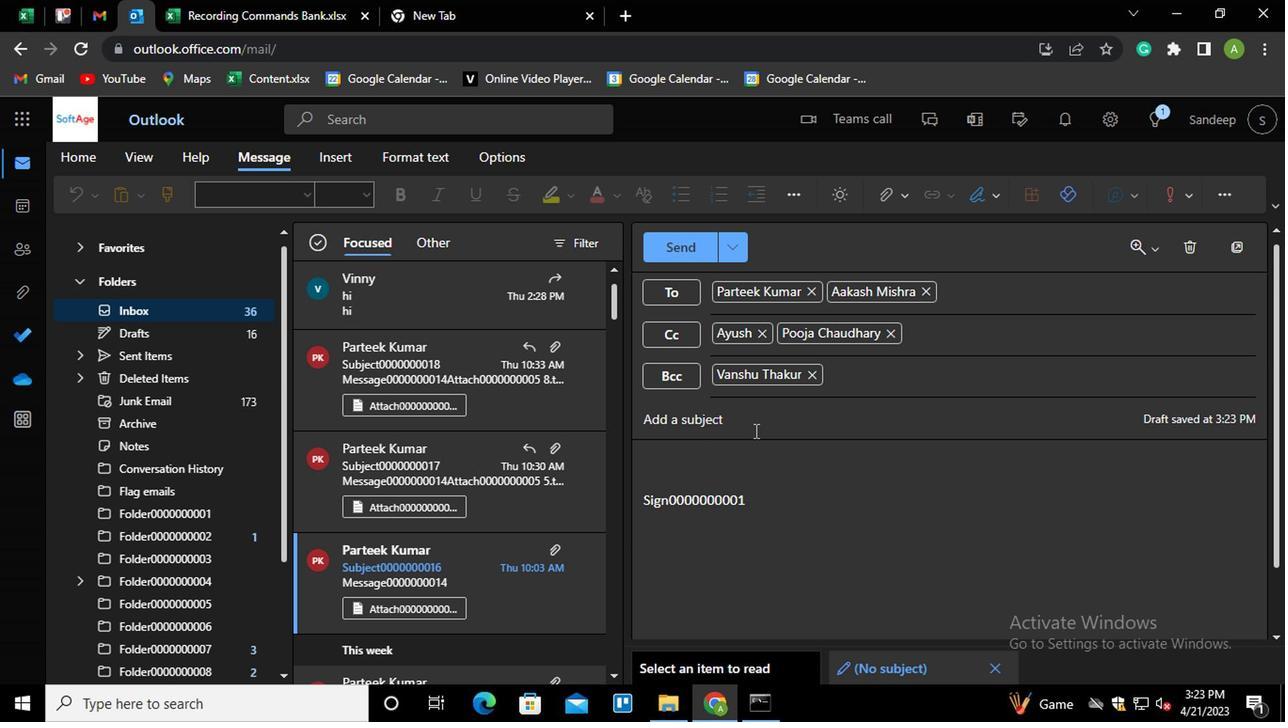 
Action: Key pressed <Key.shift>SUBJECT0000000011
Screenshot: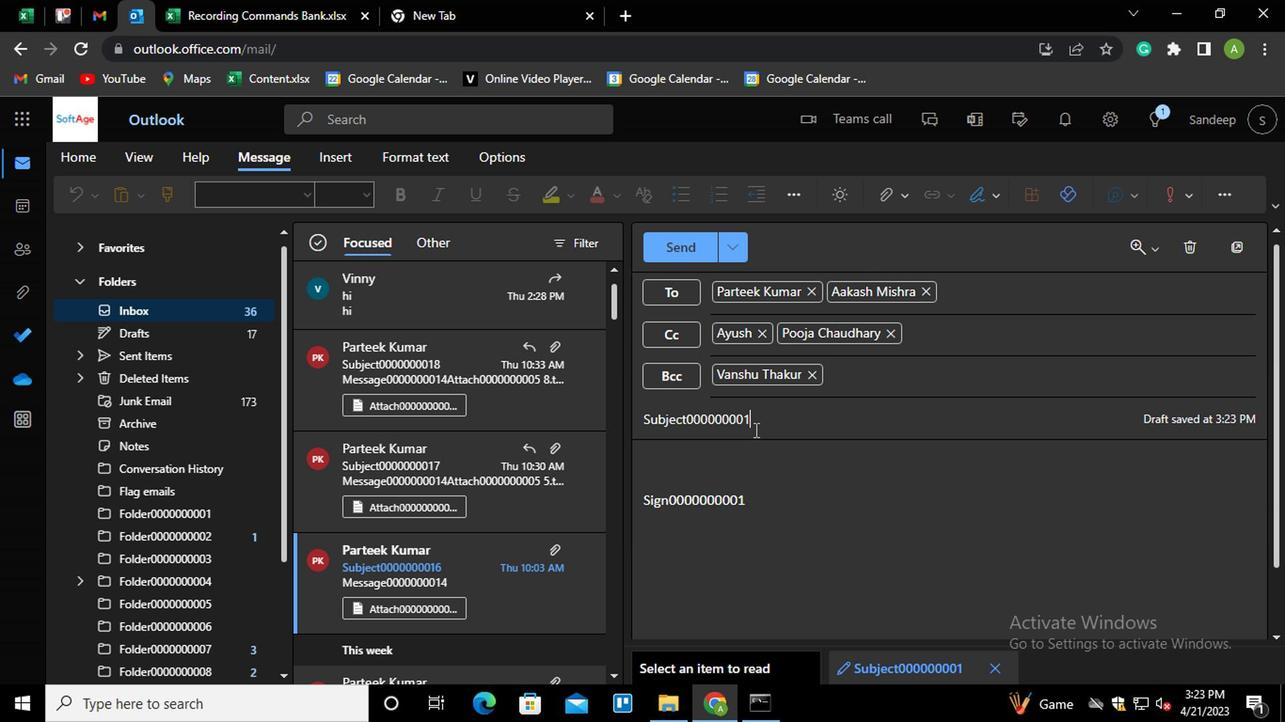 
Action: Mouse moved to (776, 499)
Screenshot: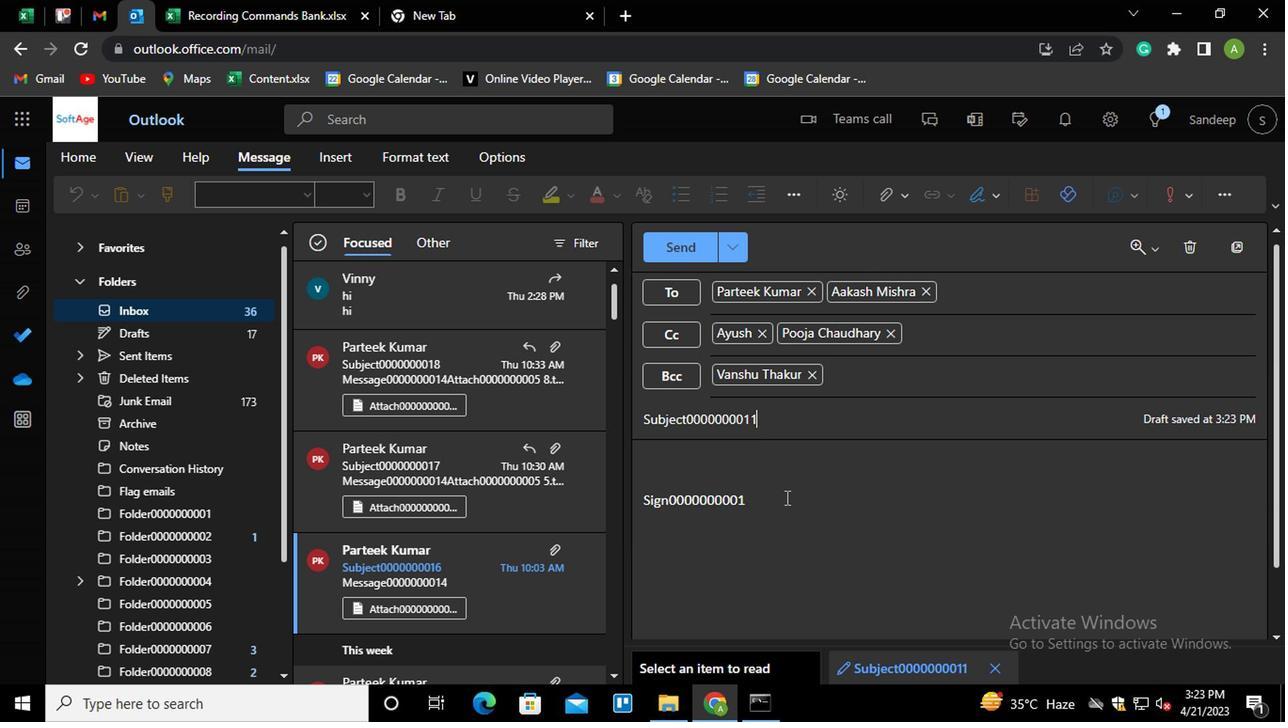 
Action: Mouse pressed left at (776, 499)
Screenshot: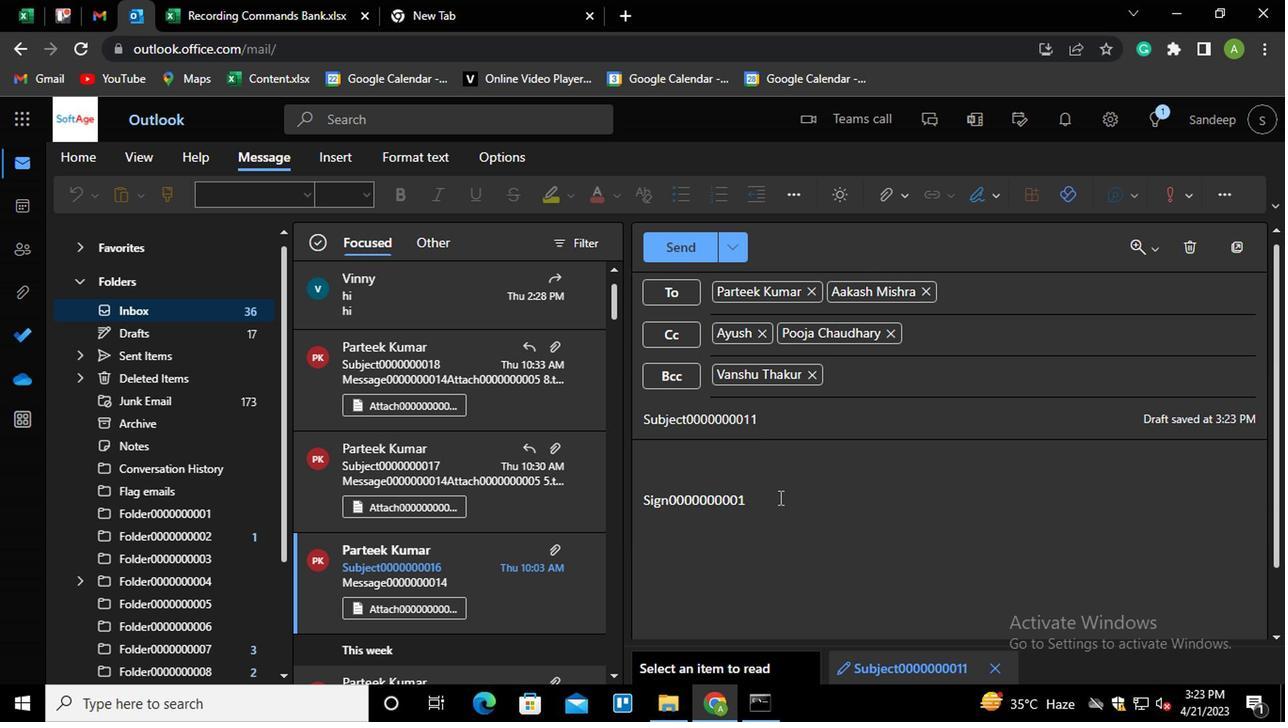 
Action: Key pressed <Key.shift_r><Key.shift_r><Key.shift_r><Key.shift_r><Key.enter><Key.shift_r>MESSAGE0000000013
Screenshot: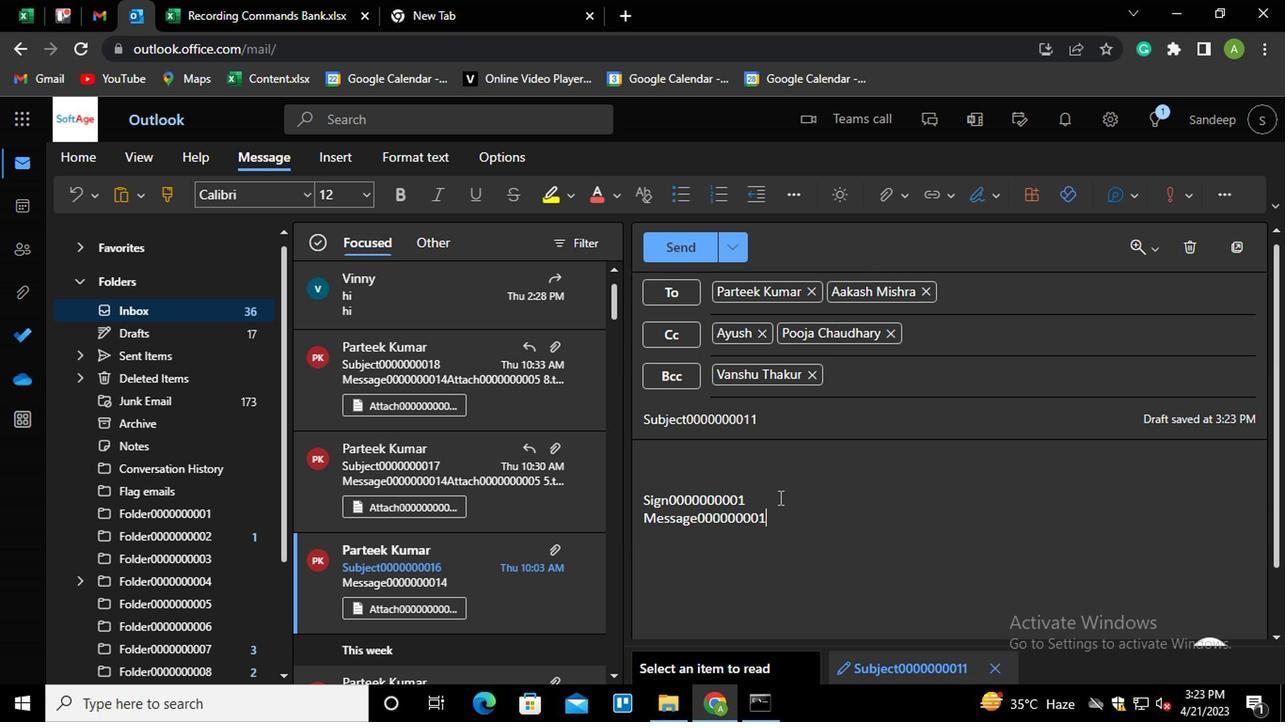 
Action: Mouse moved to (671, 238)
Screenshot: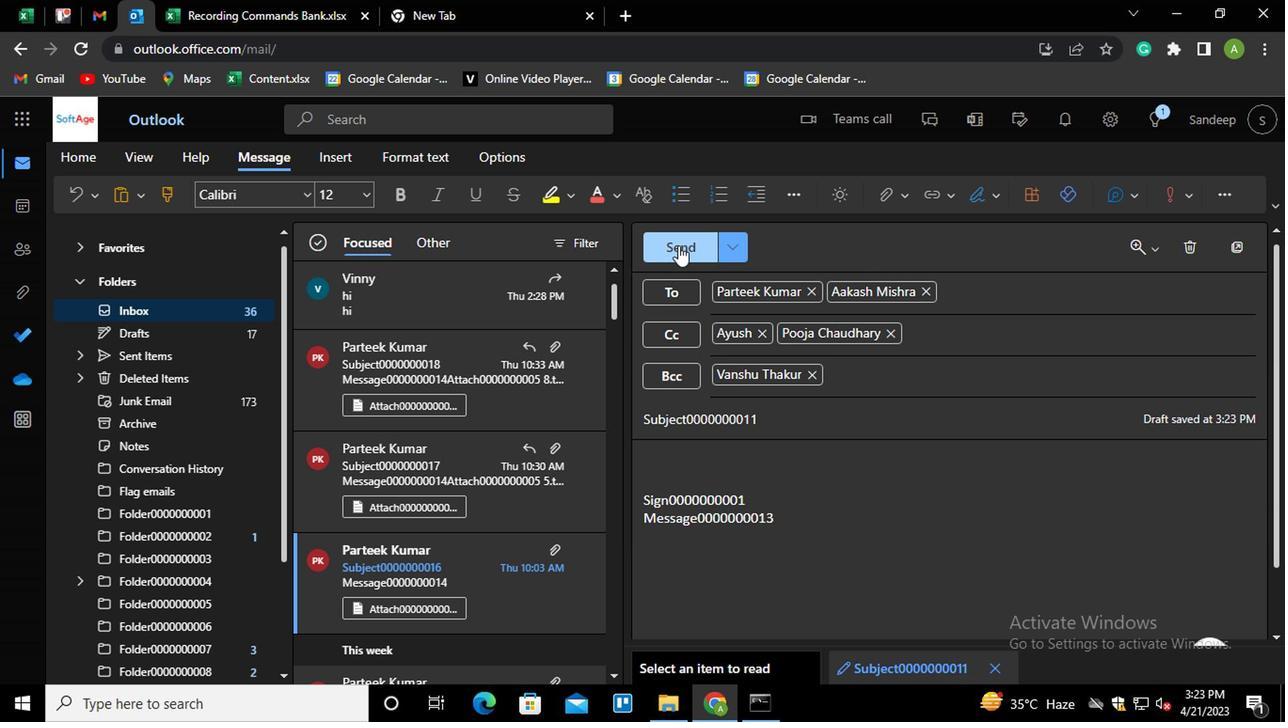 
Action: Mouse pressed left at (671, 238)
Screenshot: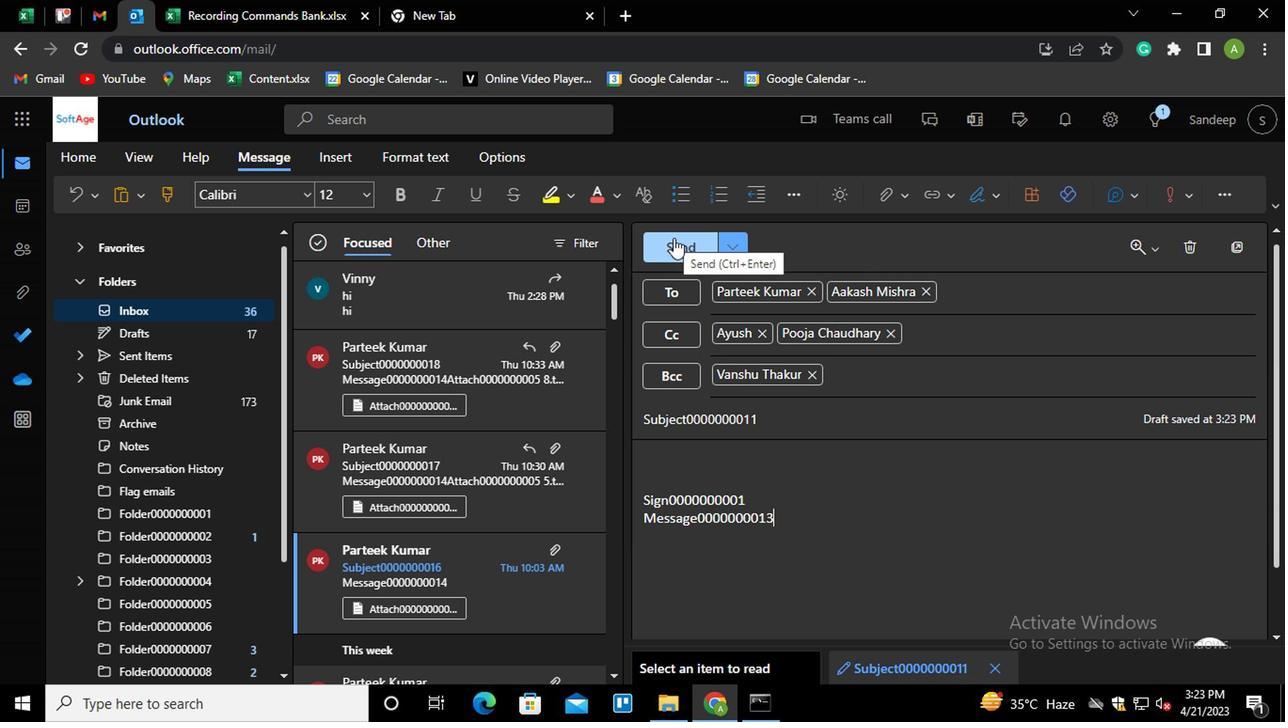 
Action: Mouse moved to (138, 200)
Screenshot: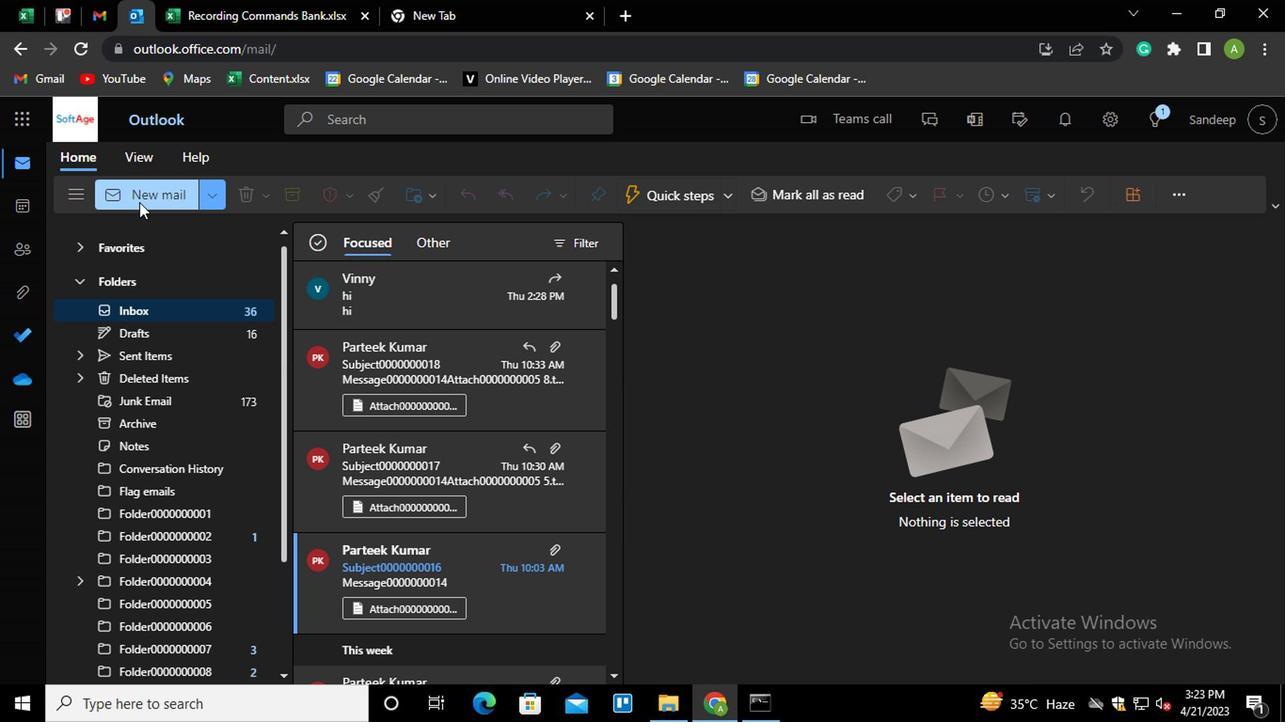 
Action: Mouse pressed left at (138, 200)
Screenshot: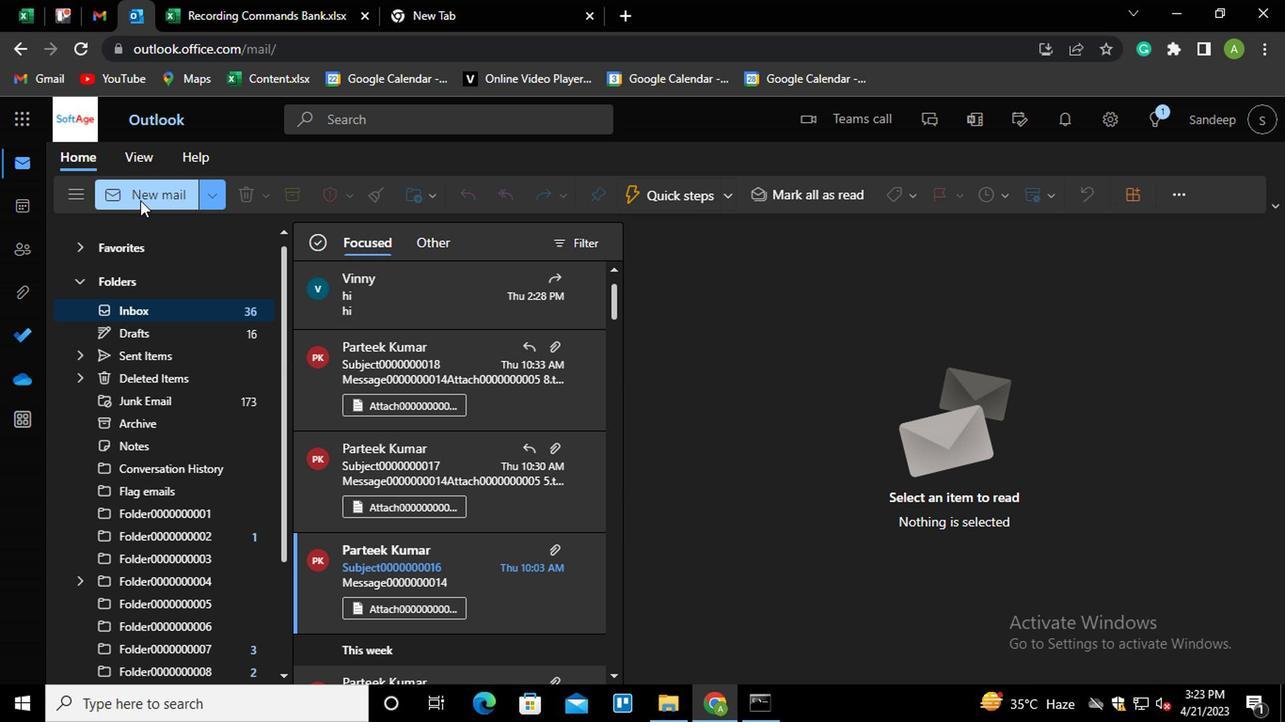 
Action: Mouse moved to (749, 291)
Screenshot: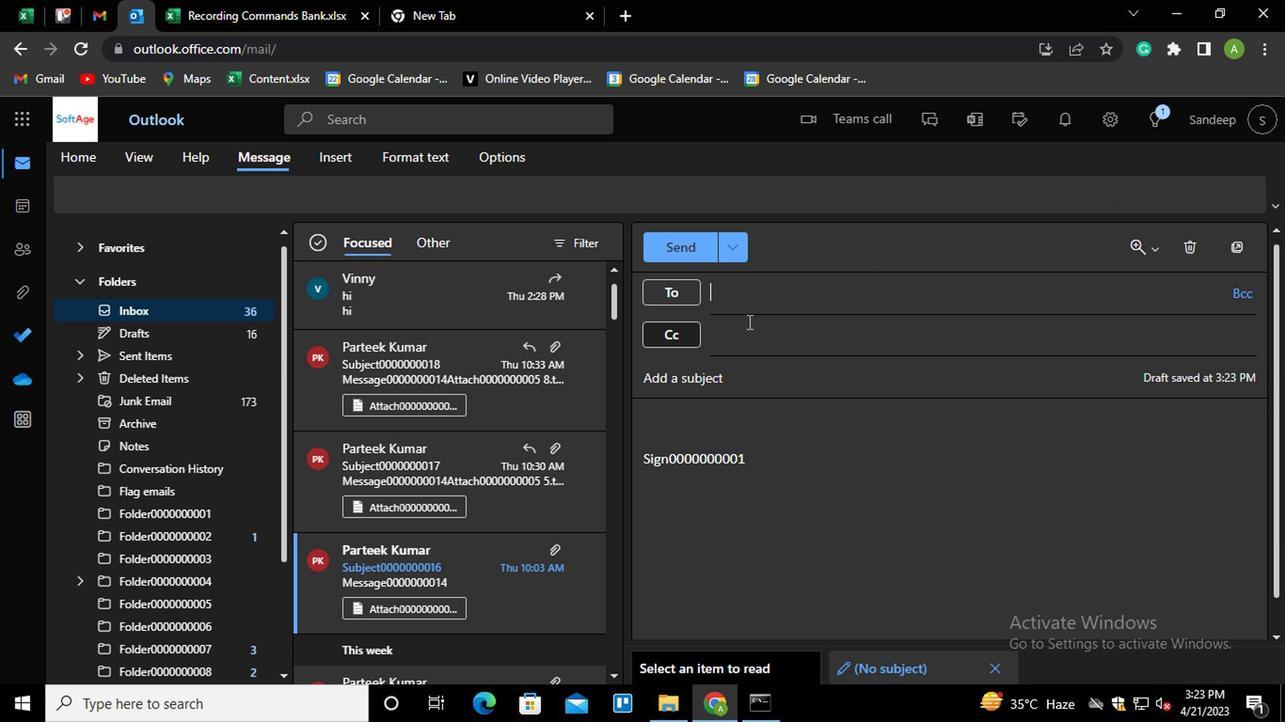 
Action: Mouse pressed left at (749, 291)
Screenshot: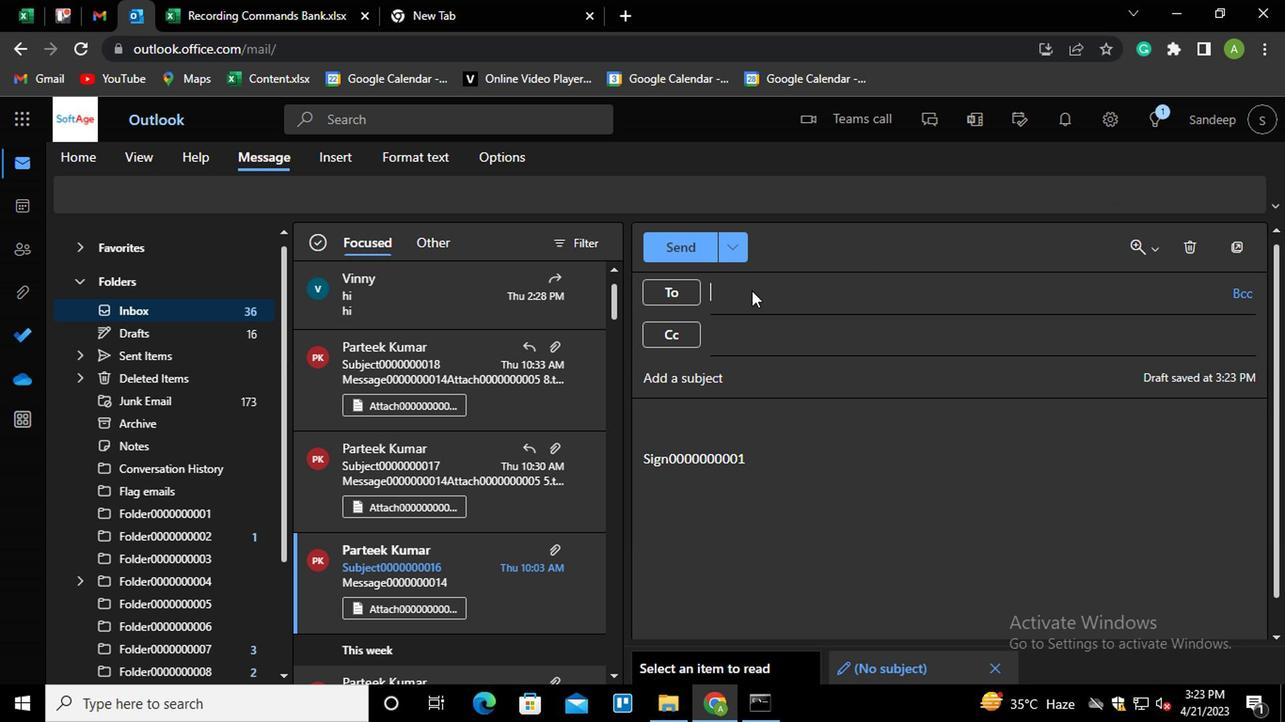 
Action: Key pressed PART<Key.enter>
Screenshot: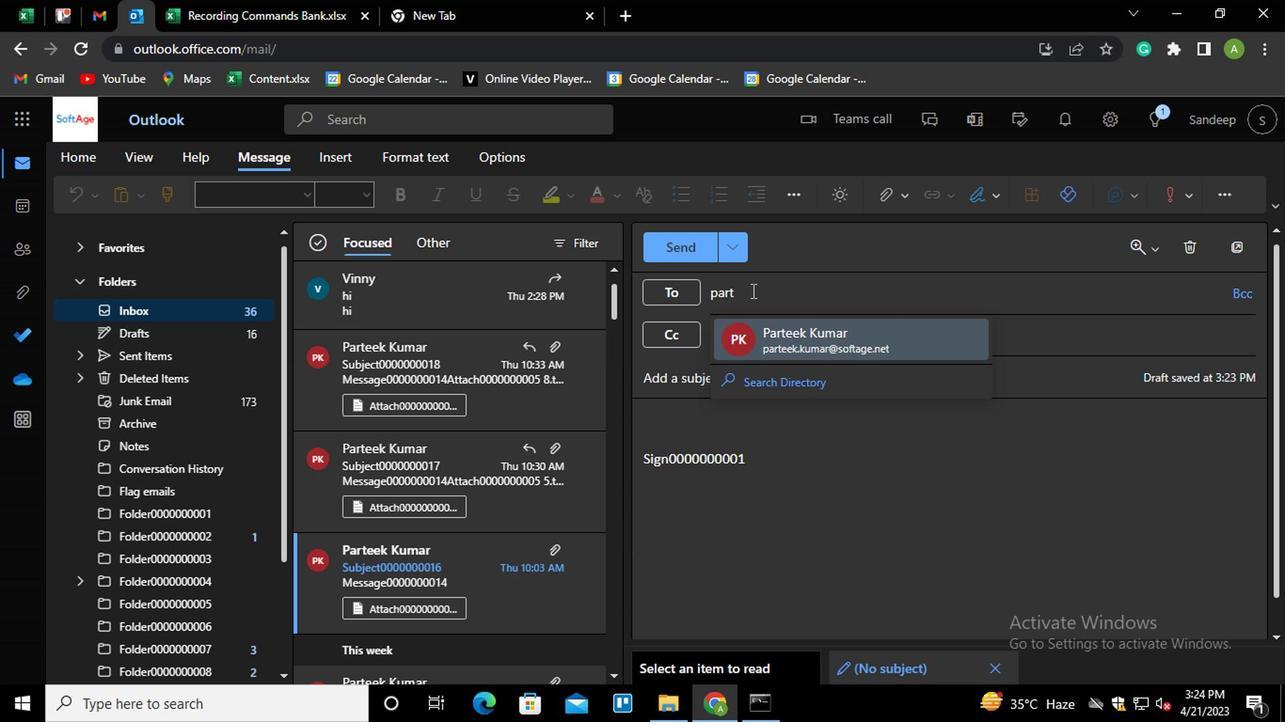 
Action: Mouse moved to (727, 345)
Screenshot: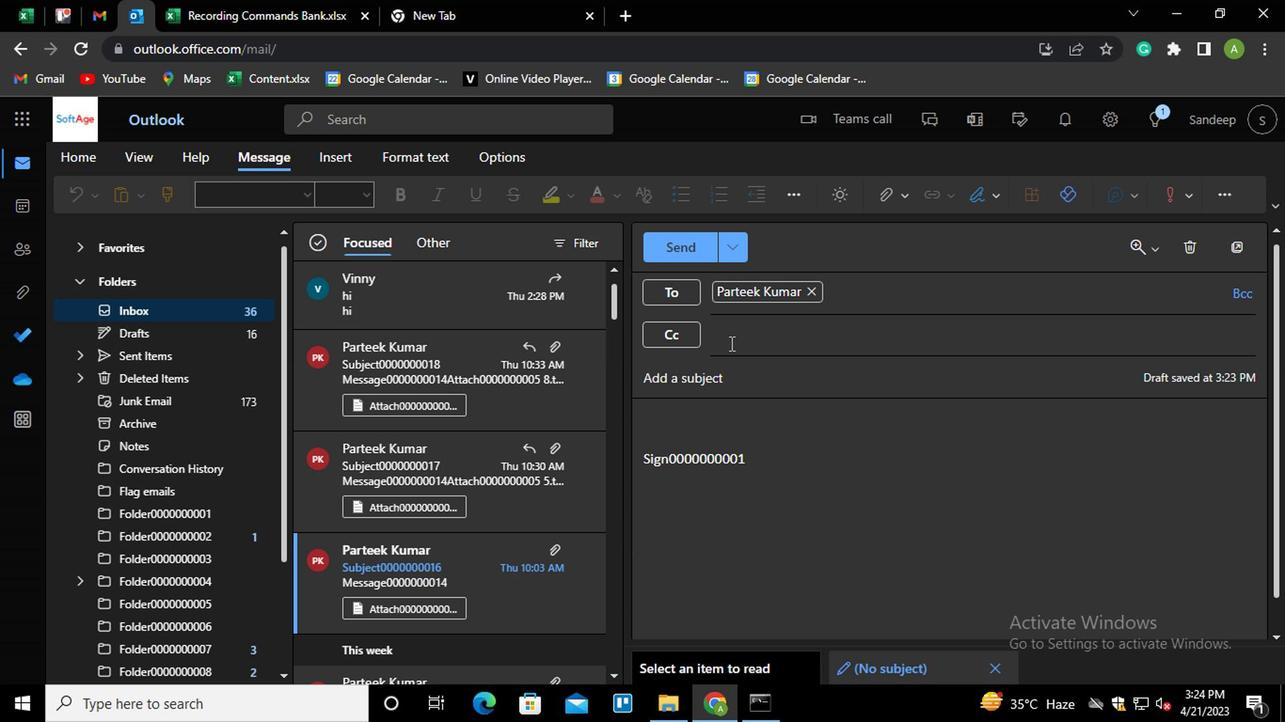 
Action: Mouse pressed left at (727, 345)
Screenshot: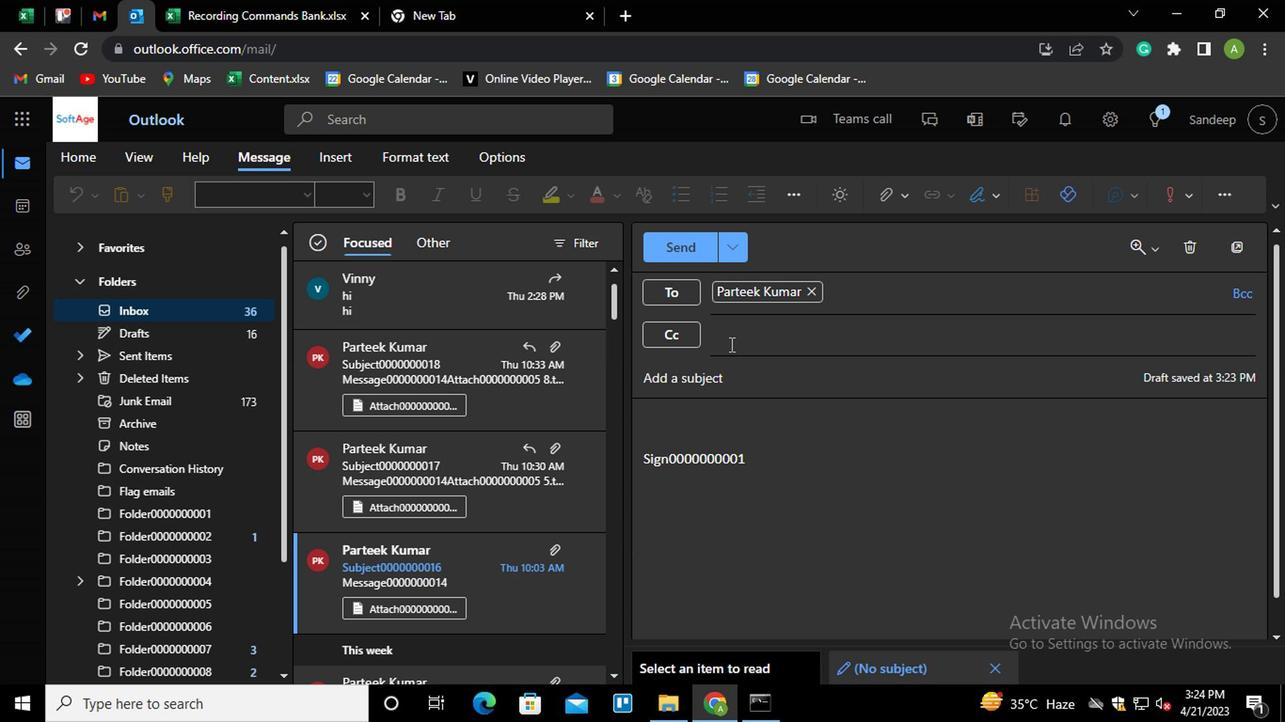 
Action: Mouse moved to (727, 345)
Screenshot: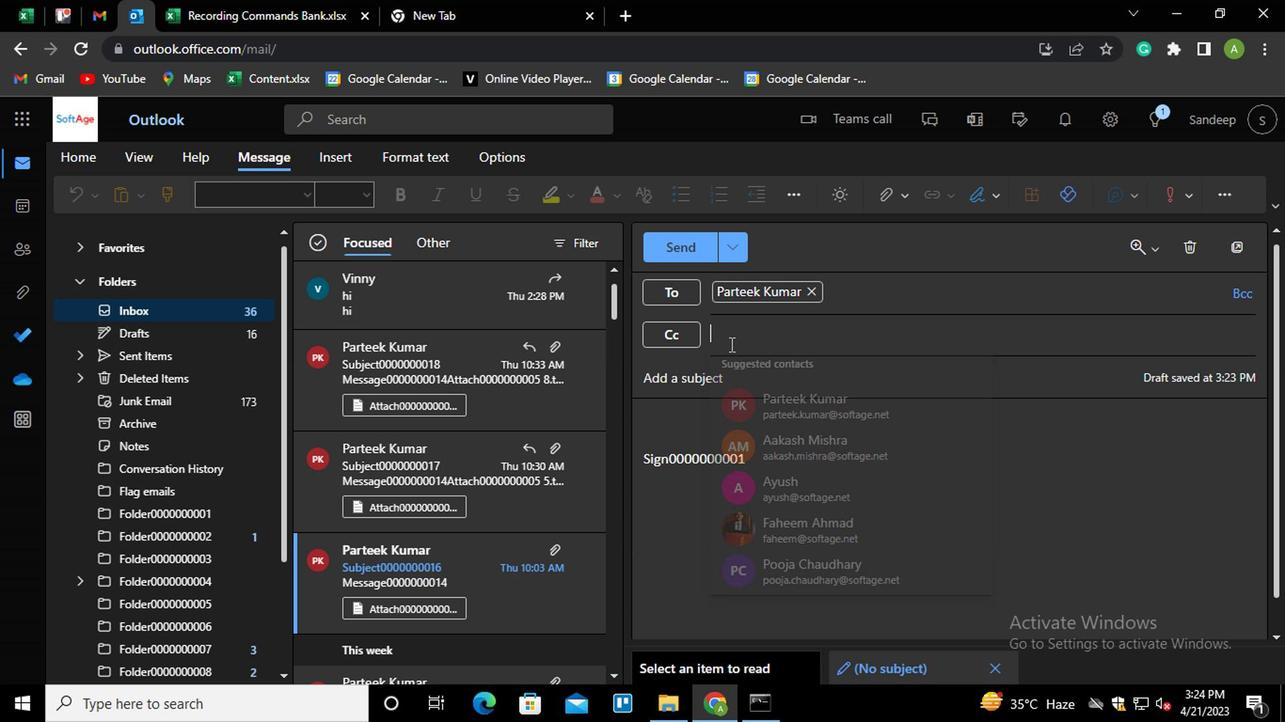 
Action: Key pressed AAK<Key.enter>
Screenshot: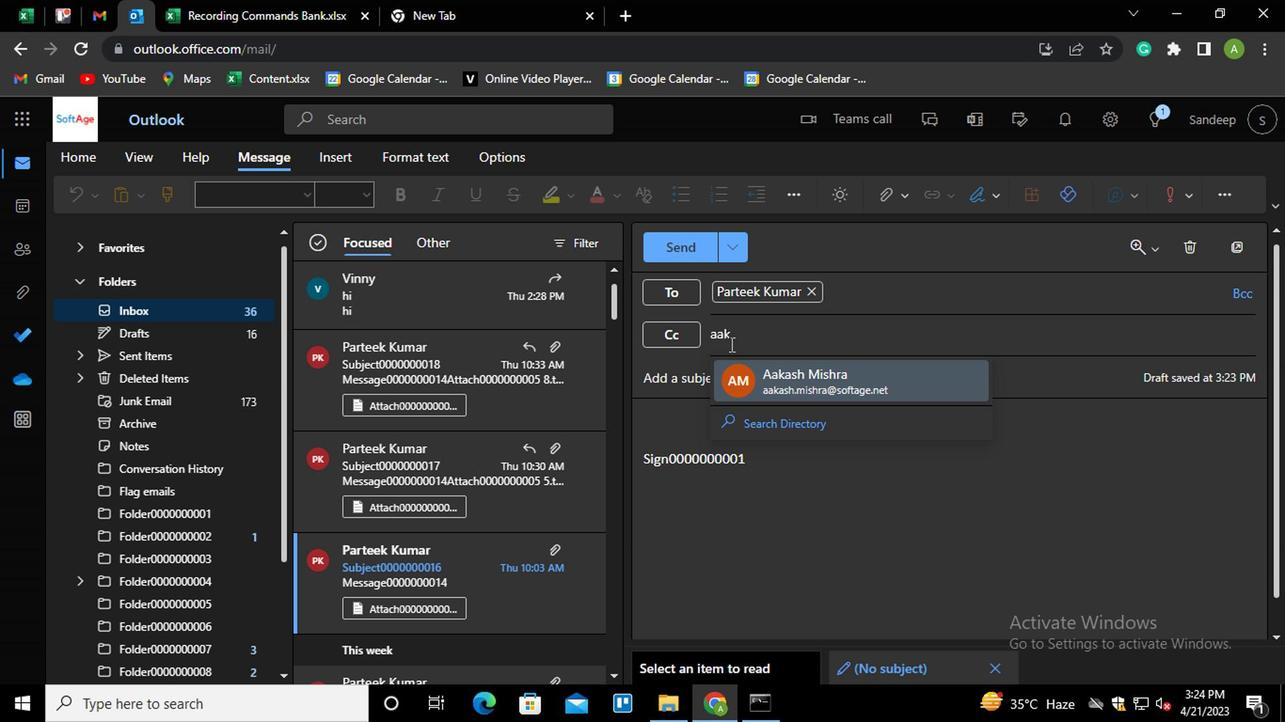 
Action: Mouse moved to (701, 381)
Screenshot: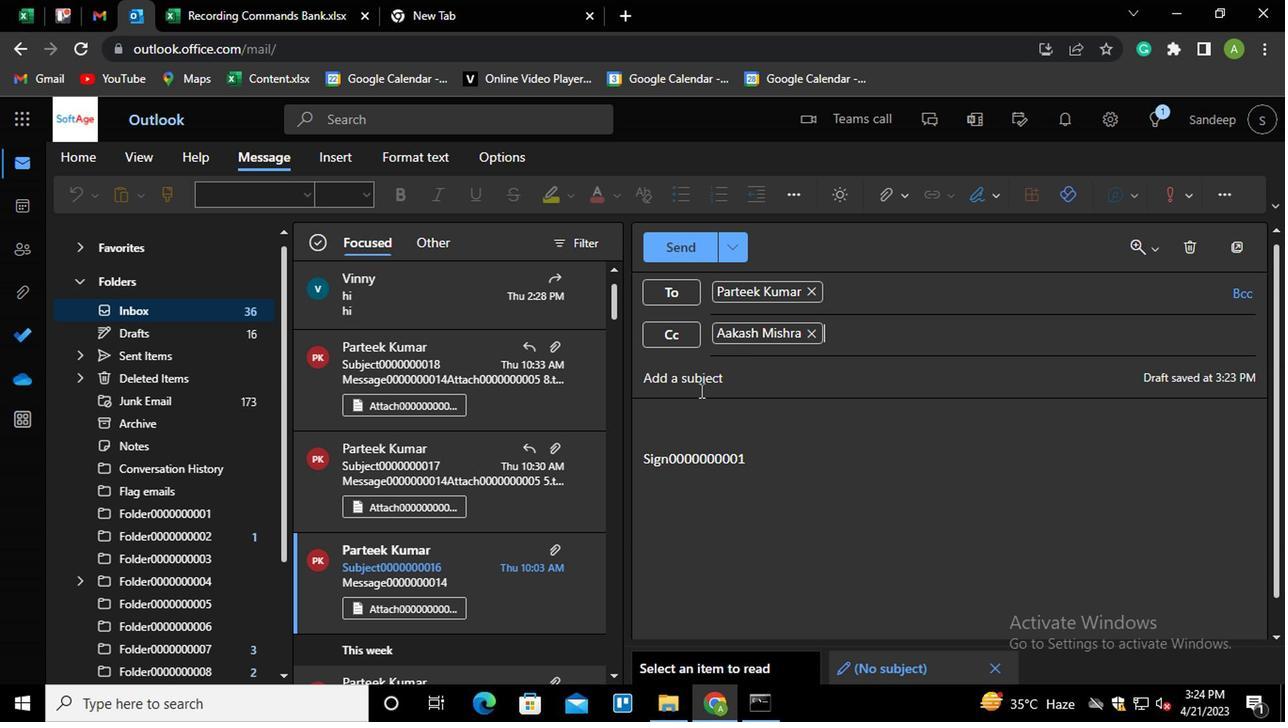 
Action: Mouse pressed left at (701, 381)
Screenshot: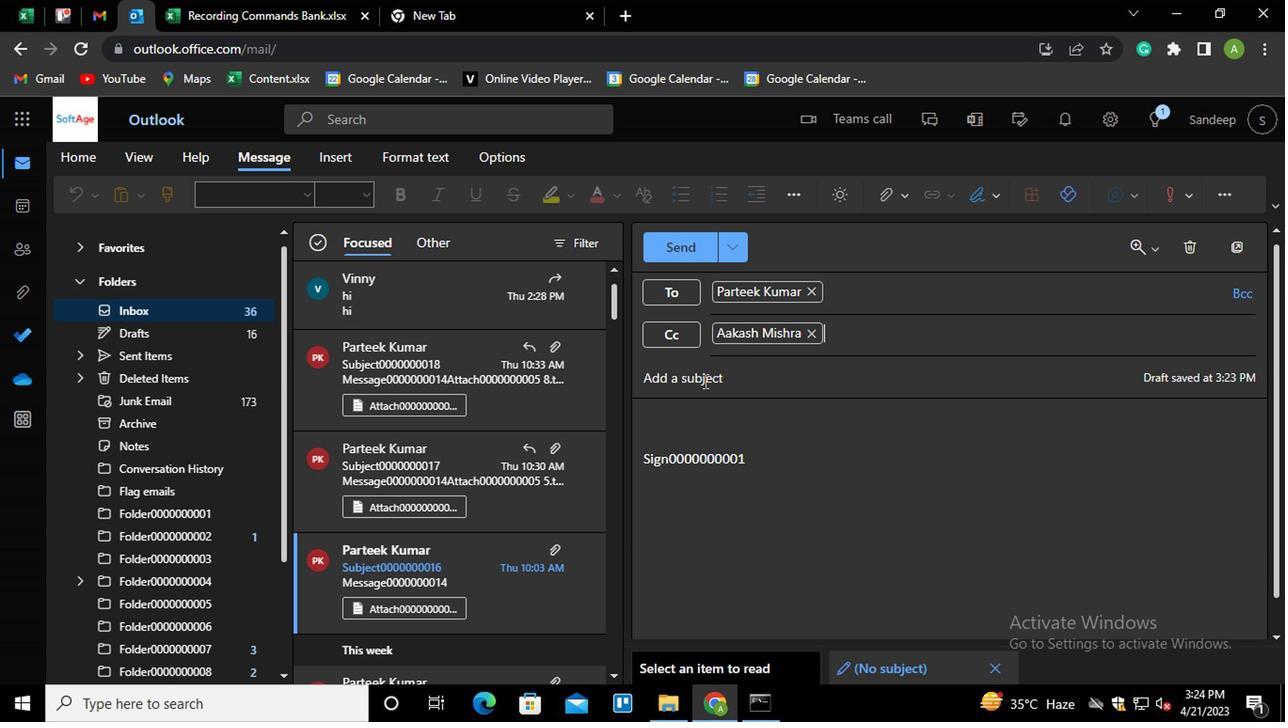 
Action: Mouse moved to (707, 376)
Screenshot: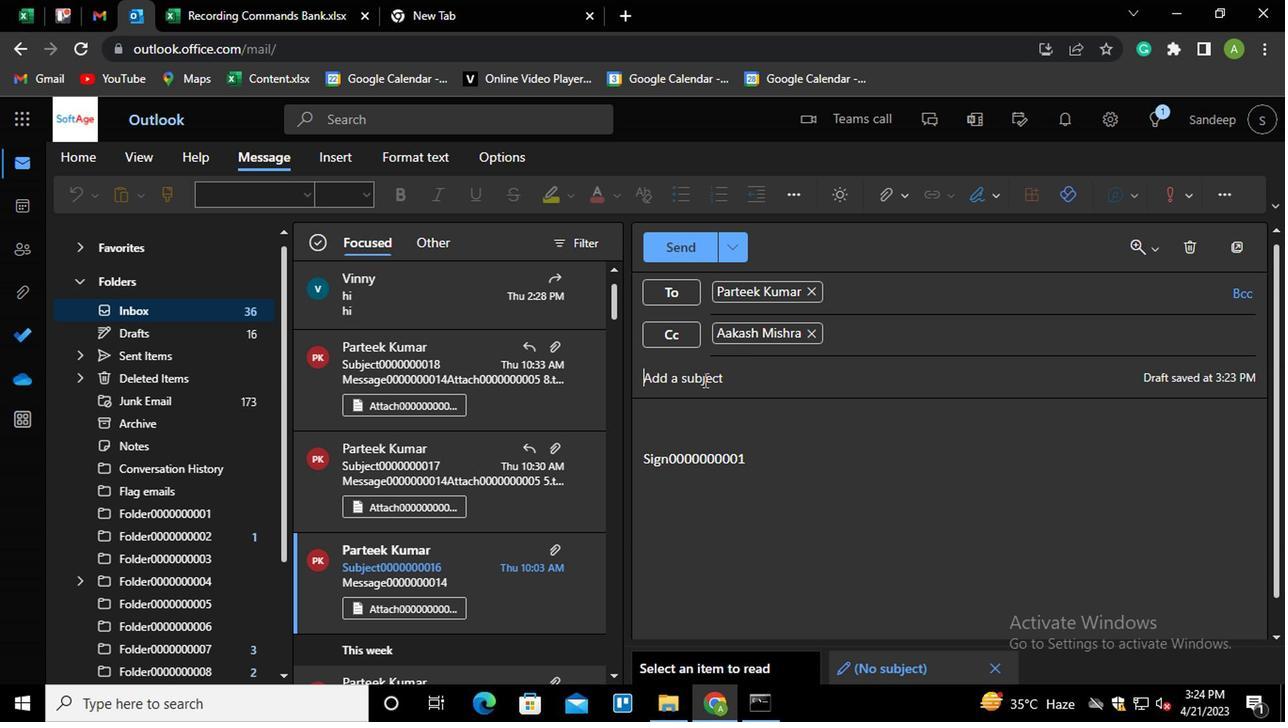 
Action: Key pressed <Key.shift>SUBJECT0000000011
Screenshot: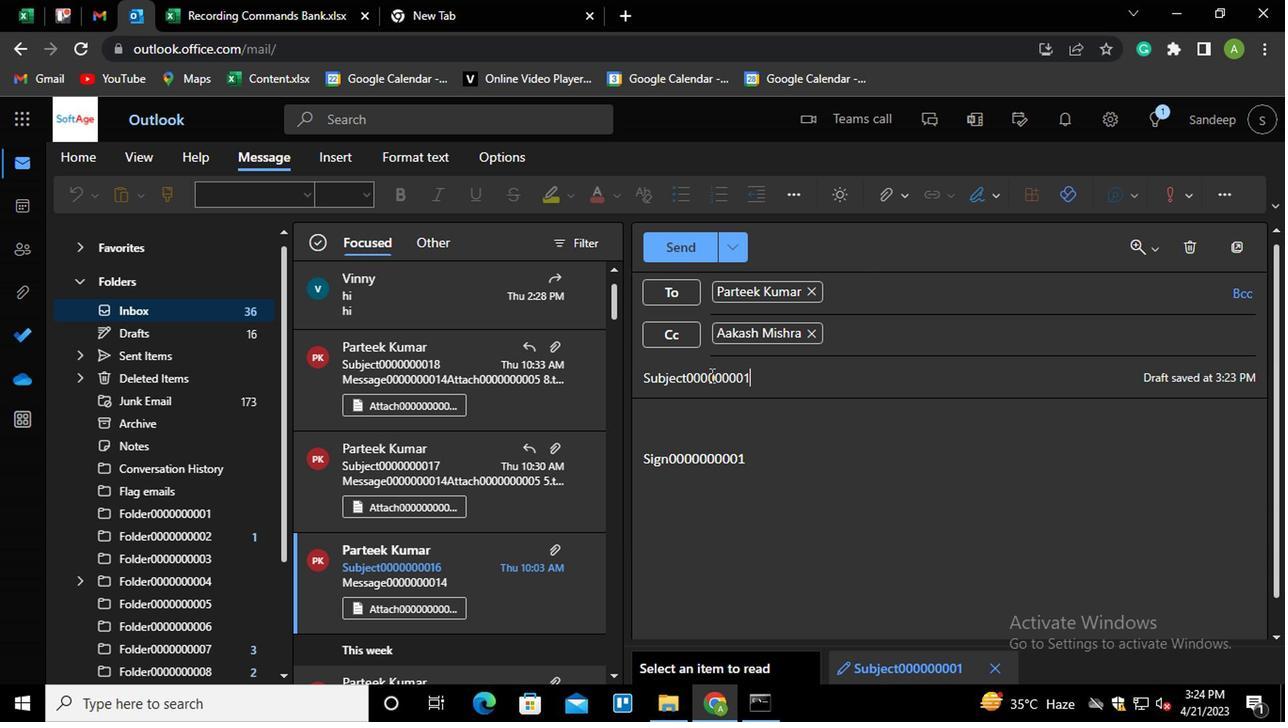 
Action: Mouse moved to (753, 462)
Screenshot: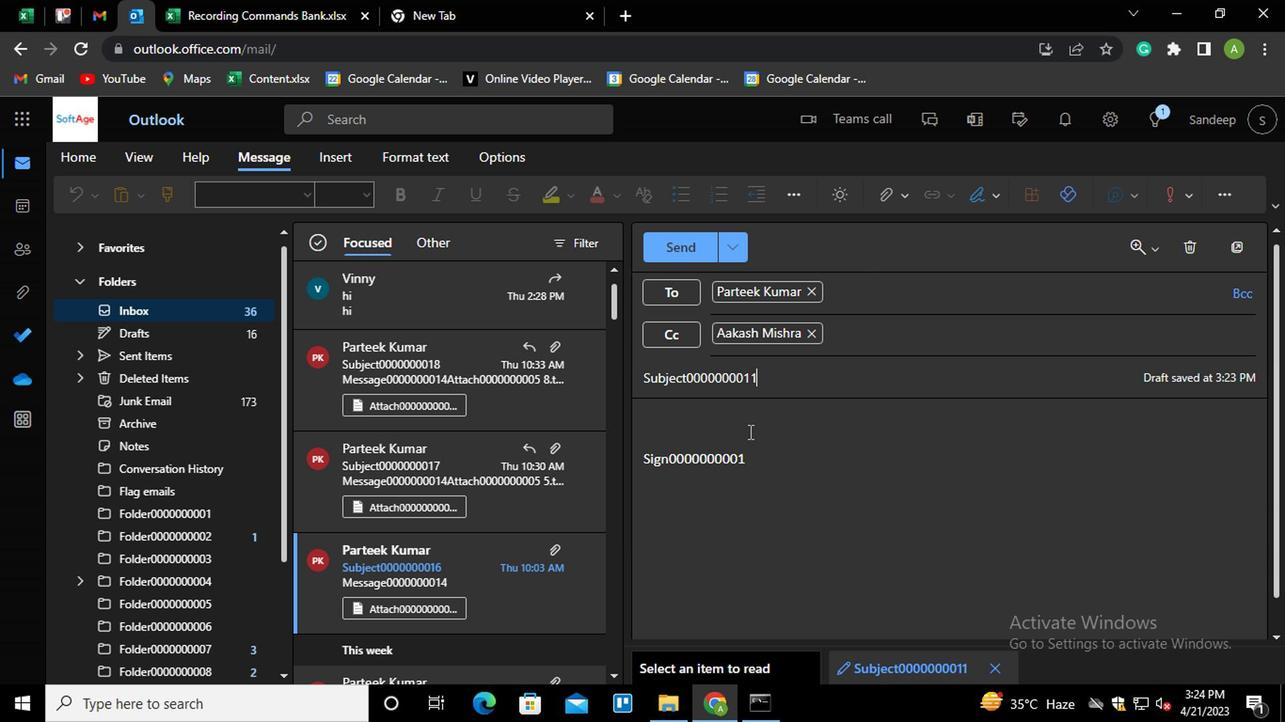 
Action: Mouse pressed left at (753, 462)
Screenshot: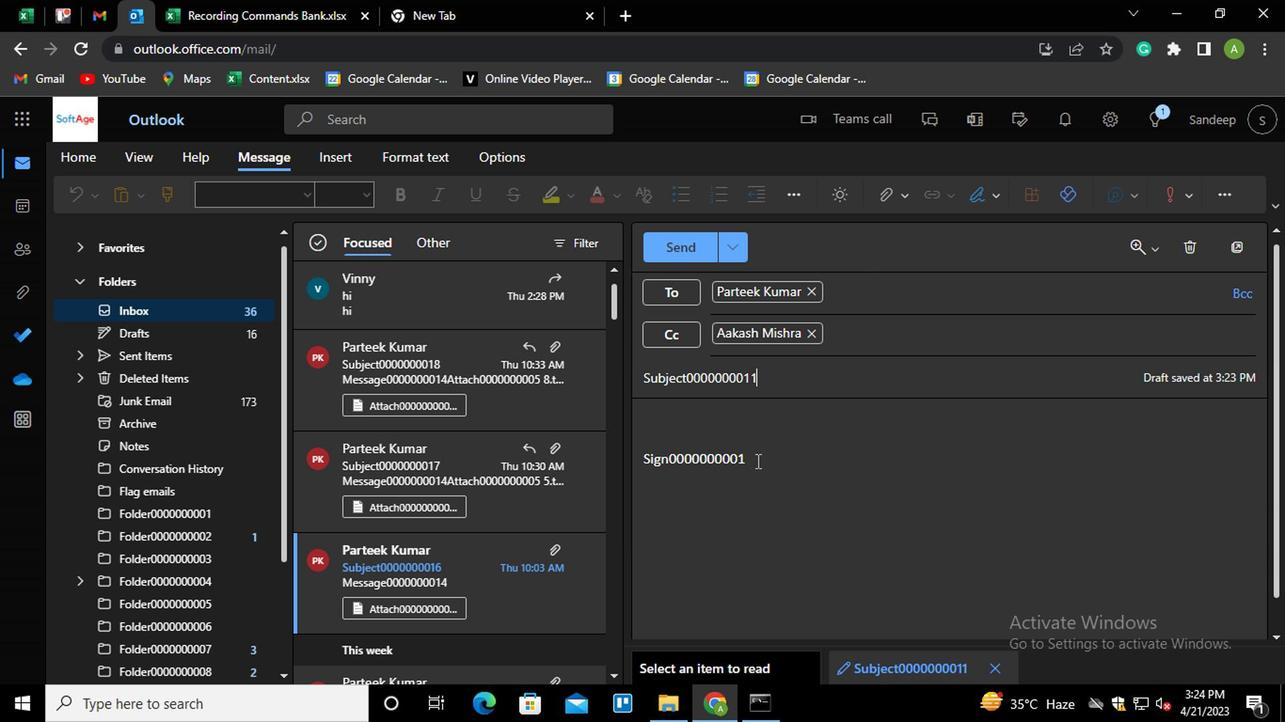 
Action: Key pressed <Key.shift_r><Key.enter><Key.shift_r>MESSAGR<Key.backspace>E0000000013
Screenshot: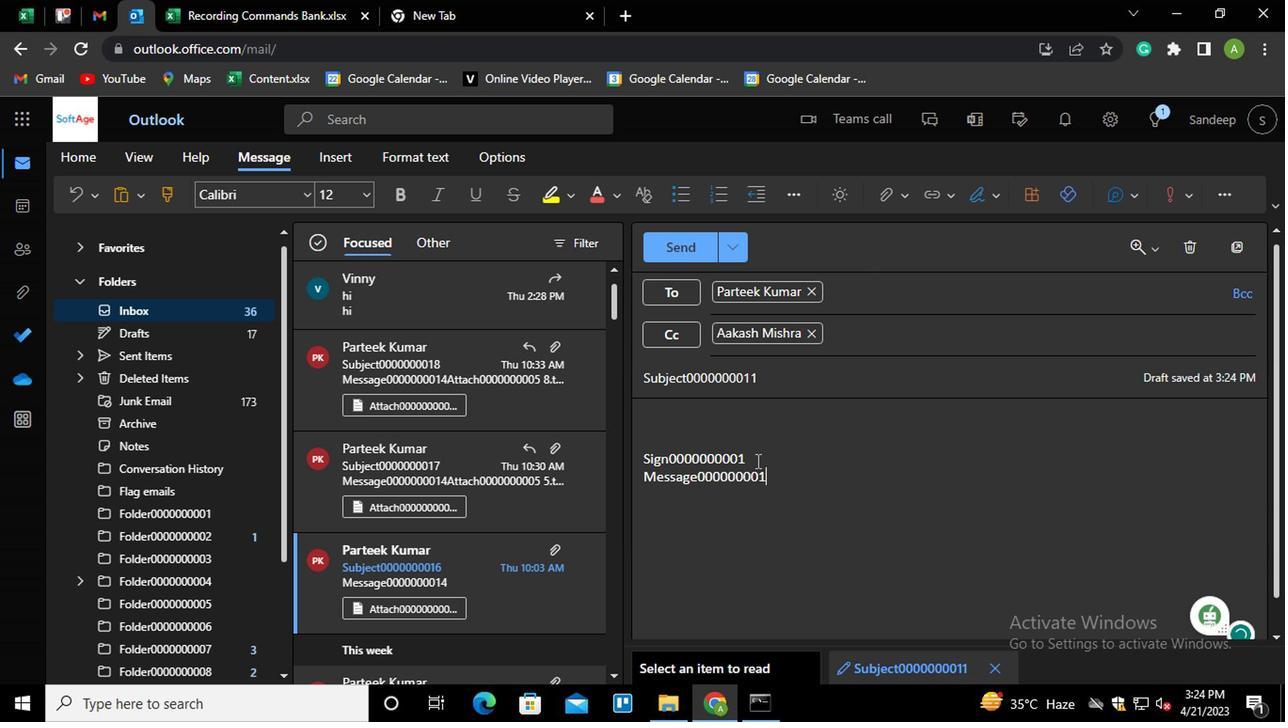 
Action: Mouse moved to (900, 195)
Screenshot: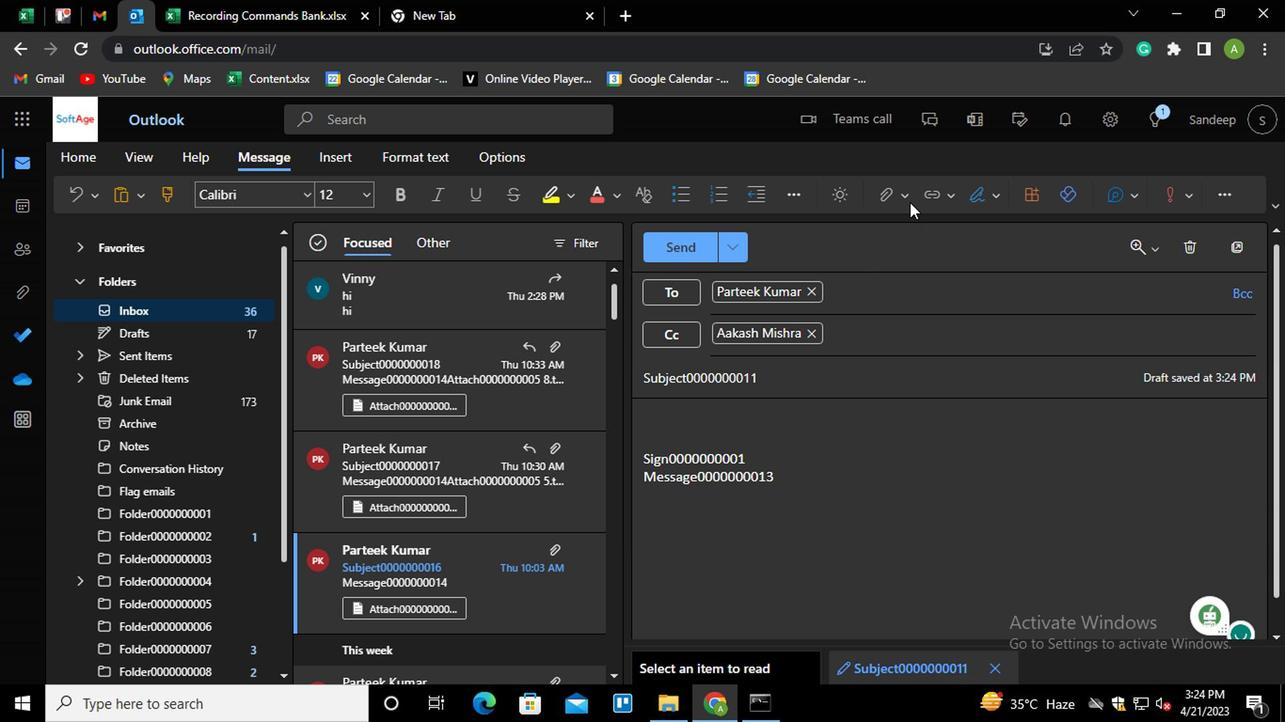 
Action: Mouse pressed left at (900, 195)
Screenshot: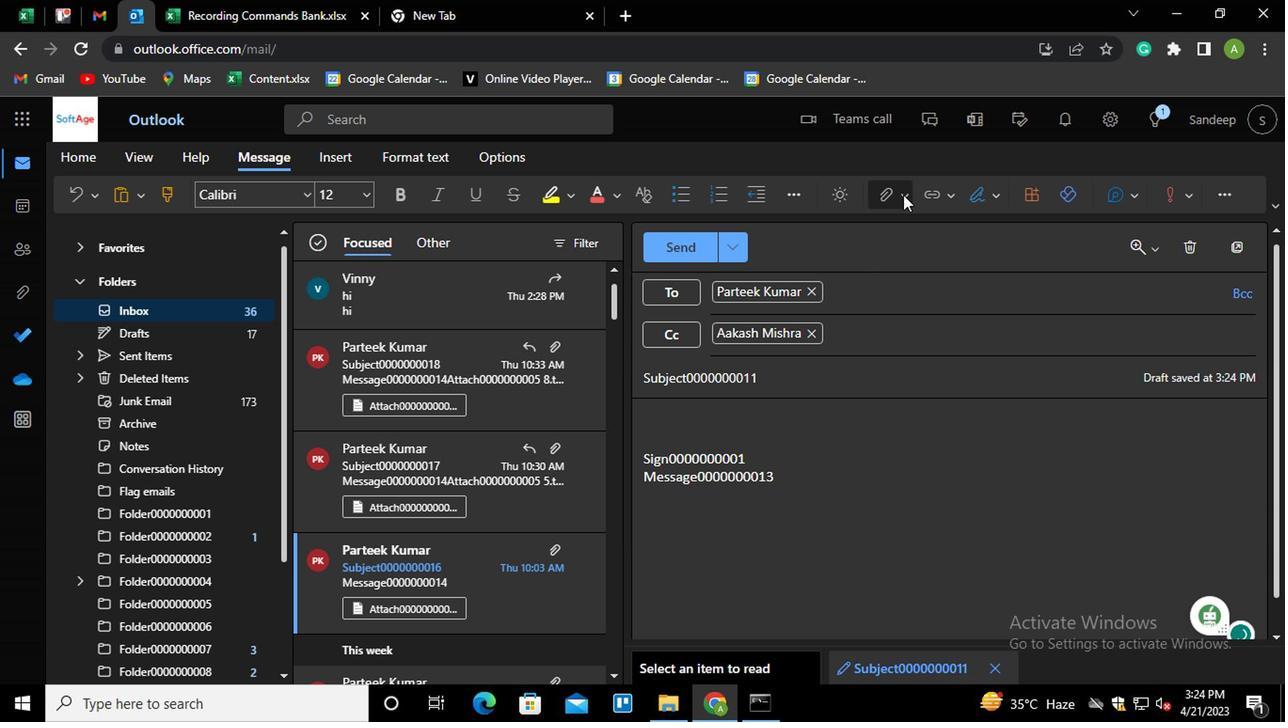 
Action: Mouse moved to (835, 229)
Screenshot: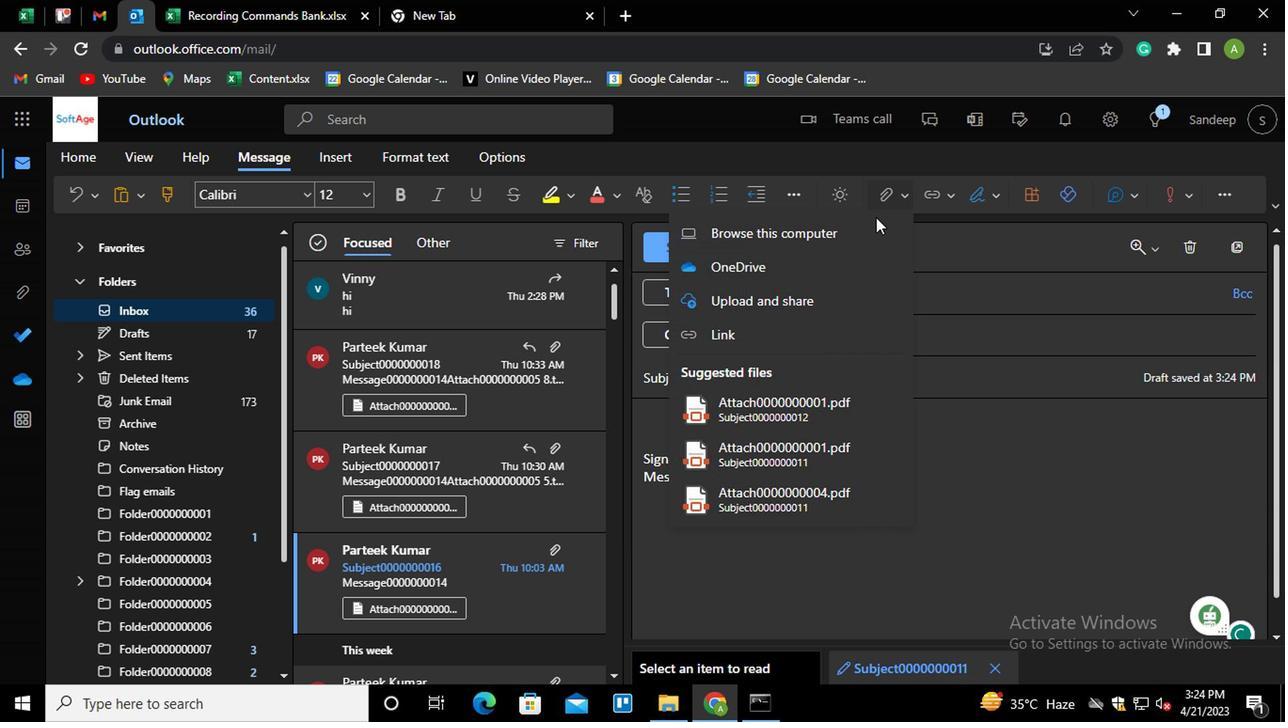 
Action: Mouse pressed left at (835, 229)
Screenshot: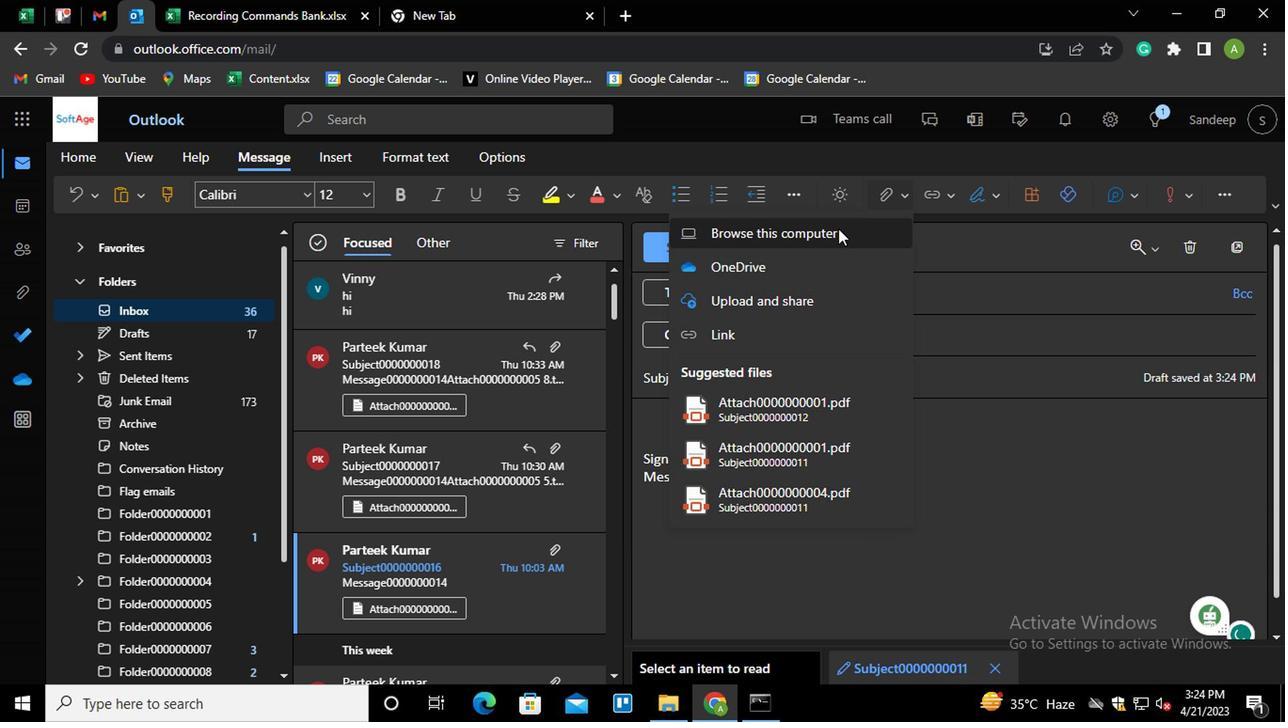 
Action: Mouse moved to (344, 160)
Screenshot: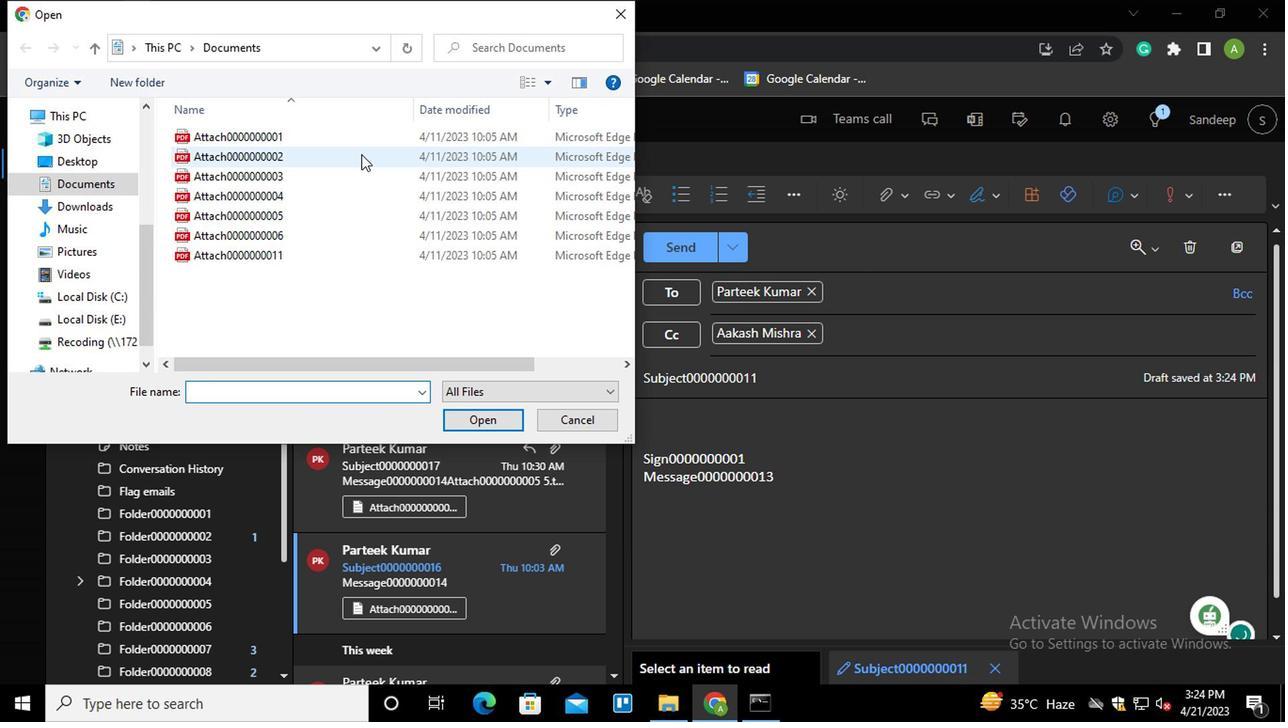 
Action: Mouse pressed left at (344, 160)
Screenshot: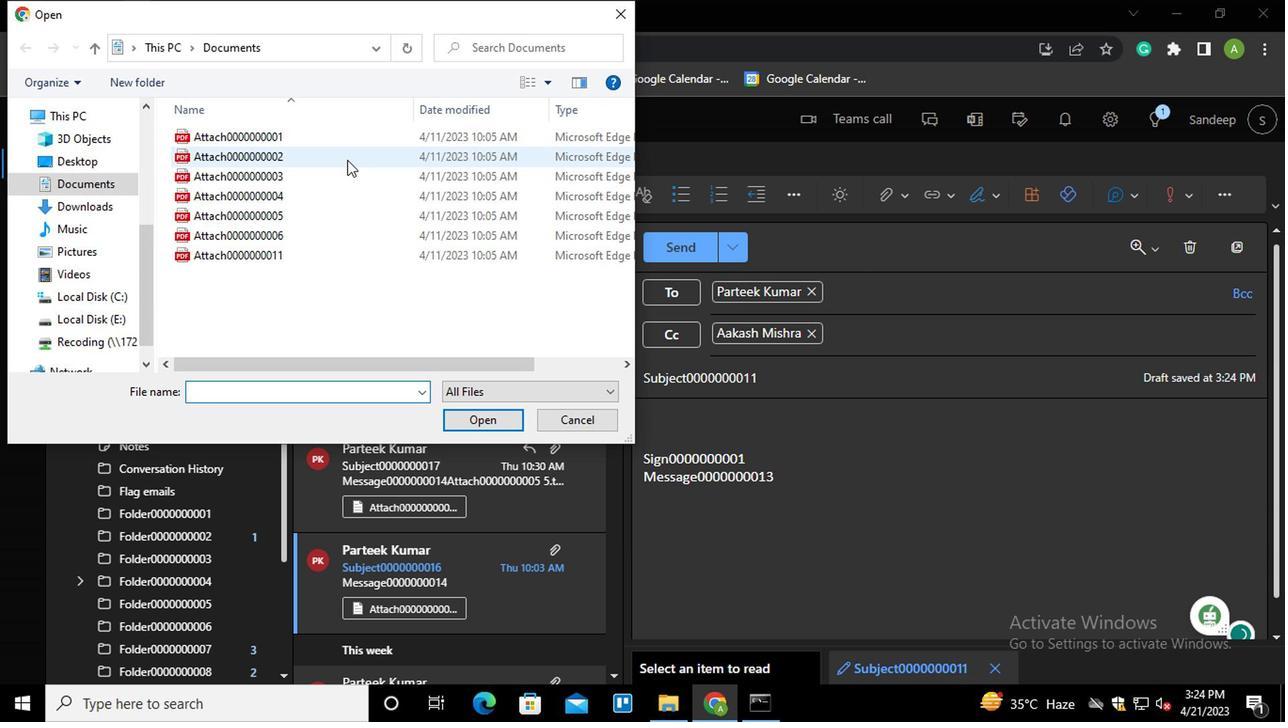 
Action: Mouse moved to (476, 421)
Screenshot: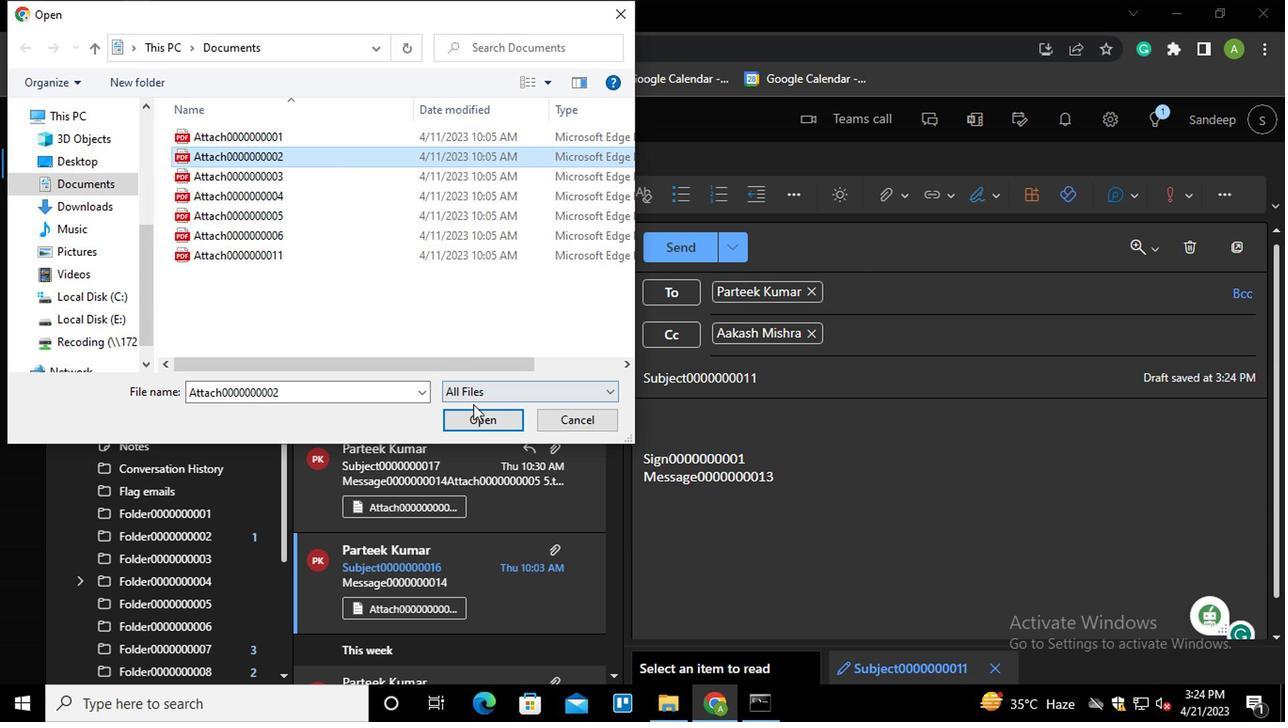 
Action: Mouse pressed left at (476, 421)
Screenshot: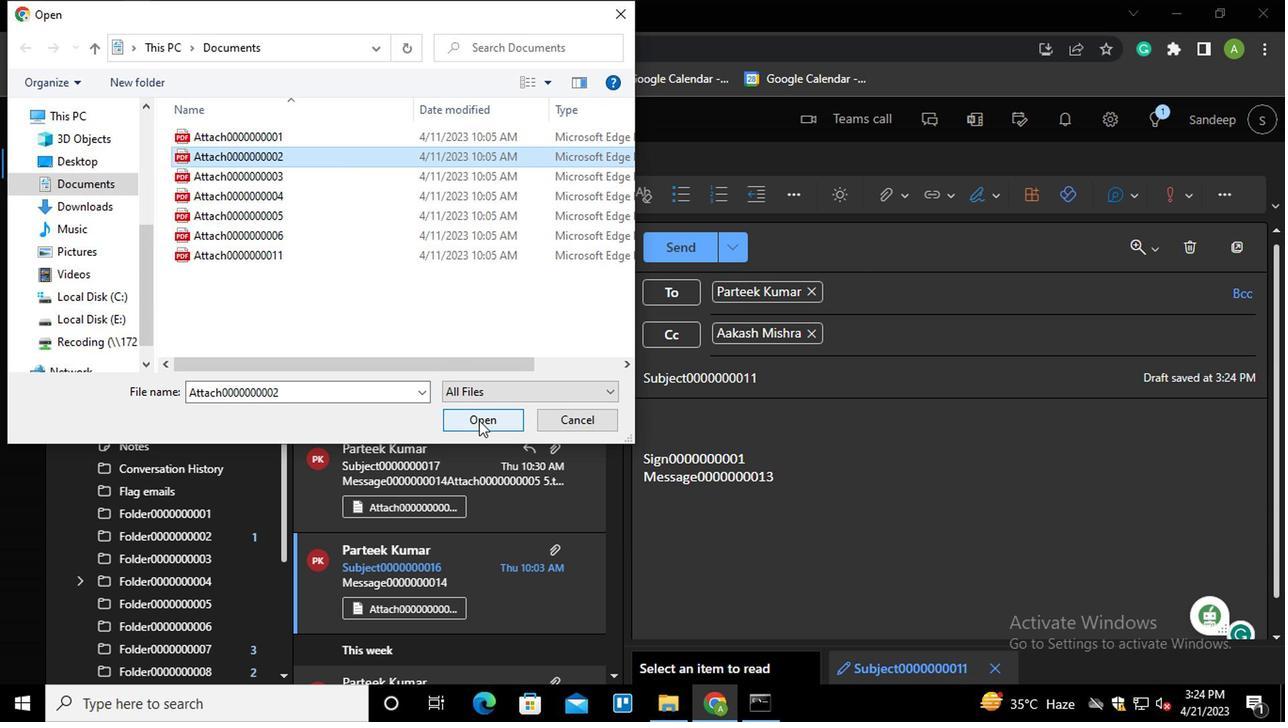 
Action: Mouse moved to (686, 243)
Screenshot: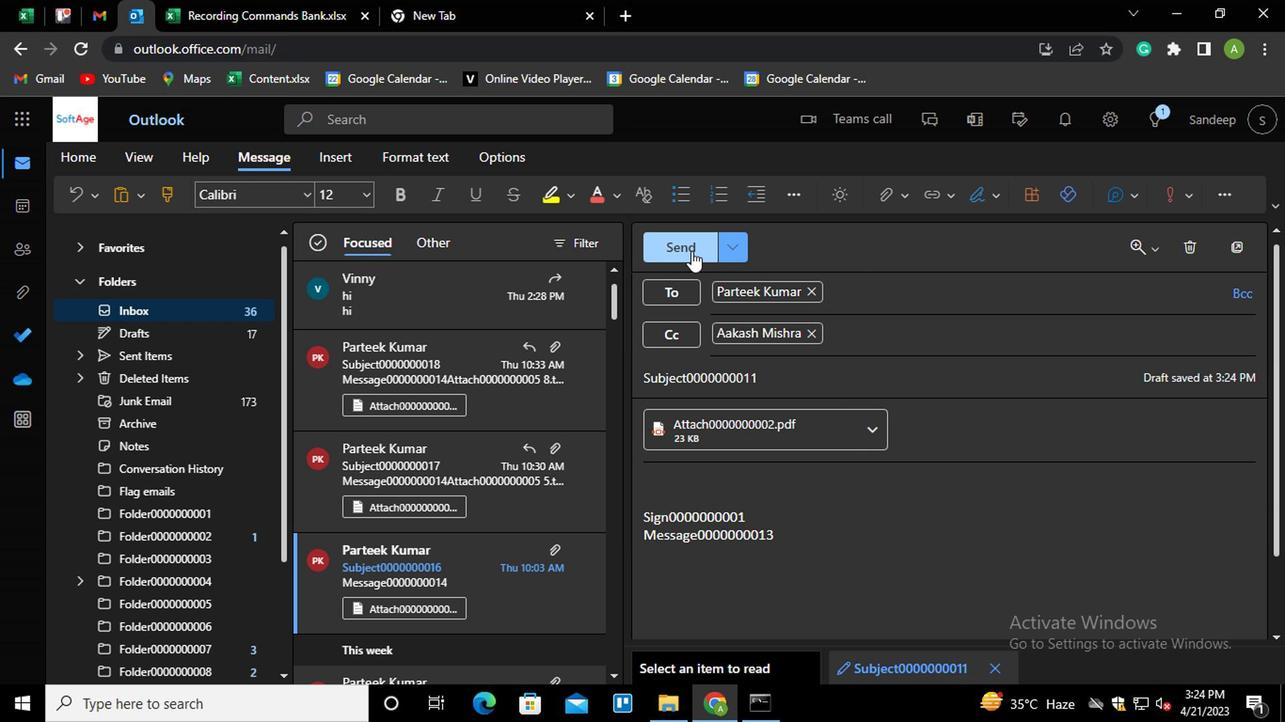 
Action: Mouse pressed left at (686, 243)
Screenshot: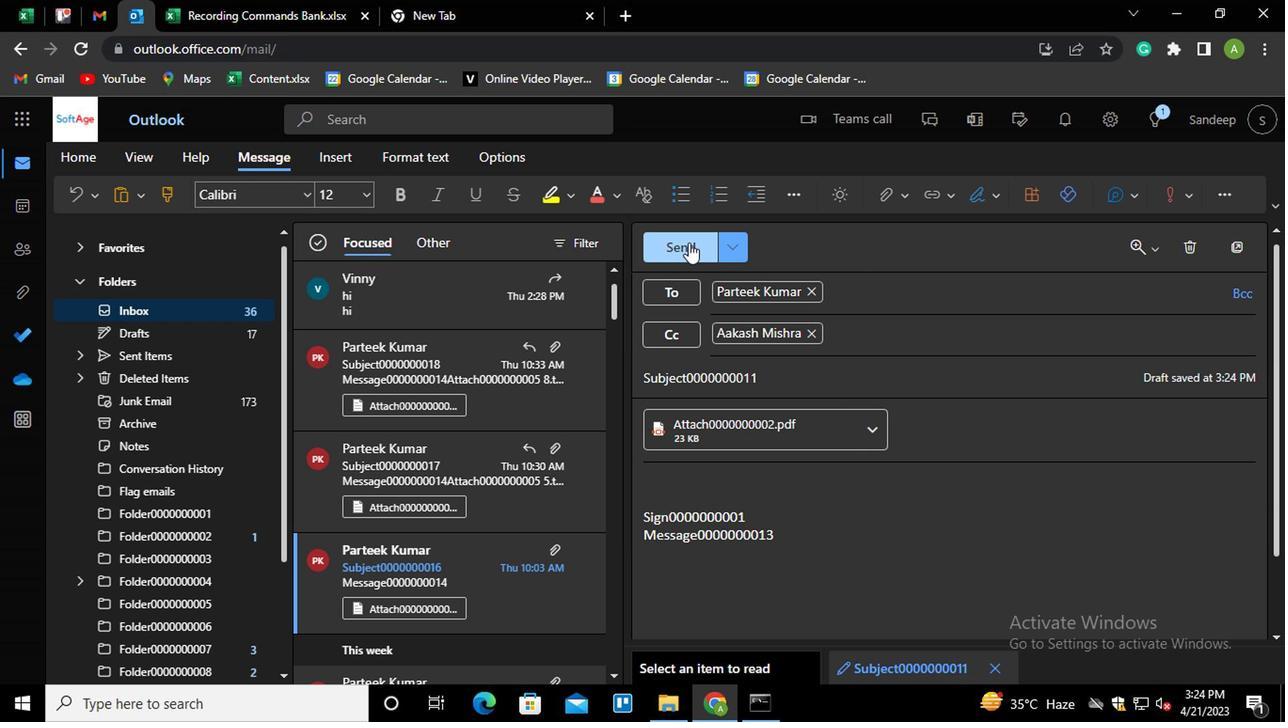 
Action: Mouse moved to (886, 524)
Screenshot: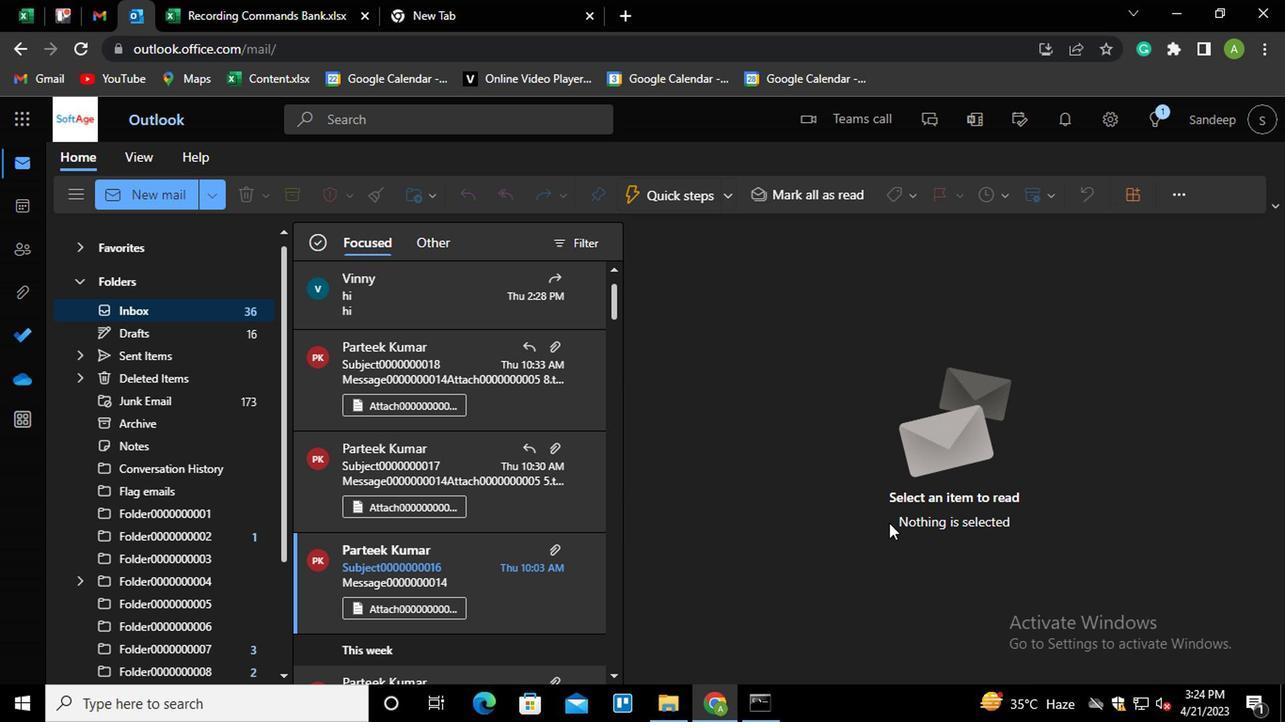 
